 Task: Find connections with filter location Veranópolis with filter topic #bespokewith filter profile language Potuguese with filter current company DDB Mudra Group with filter school North Maharashtra University, Jalgaon with filter industry Trusts and Estates with filter service category Management Consulting with filter keywords title Coordinator
Action: Mouse moved to (578, 109)
Screenshot: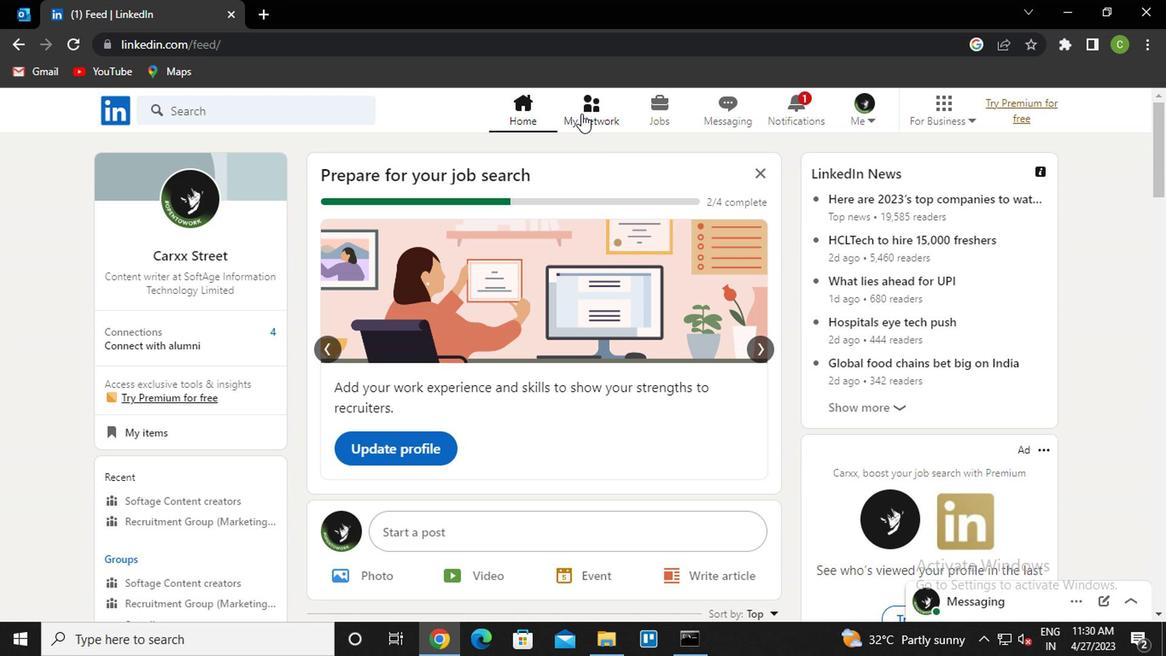 
Action: Mouse pressed left at (578, 109)
Screenshot: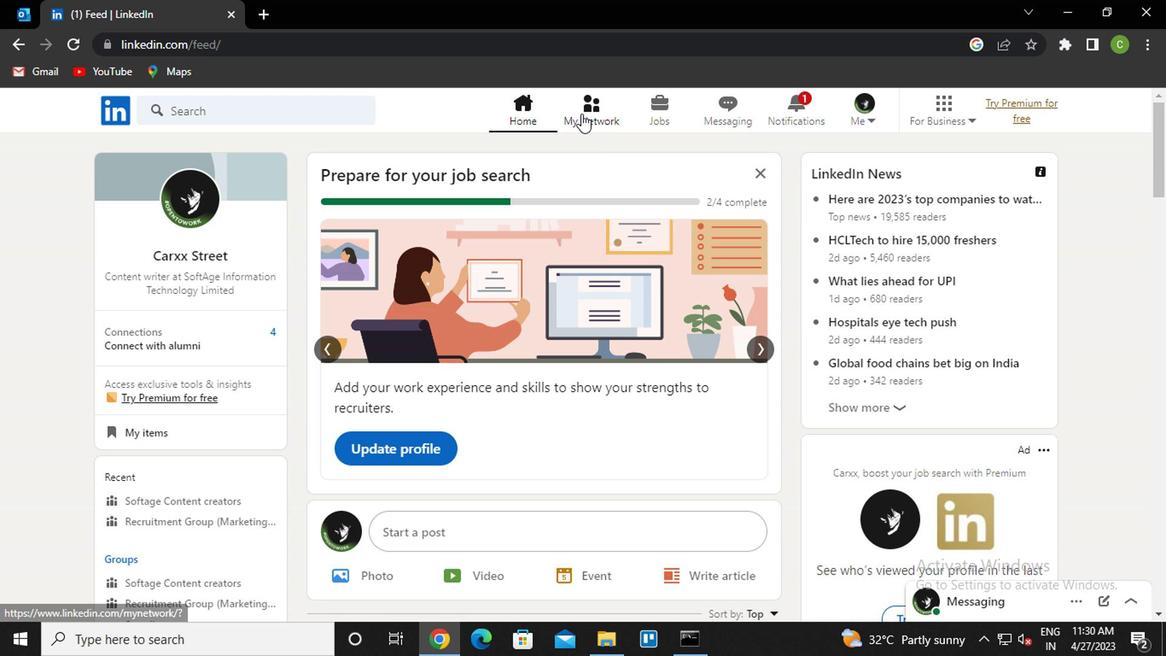 
Action: Mouse moved to (246, 201)
Screenshot: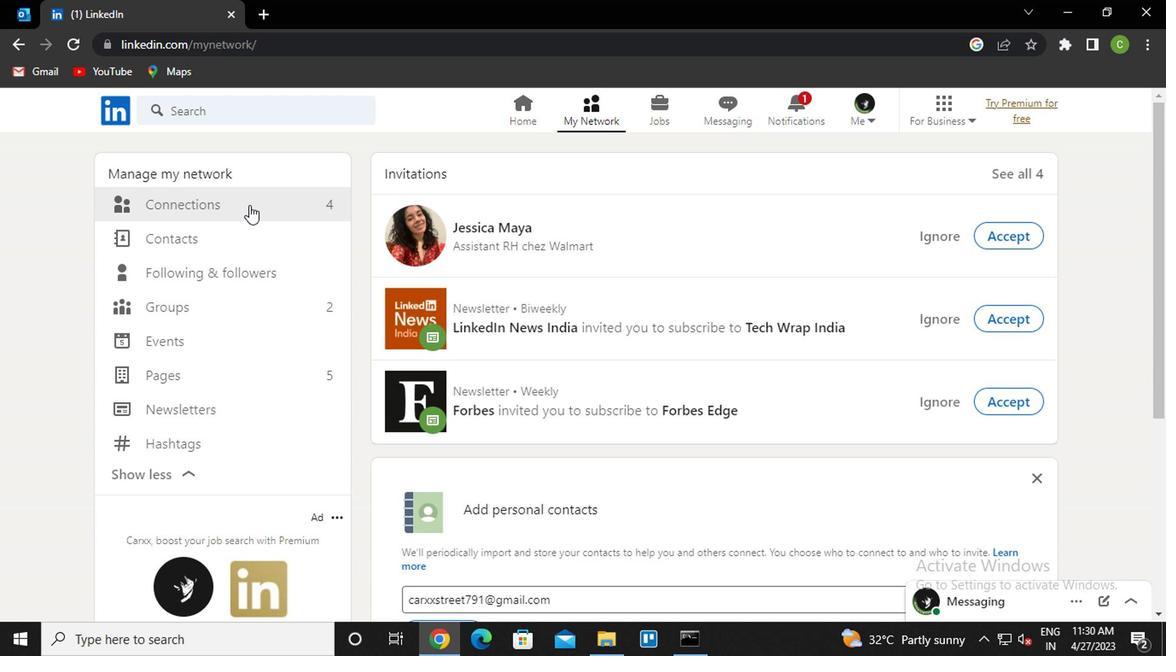 
Action: Mouse pressed left at (246, 201)
Screenshot: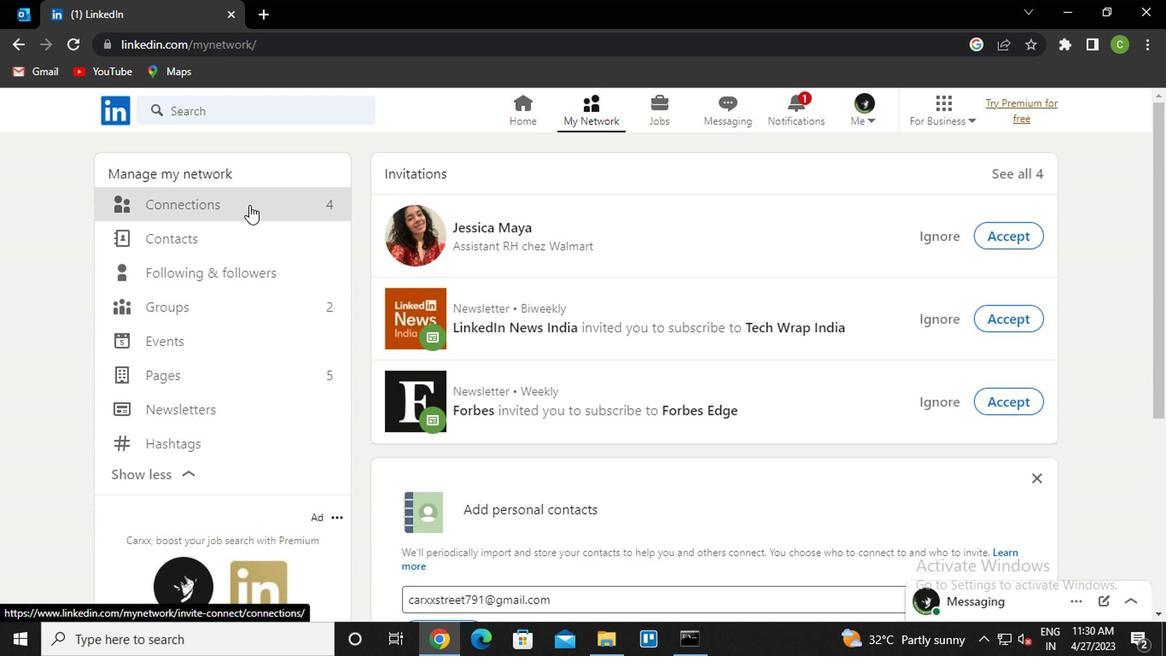 
Action: Mouse moved to (702, 202)
Screenshot: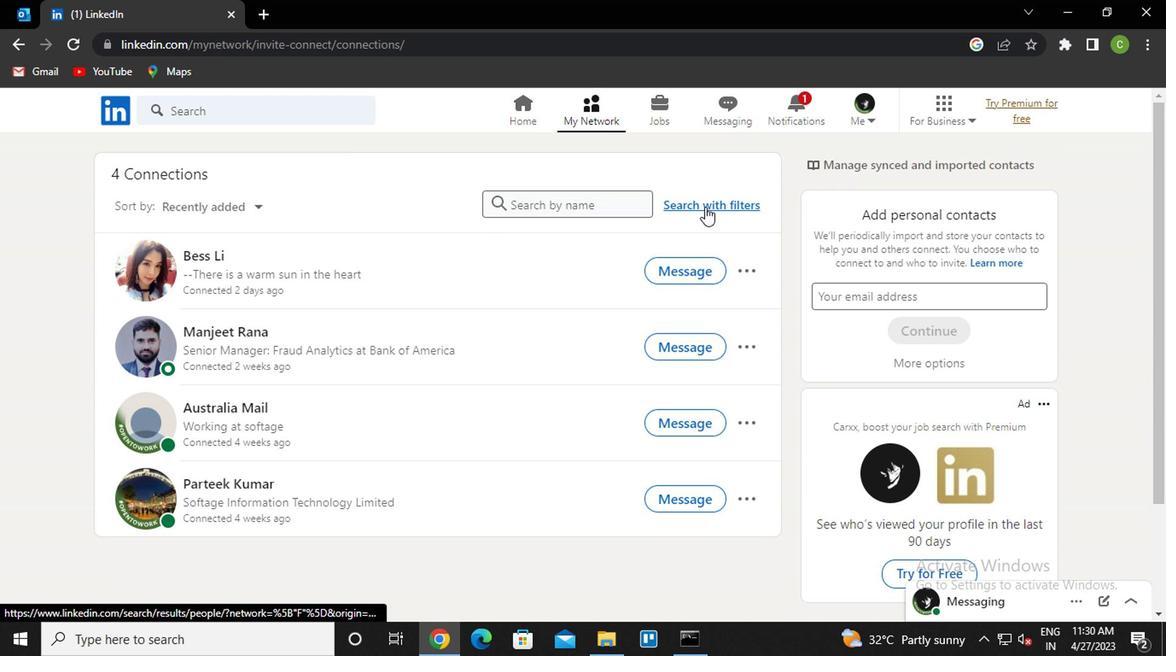 
Action: Mouse pressed left at (702, 202)
Screenshot: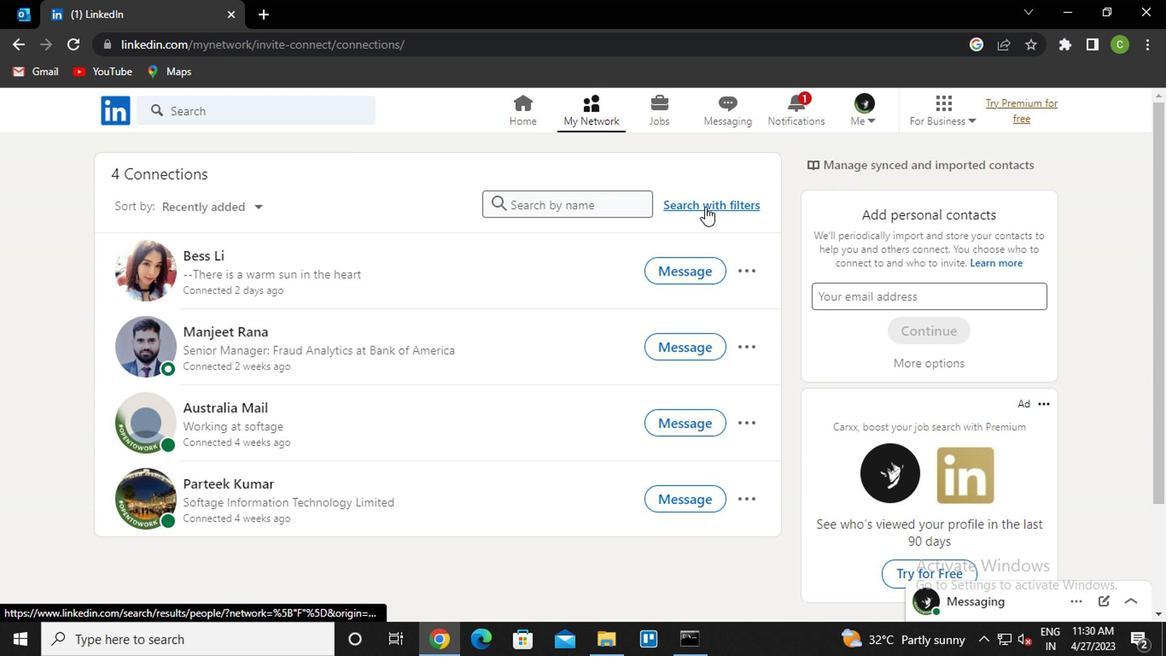 
Action: Mouse moved to (636, 150)
Screenshot: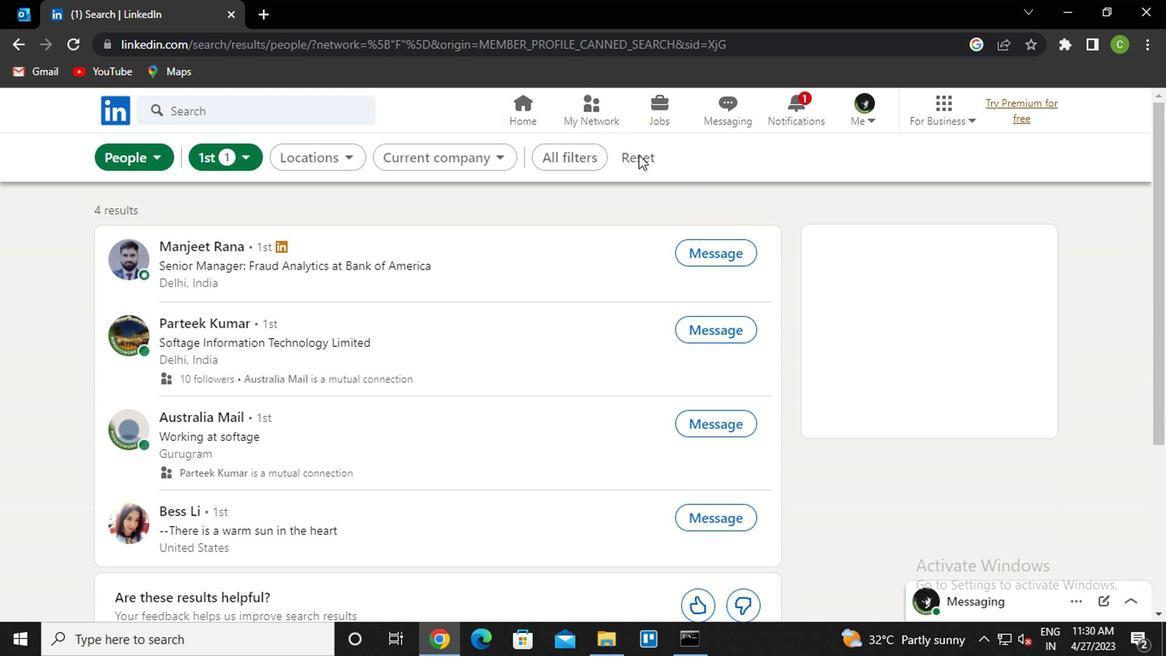 
Action: Mouse pressed left at (636, 150)
Screenshot: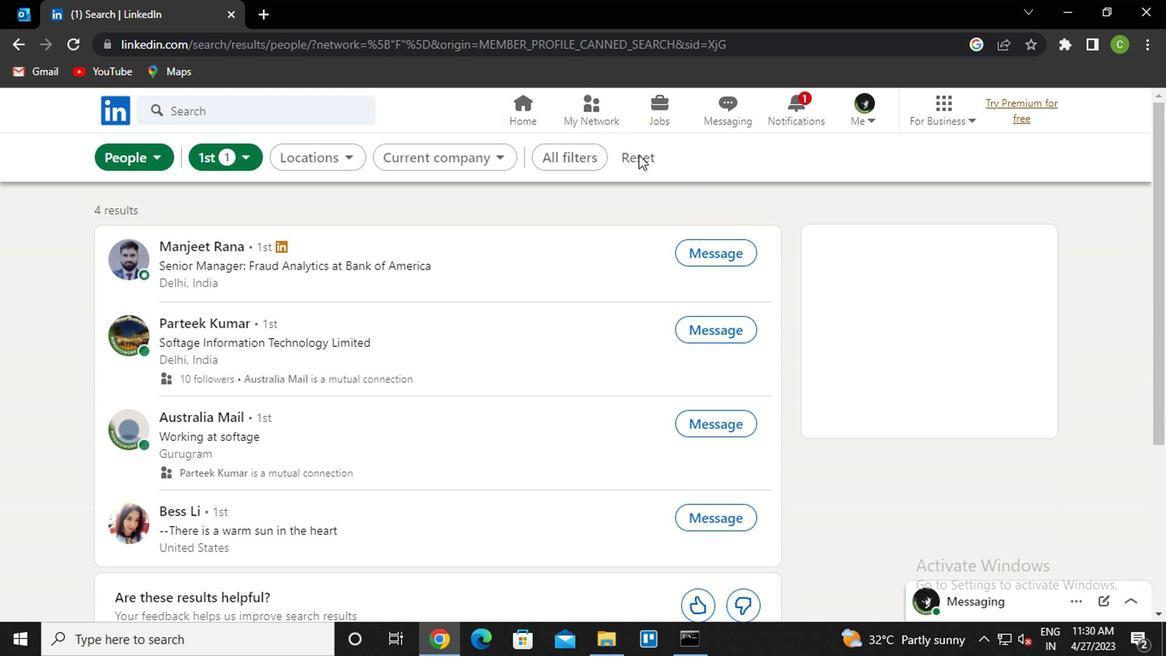 
Action: Mouse moved to (608, 155)
Screenshot: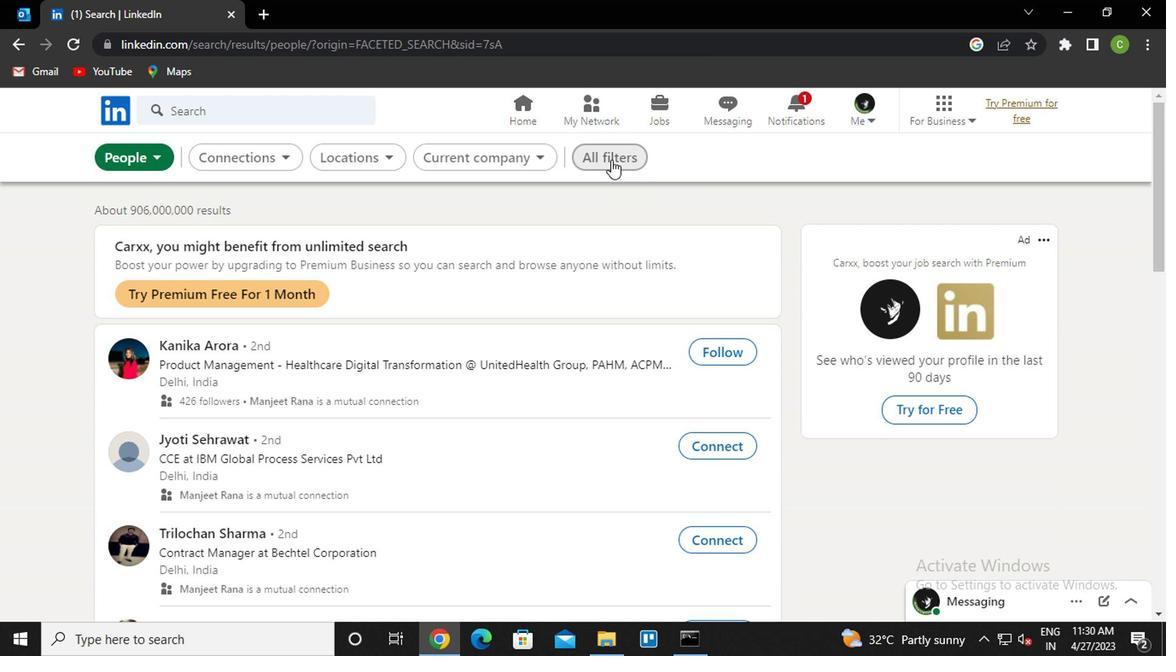 
Action: Mouse pressed left at (608, 155)
Screenshot: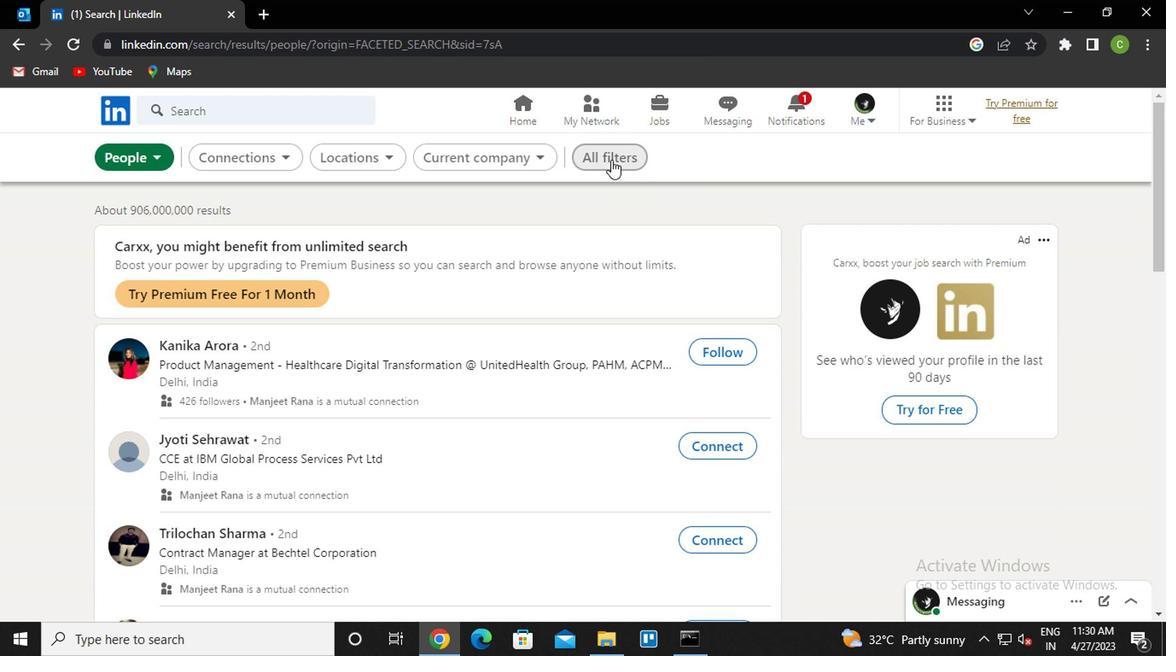 
Action: Mouse moved to (941, 360)
Screenshot: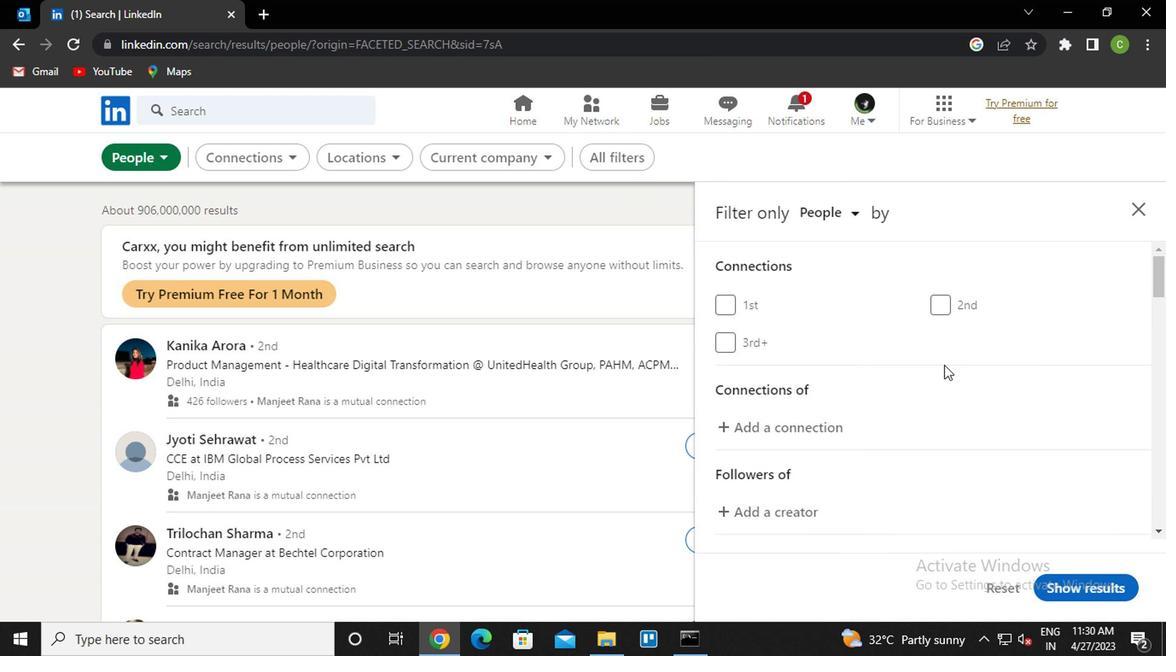 
Action: Mouse scrolled (941, 360) with delta (0, 0)
Screenshot: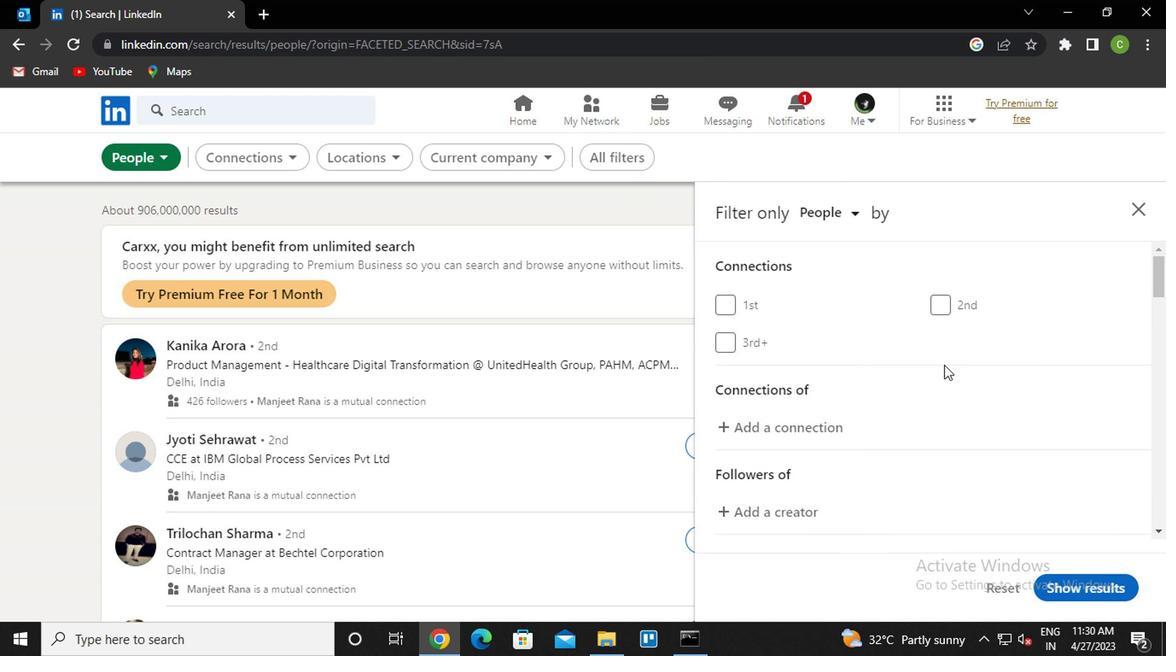 
Action: Mouse scrolled (941, 360) with delta (0, 0)
Screenshot: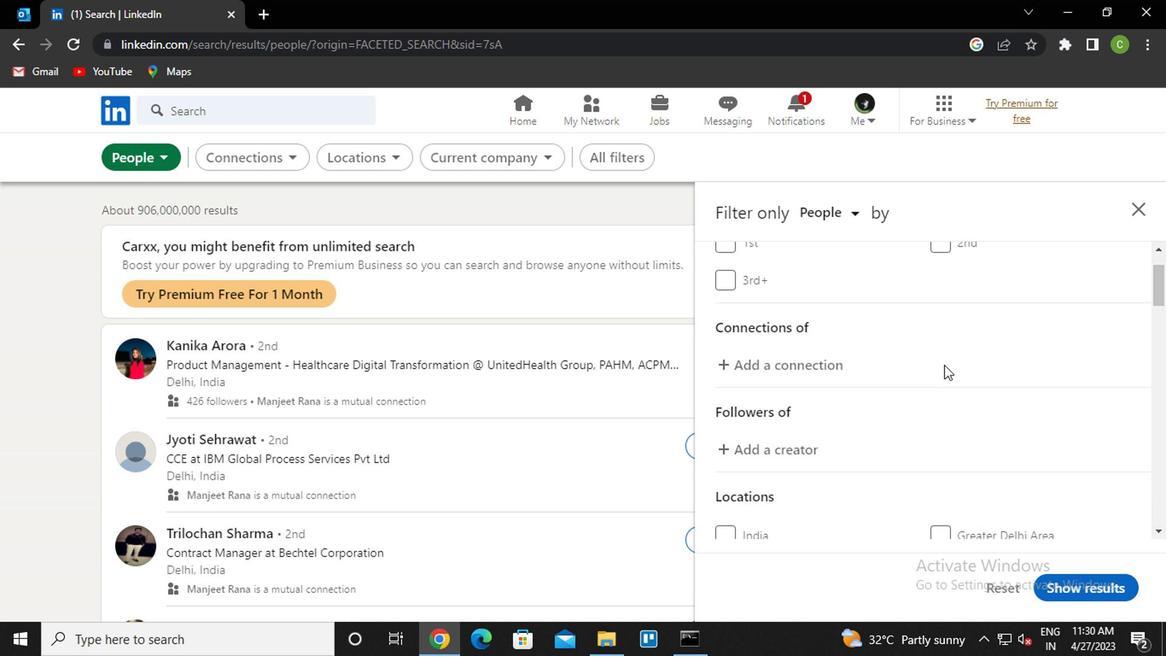 
Action: Mouse scrolled (941, 360) with delta (0, 0)
Screenshot: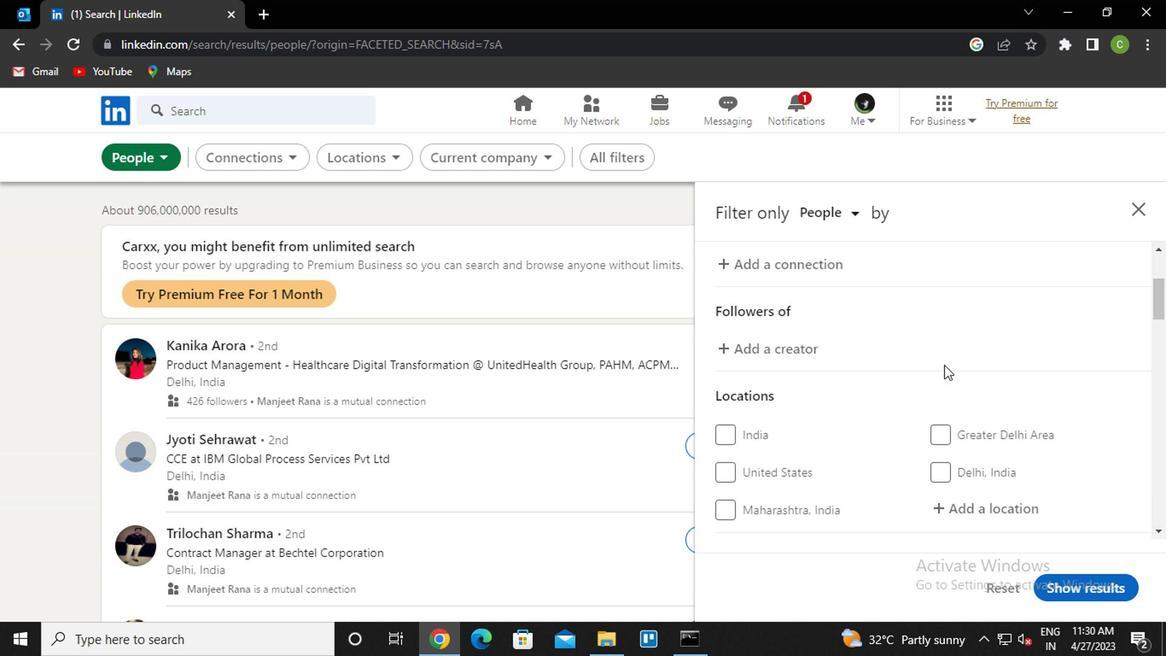 
Action: Mouse moved to (991, 409)
Screenshot: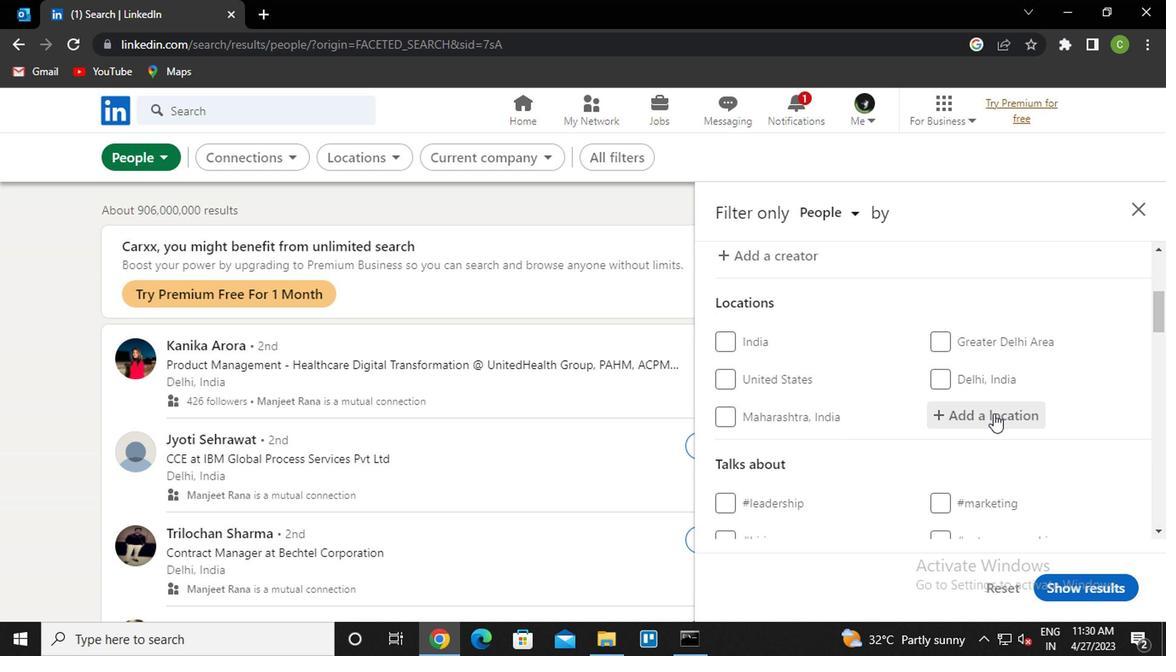 
Action: Mouse pressed left at (991, 409)
Screenshot: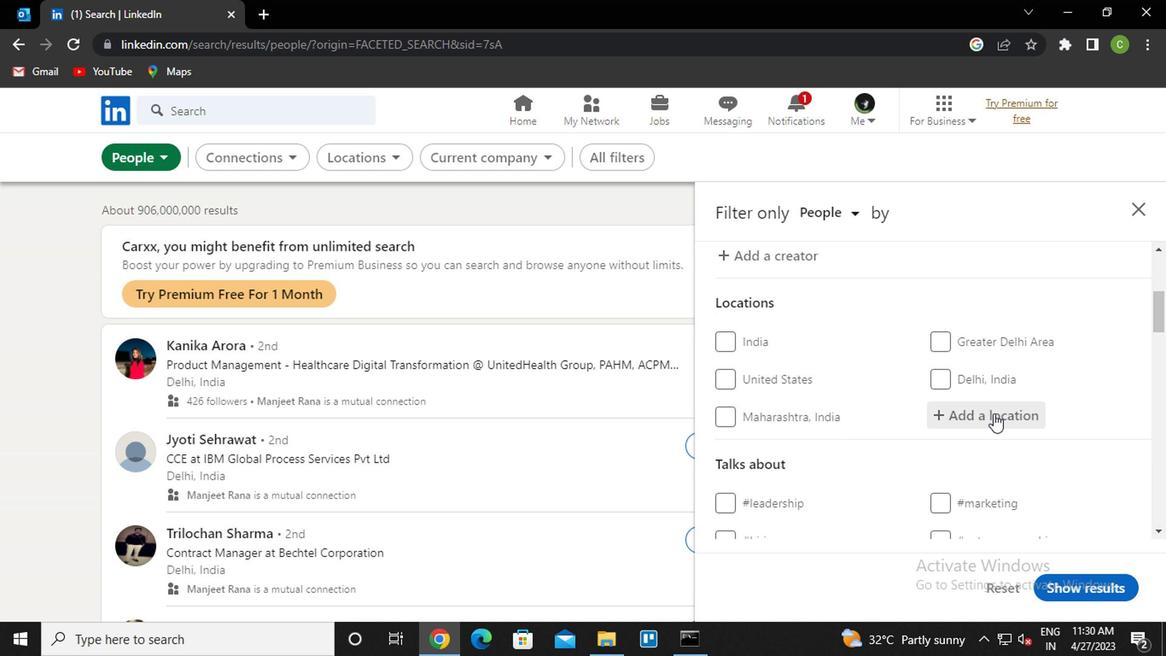 
Action: Key pressed <Key.caps_lock>v<Key.caps_lock>erano<Key.down><Key.down><Key.enter>
Screenshot: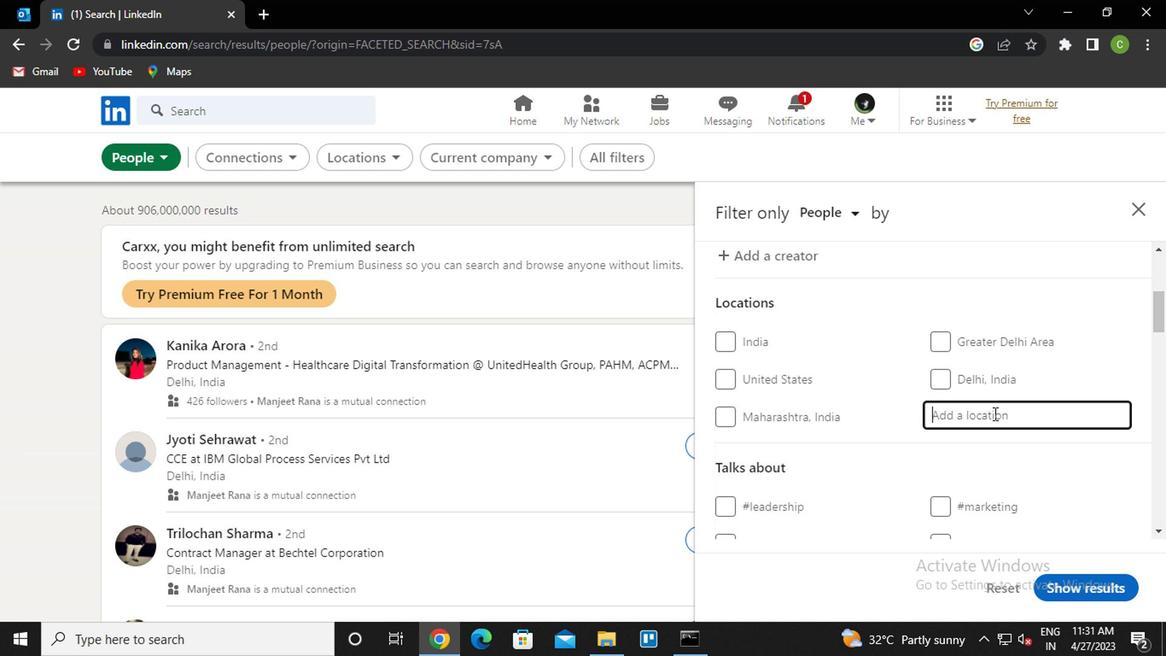 
Action: Mouse moved to (1010, 413)
Screenshot: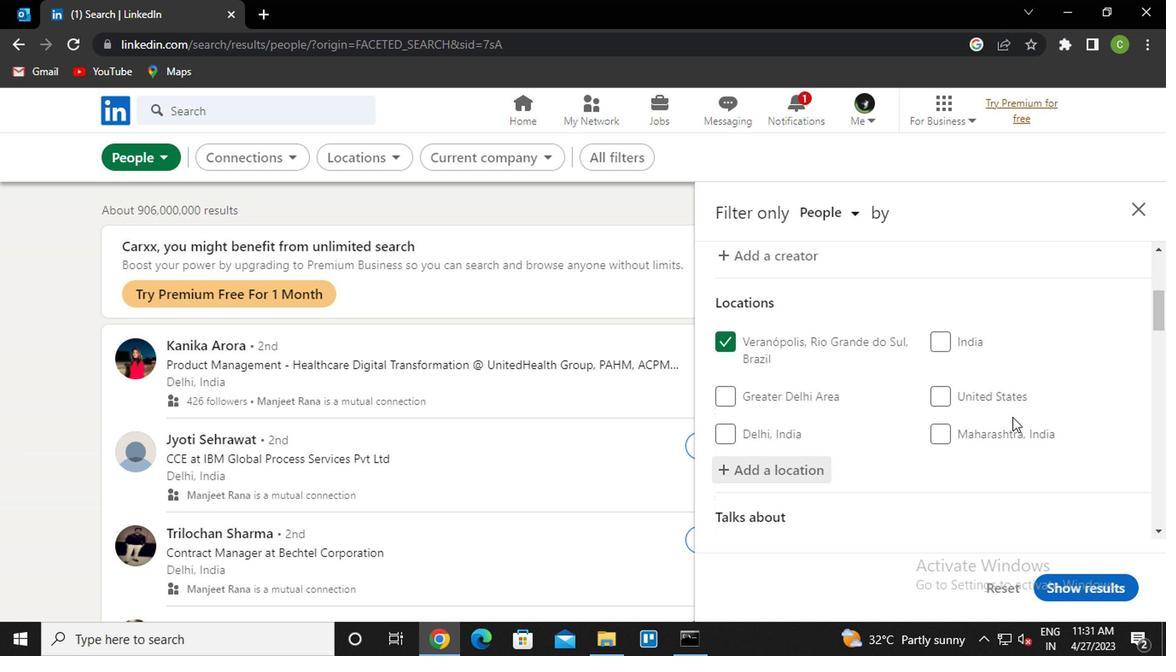 
Action: Mouse scrolled (1010, 412) with delta (0, -1)
Screenshot: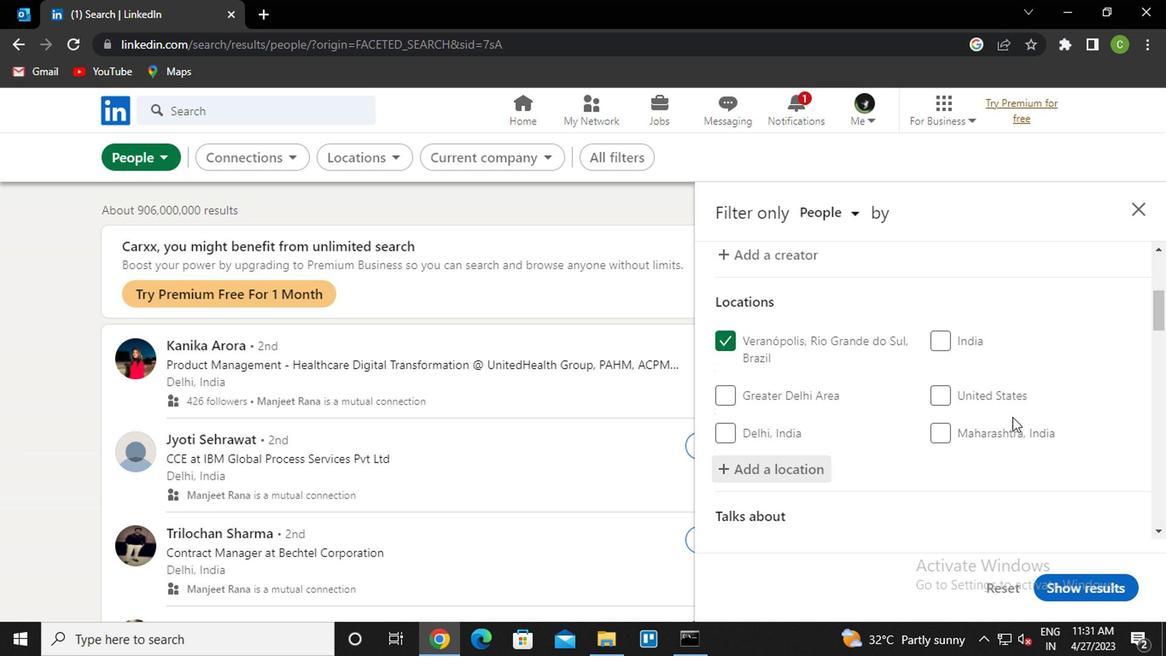 
Action: Mouse scrolled (1010, 412) with delta (0, -1)
Screenshot: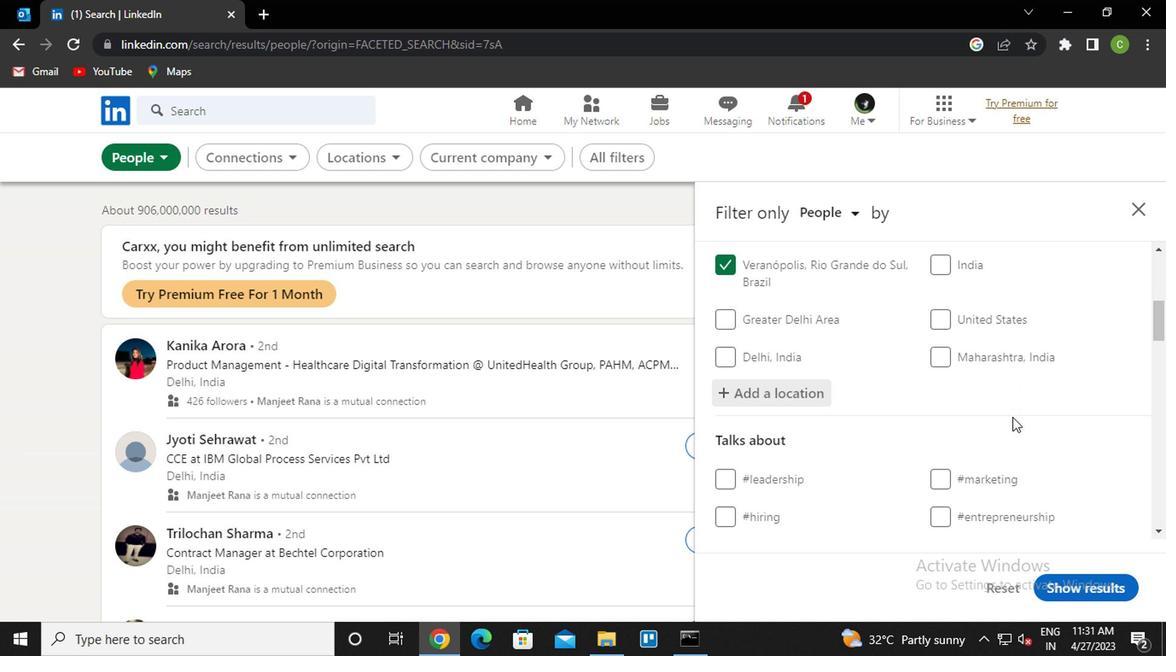
Action: Mouse scrolled (1010, 412) with delta (0, -1)
Screenshot: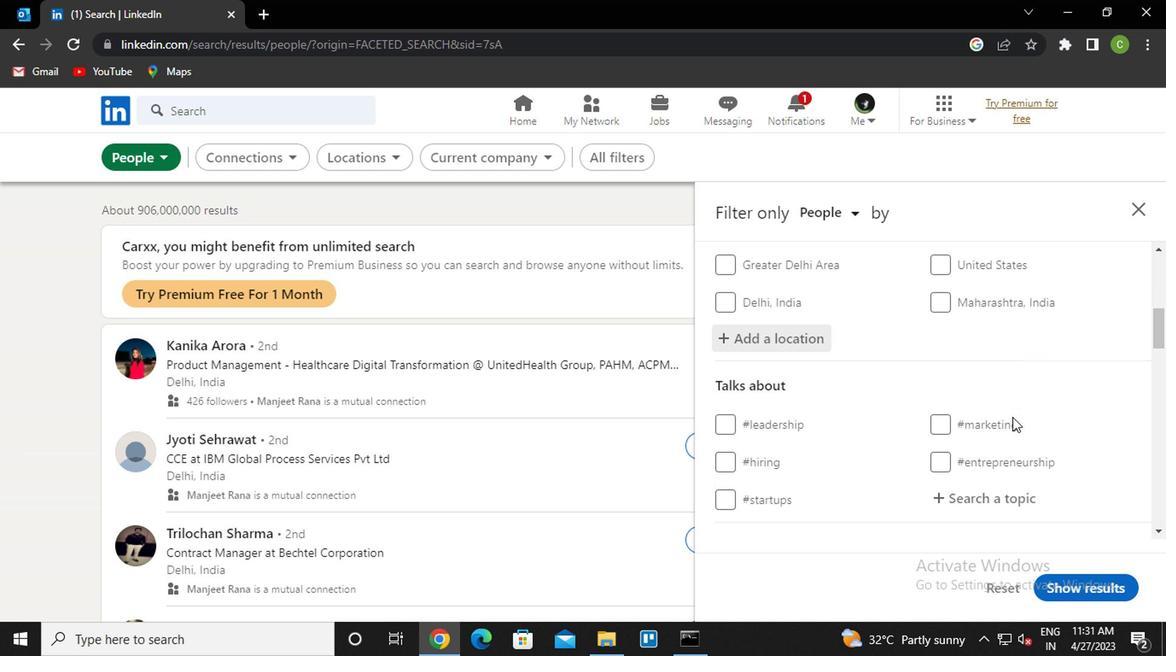 
Action: Mouse moved to (963, 373)
Screenshot: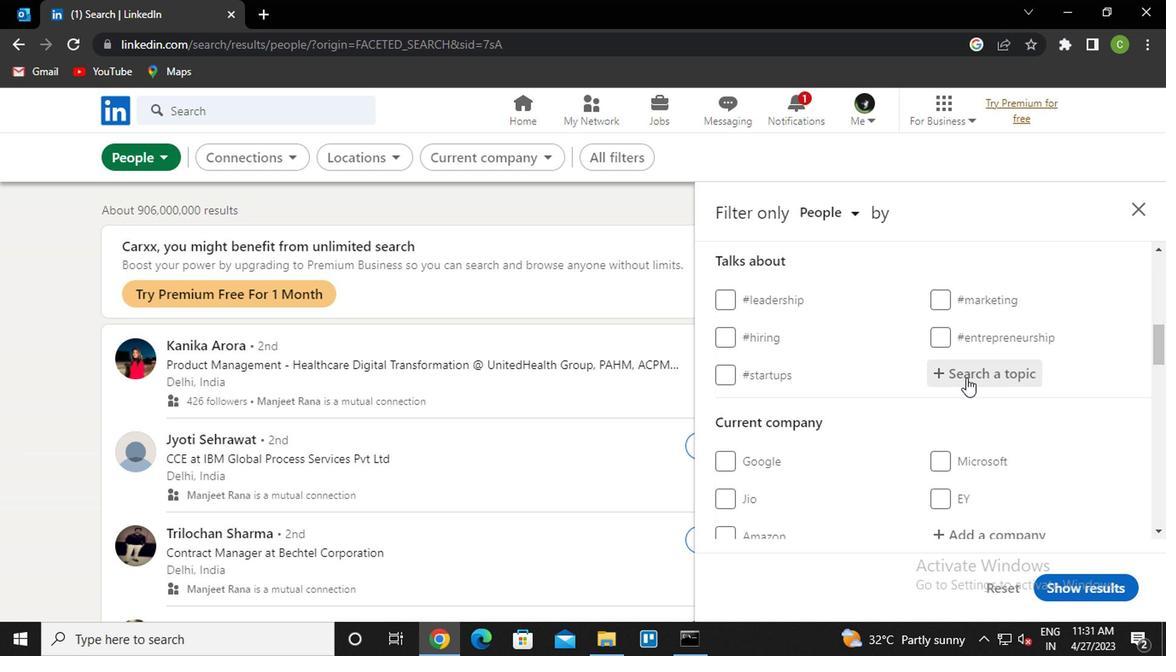 
Action: Mouse pressed left at (963, 373)
Screenshot: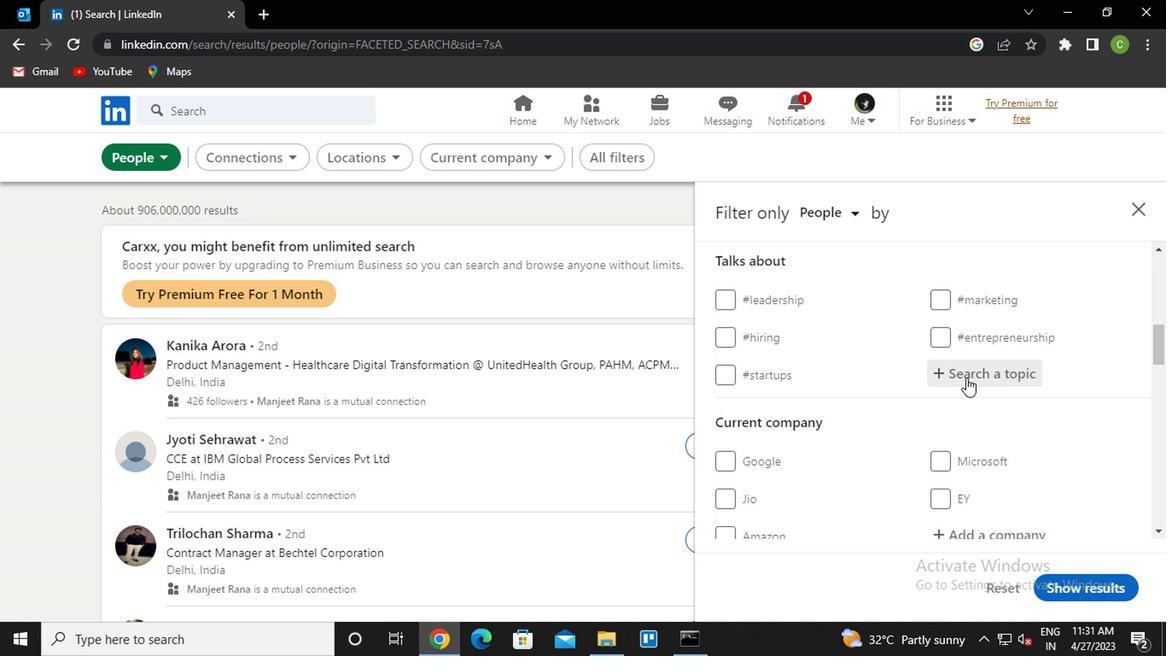
Action: Key pressed <Key.caps_lock><Key.caps_lock>bespoke<Key.down><Key.enter>
Screenshot: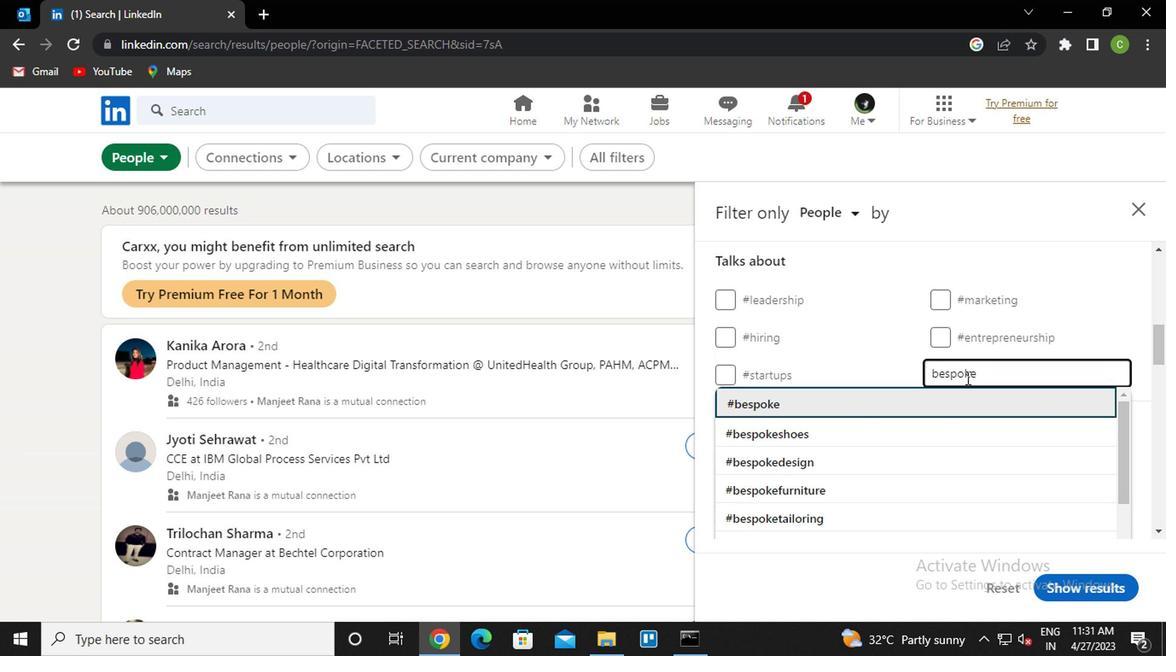 
Action: Mouse scrolled (963, 373) with delta (0, 0)
Screenshot: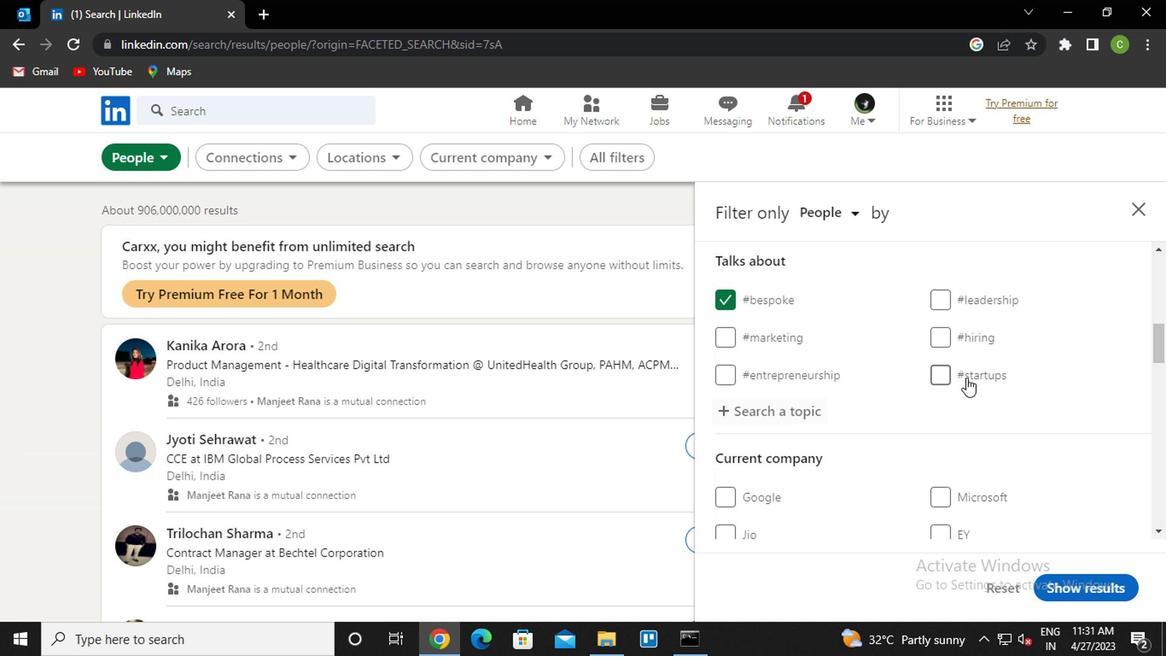 
Action: Mouse scrolled (963, 373) with delta (0, 0)
Screenshot: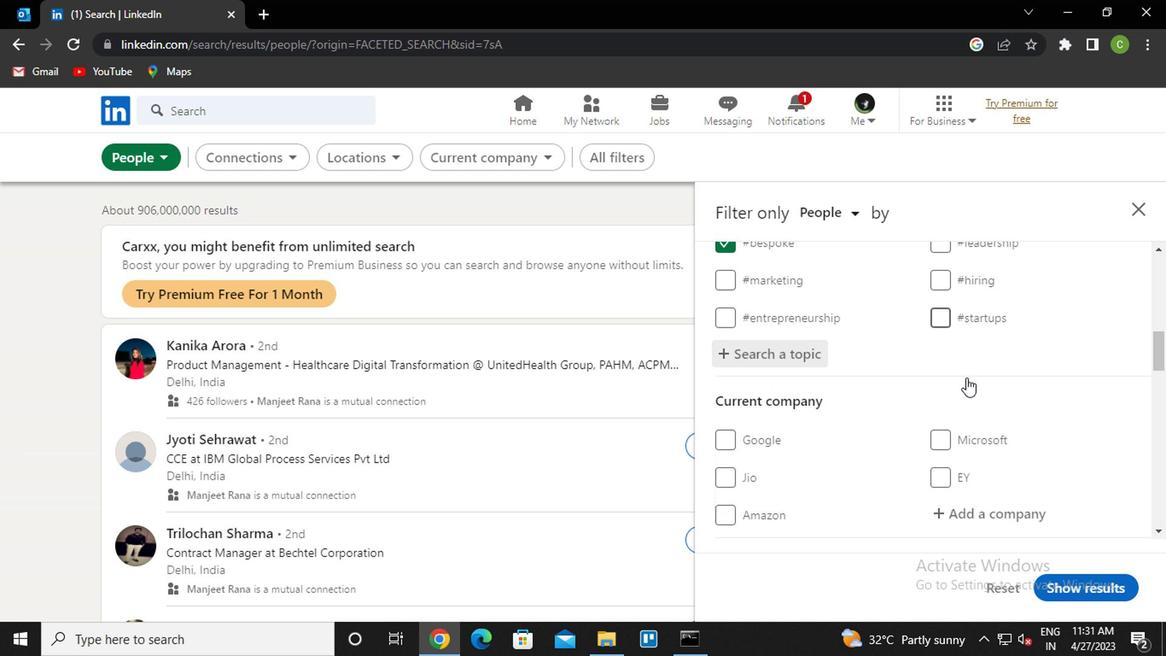 
Action: Mouse moved to (976, 395)
Screenshot: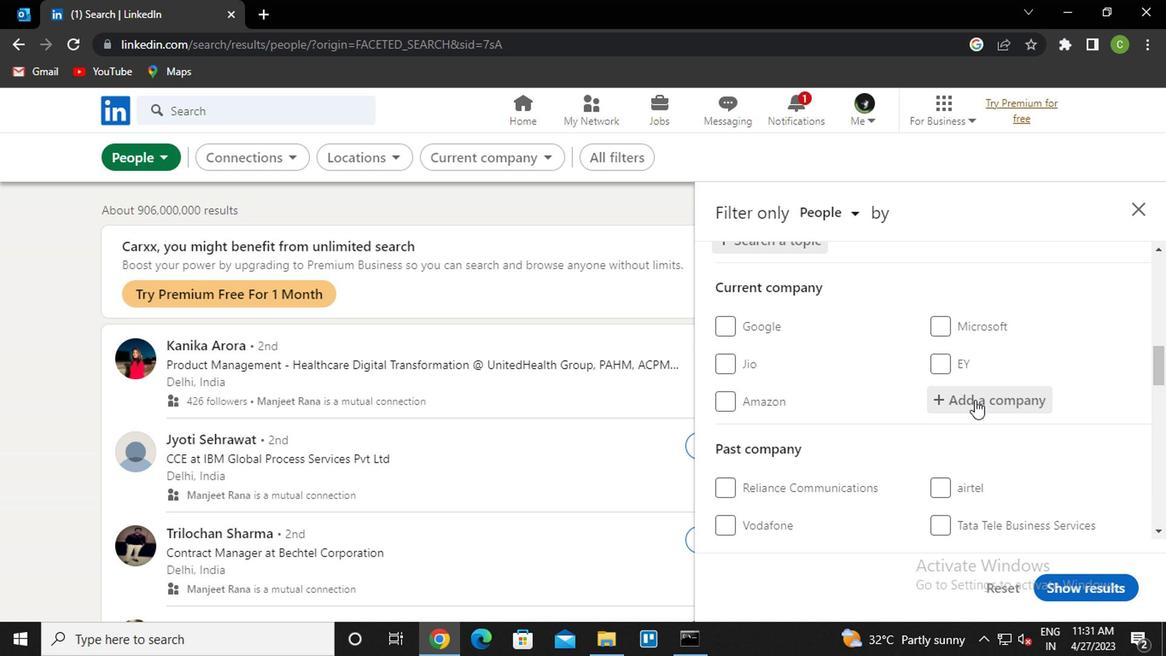 
Action: Mouse scrolled (976, 394) with delta (0, 0)
Screenshot: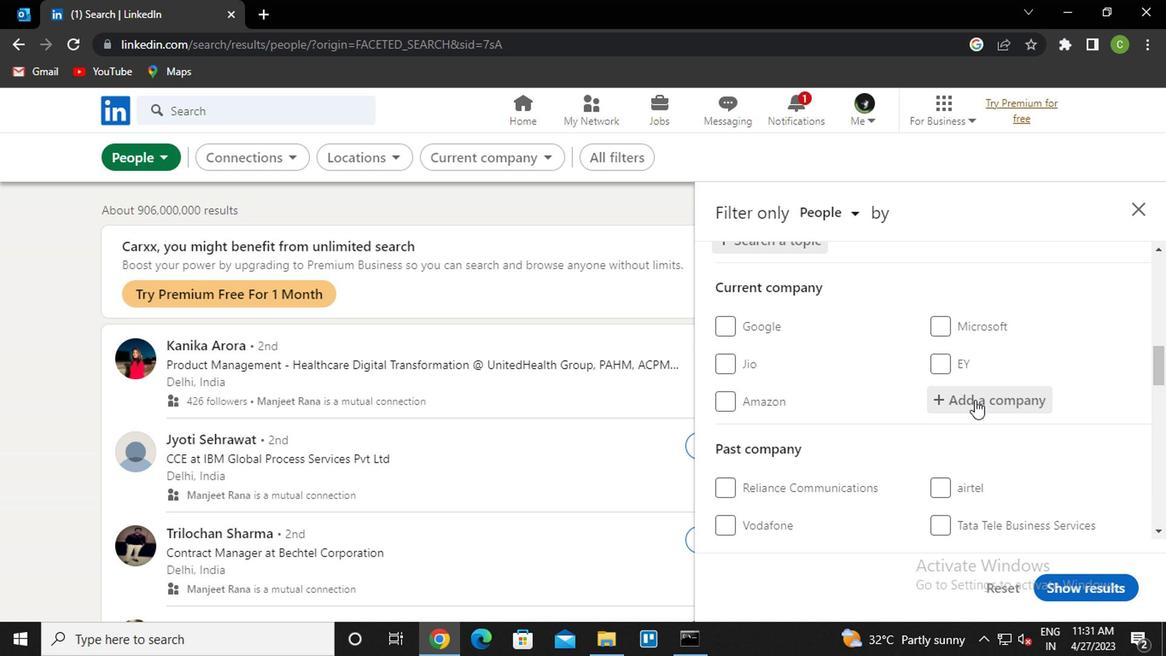 
Action: Mouse moved to (971, 396)
Screenshot: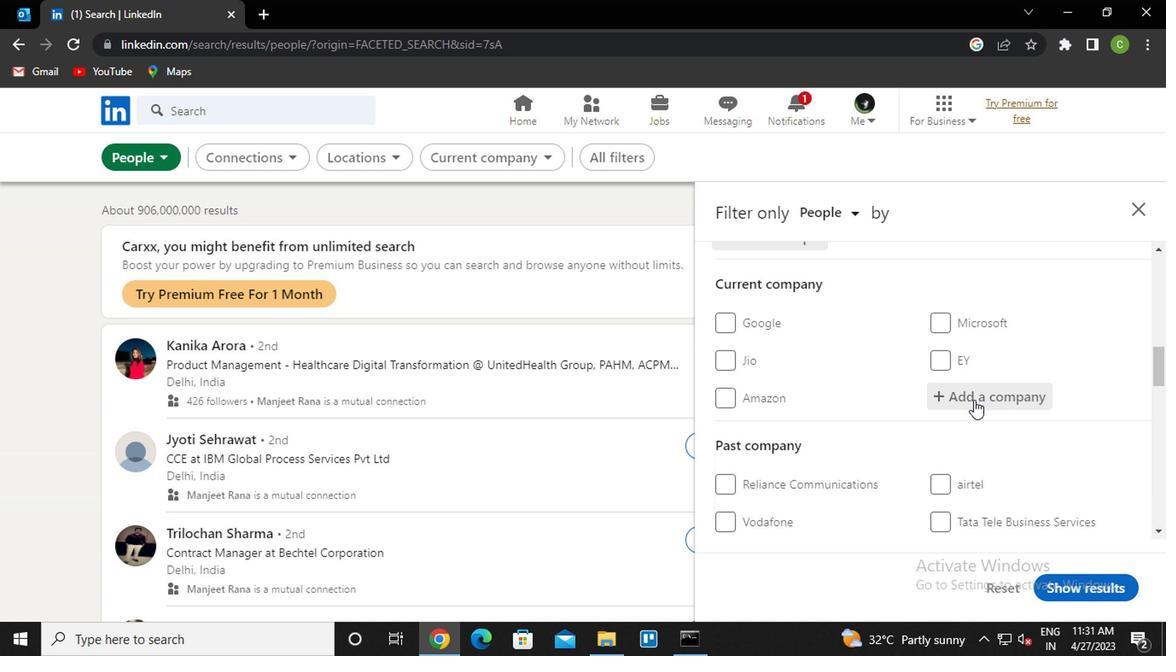 
Action: Mouse scrolled (971, 395) with delta (0, -1)
Screenshot: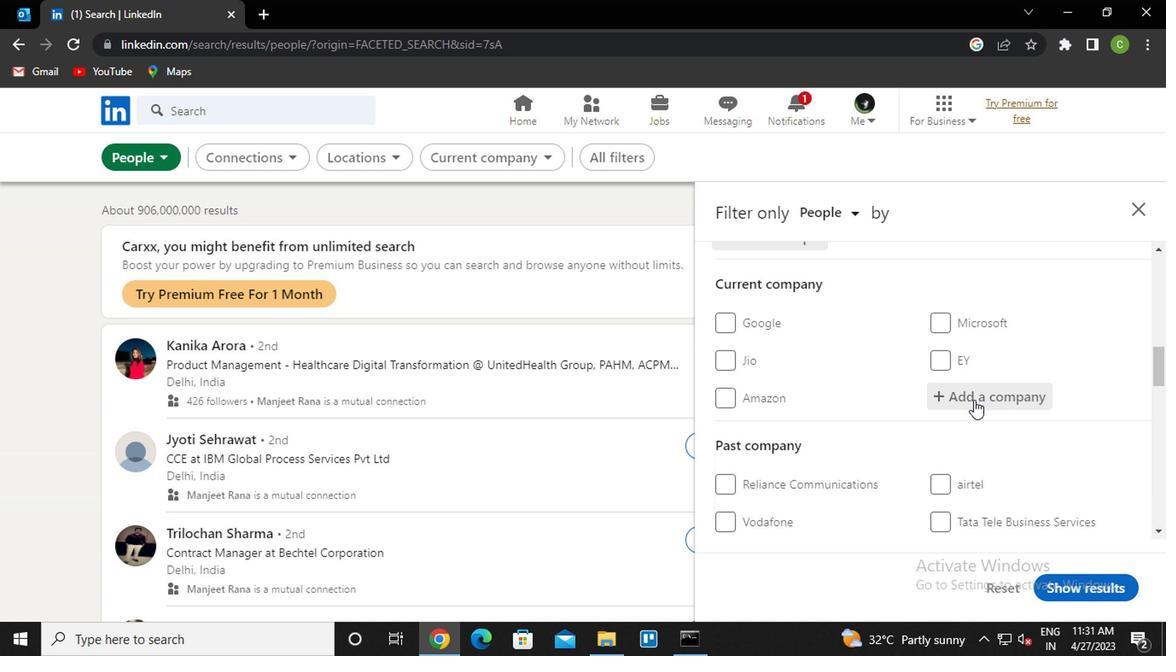 
Action: Mouse moved to (971, 396)
Screenshot: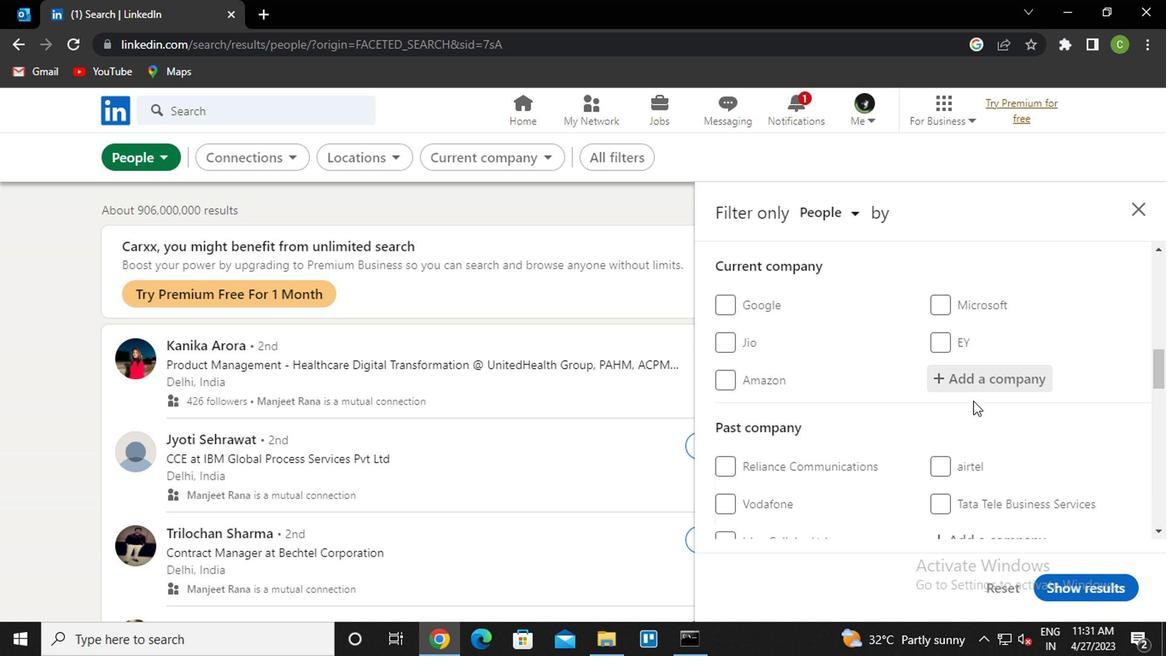 
Action: Mouse scrolled (971, 396) with delta (0, 0)
Screenshot: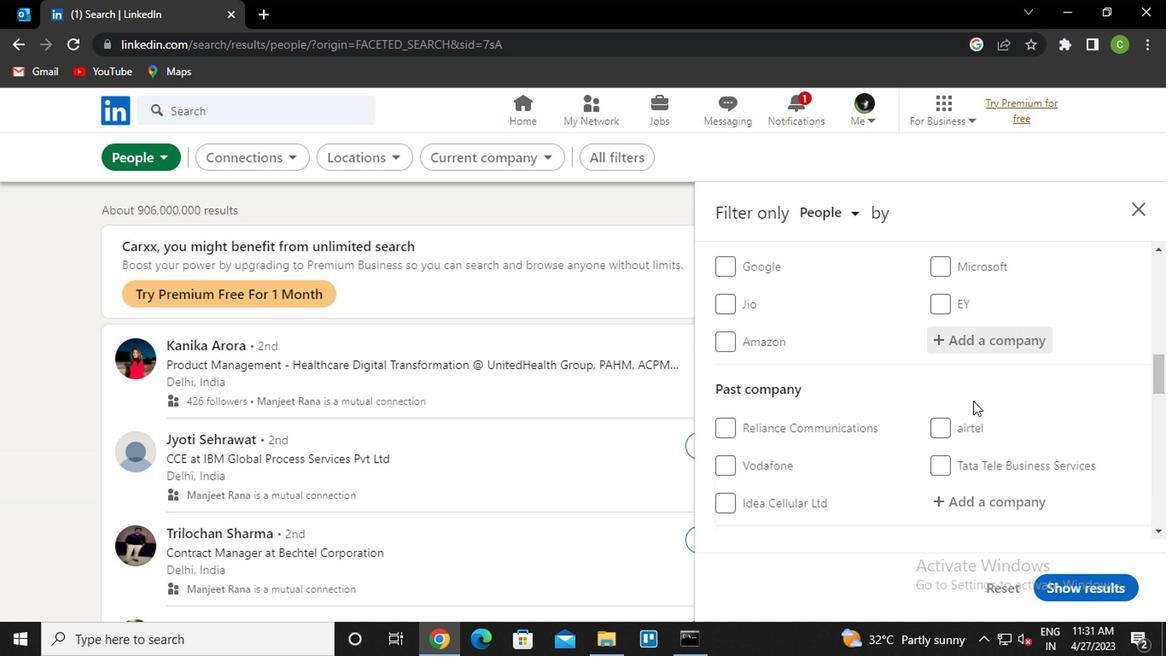 
Action: Mouse scrolled (971, 396) with delta (0, 0)
Screenshot: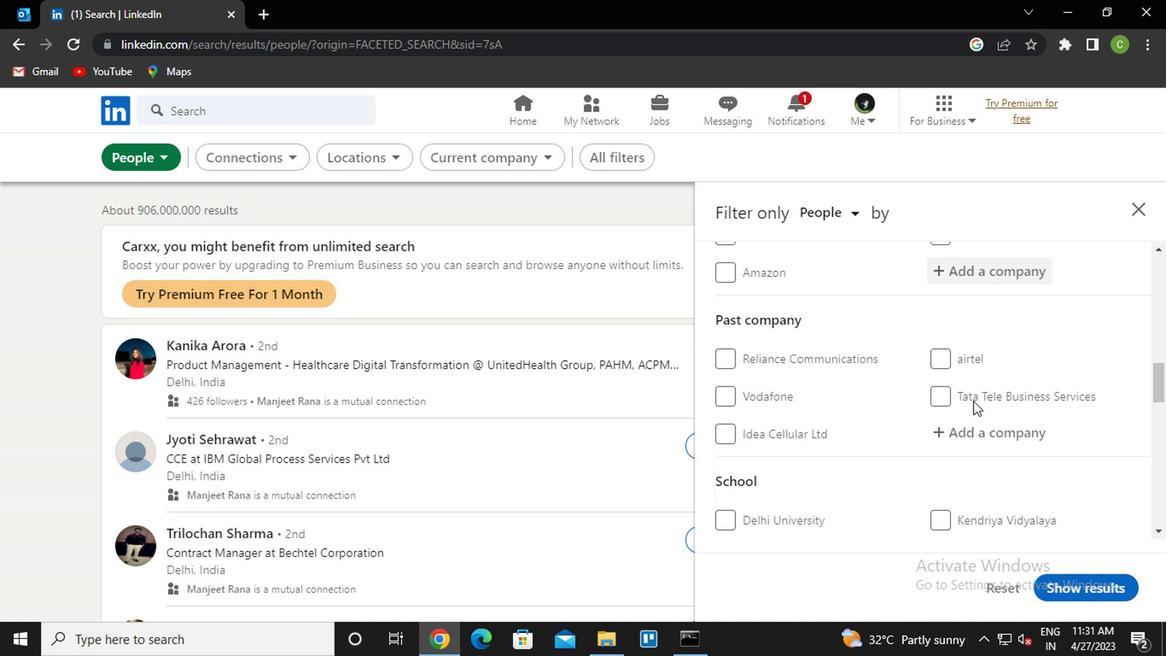 
Action: Mouse scrolled (971, 396) with delta (0, 0)
Screenshot: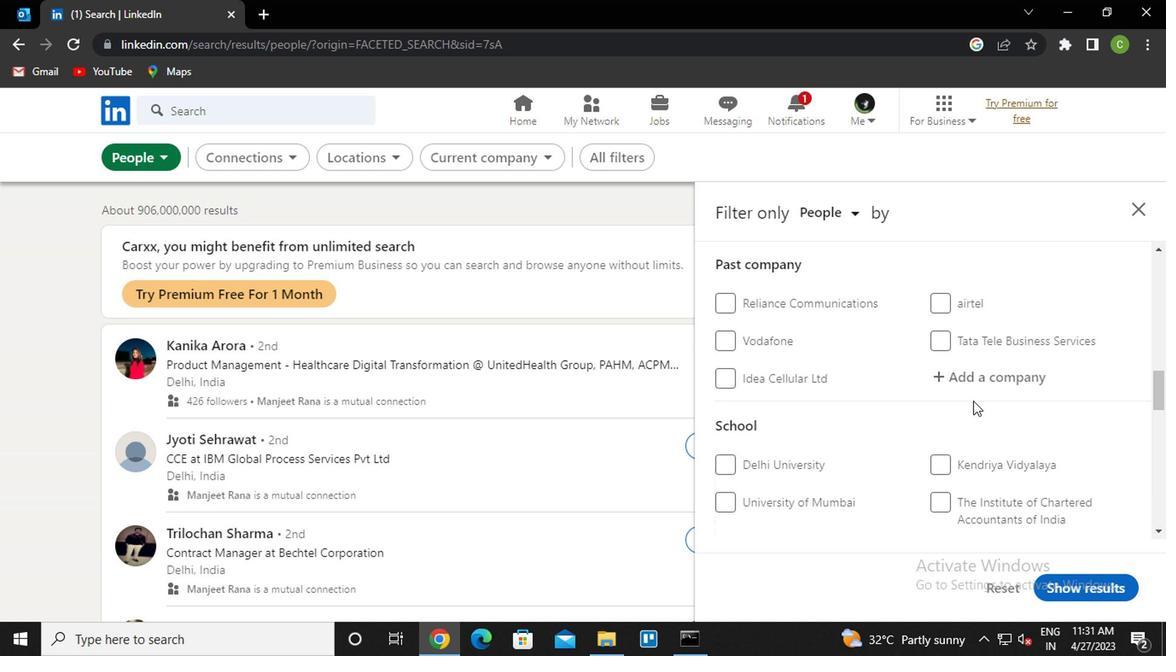 
Action: Mouse scrolled (971, 396) with delta (0, 0)
Screenshot: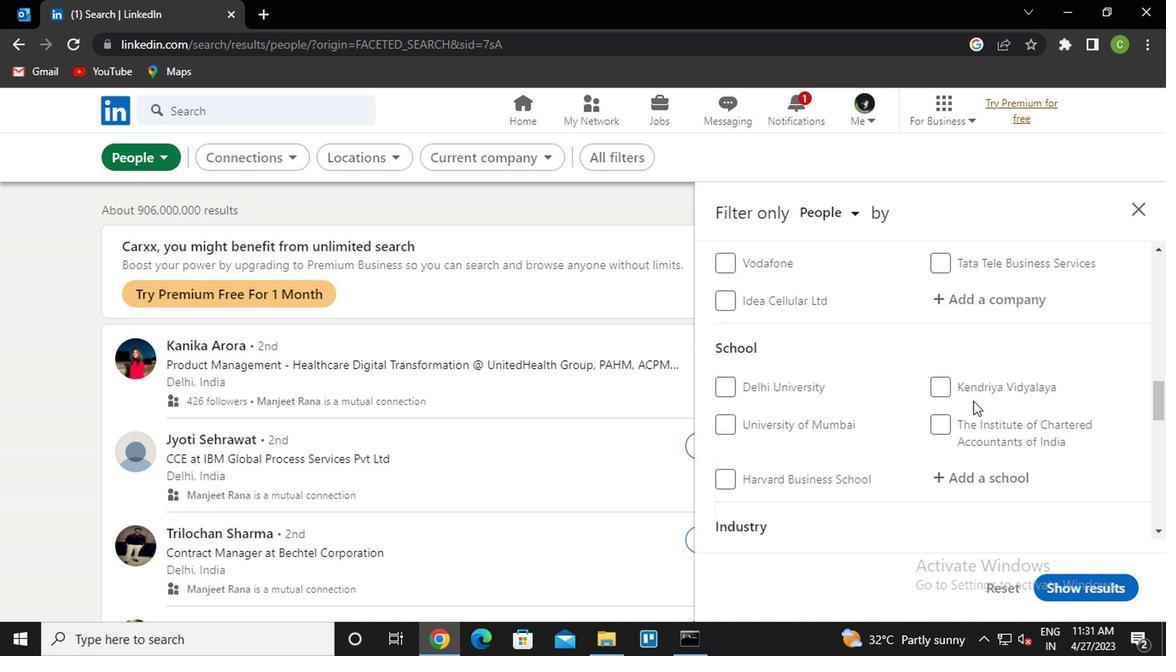 
Action: Mouse scrolled (971, 396) with delta (0, 0)
Screenshot: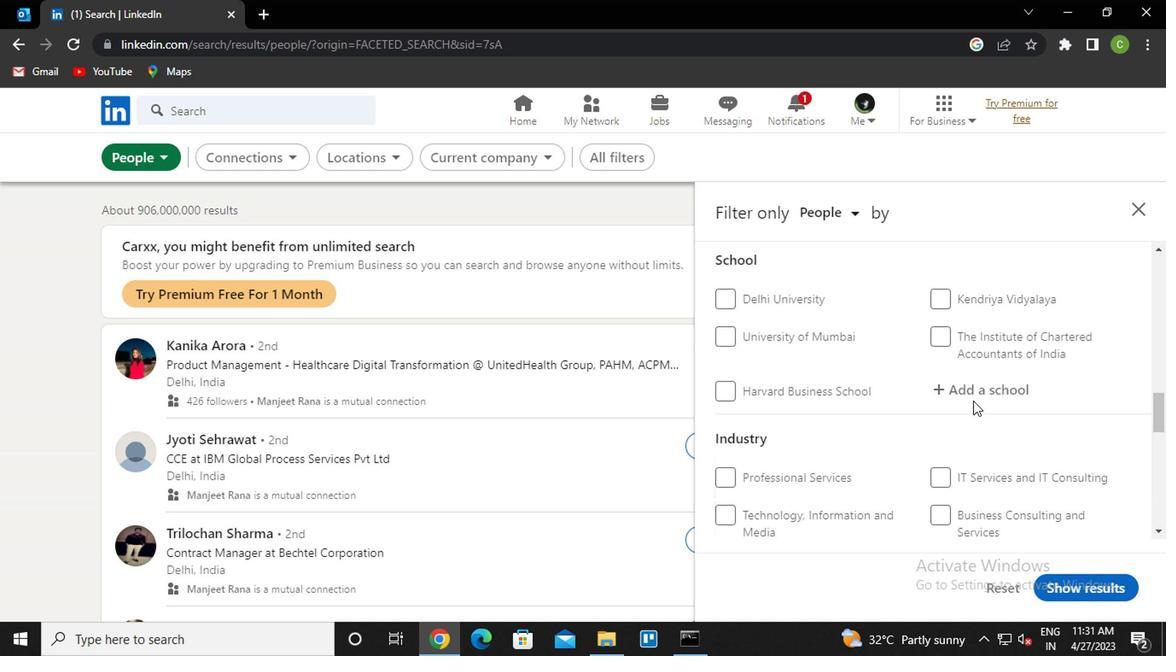 
Action: Mouse moved to (929, 440)
Screenshot: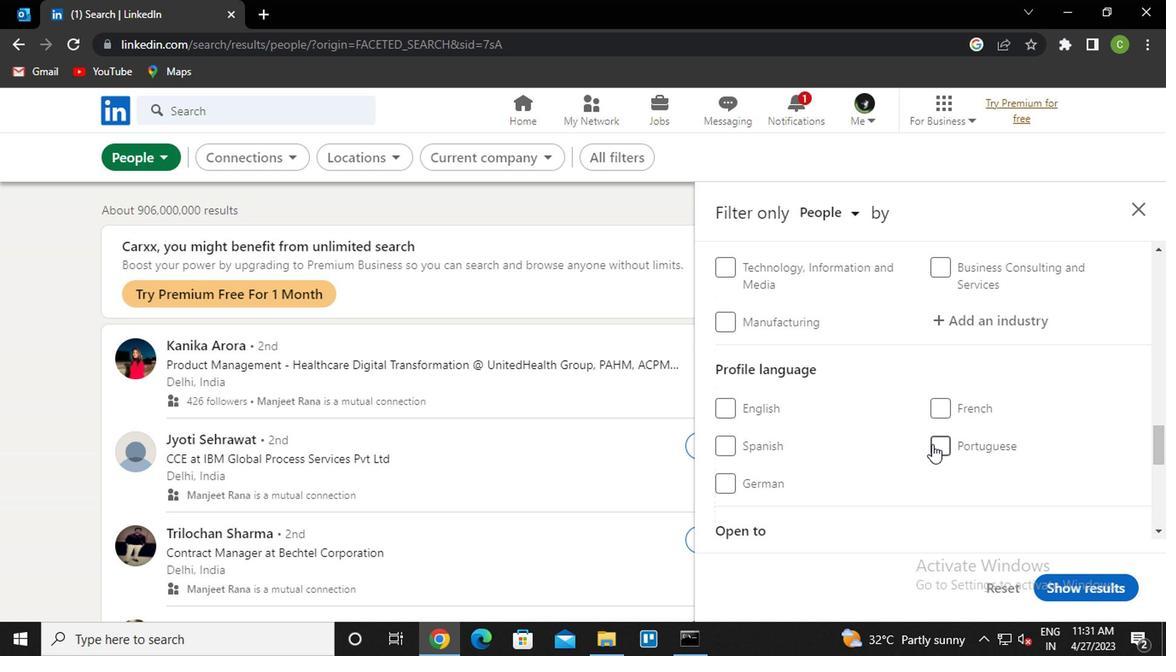 
Action: Mouse pressed left at (929, 440)
Screenshot: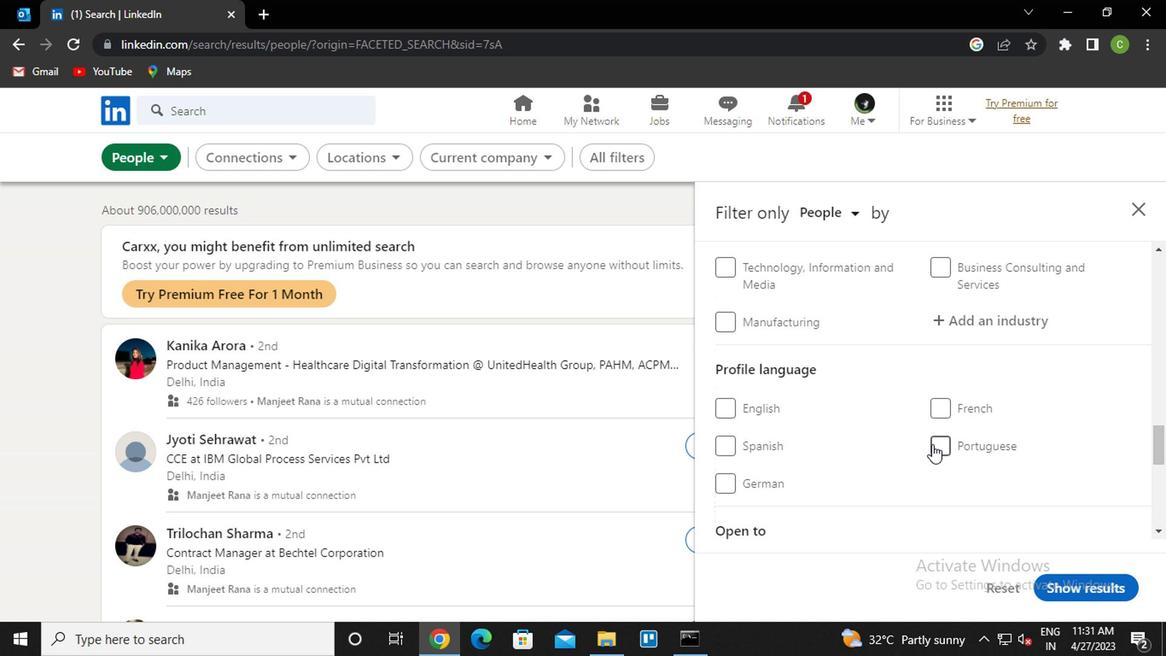 
Action: Mouse moved to (933, 402)
Screenshot: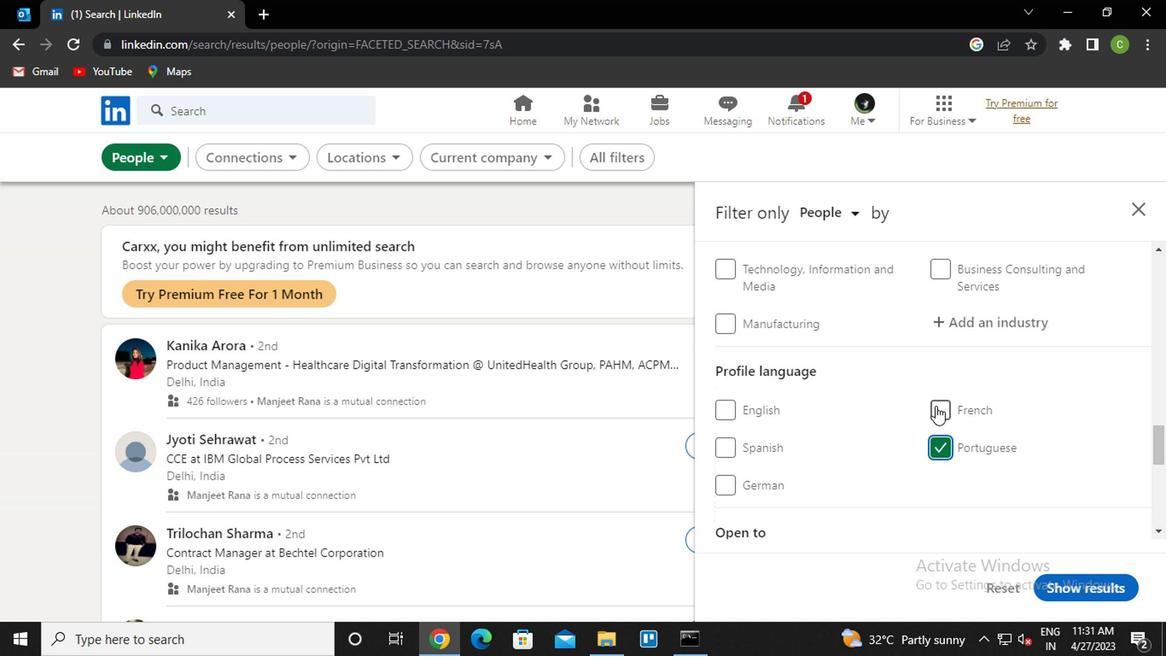 
Action: Mouse scrolled (933, 402) with delta (0, 0)
Screenshot: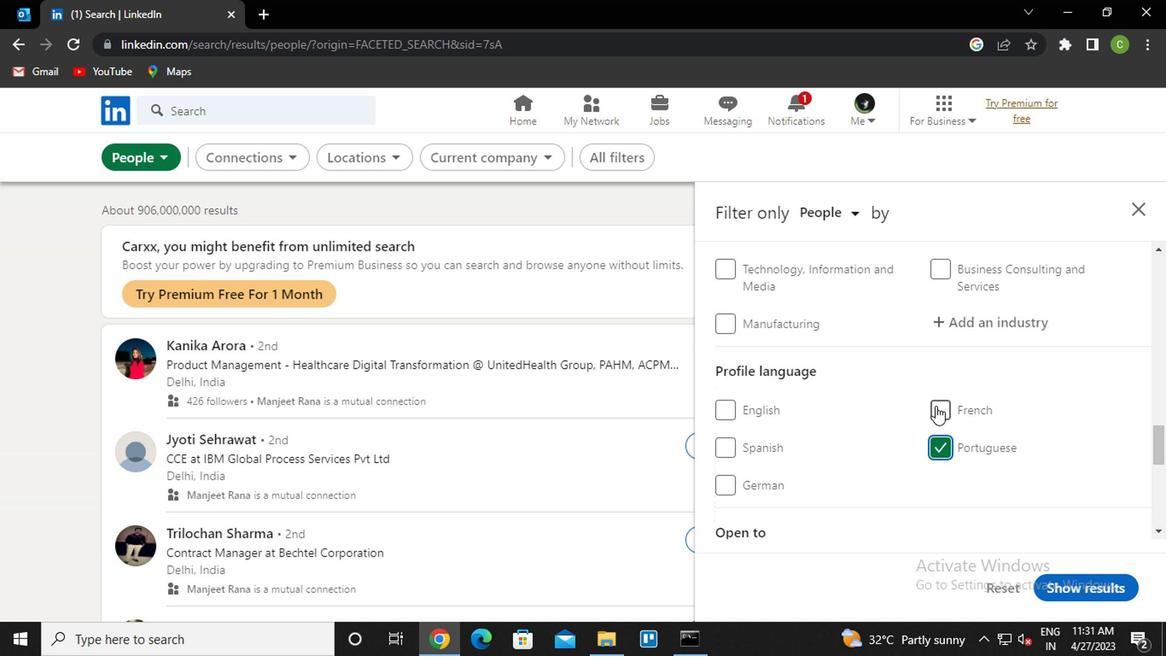 
Action: Mouse scrolled (933, 402) with delta (0, 0)
Screenshot: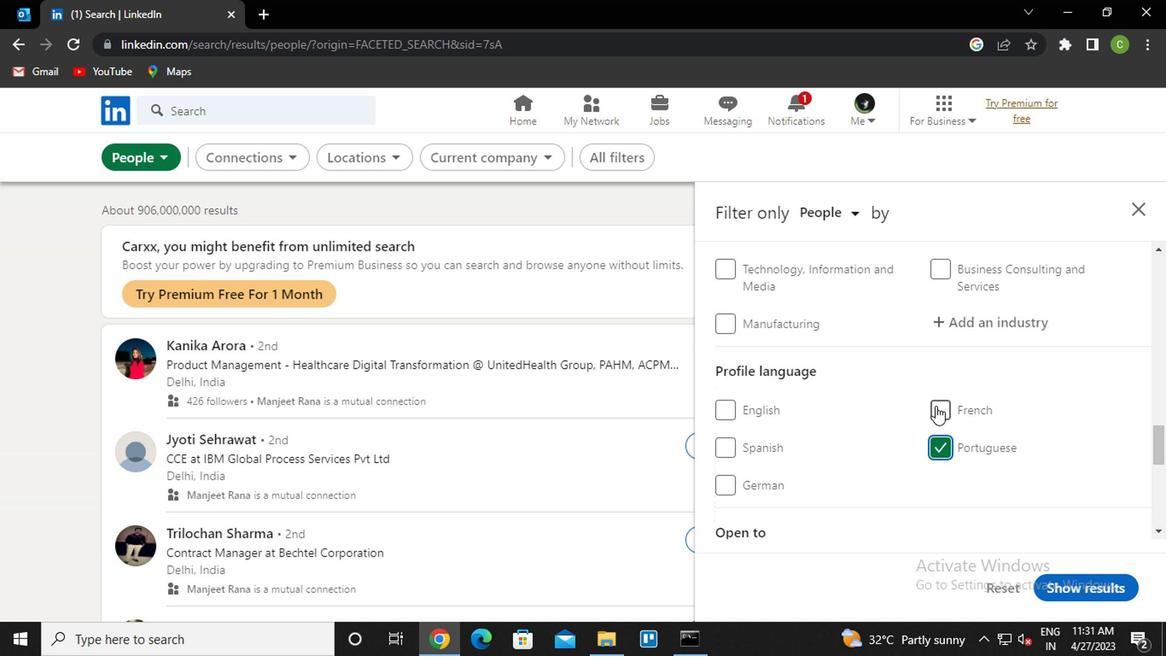 
Action: Mouse scrolled (933, 402) with delta (0, 0)
Screenshot: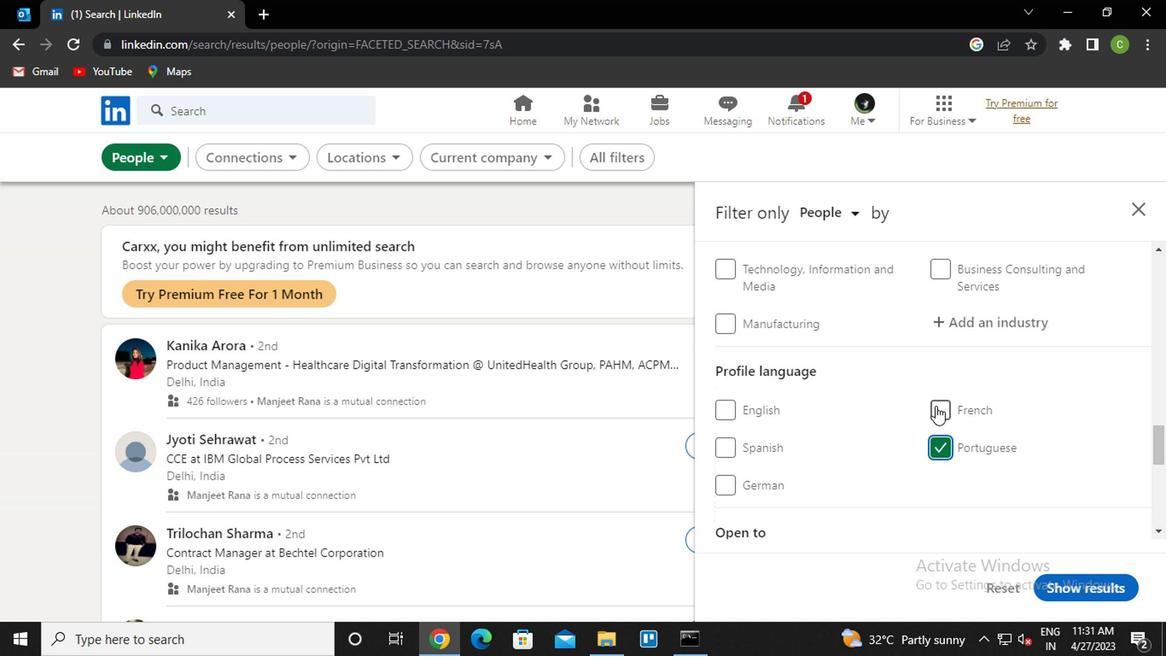 
Action: Mouse scrolled (933, 402) with delta (0, 0)
Screenshot: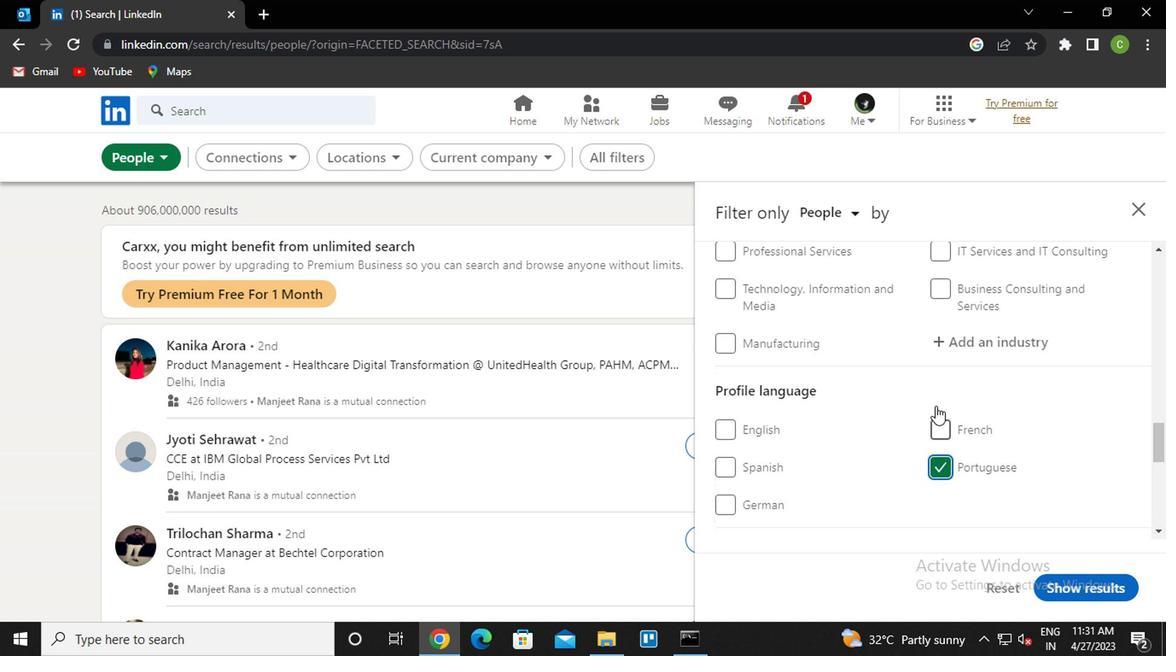 
Action: Mouse scrolled (933, 402) with delta (0, 0)
Screenshot: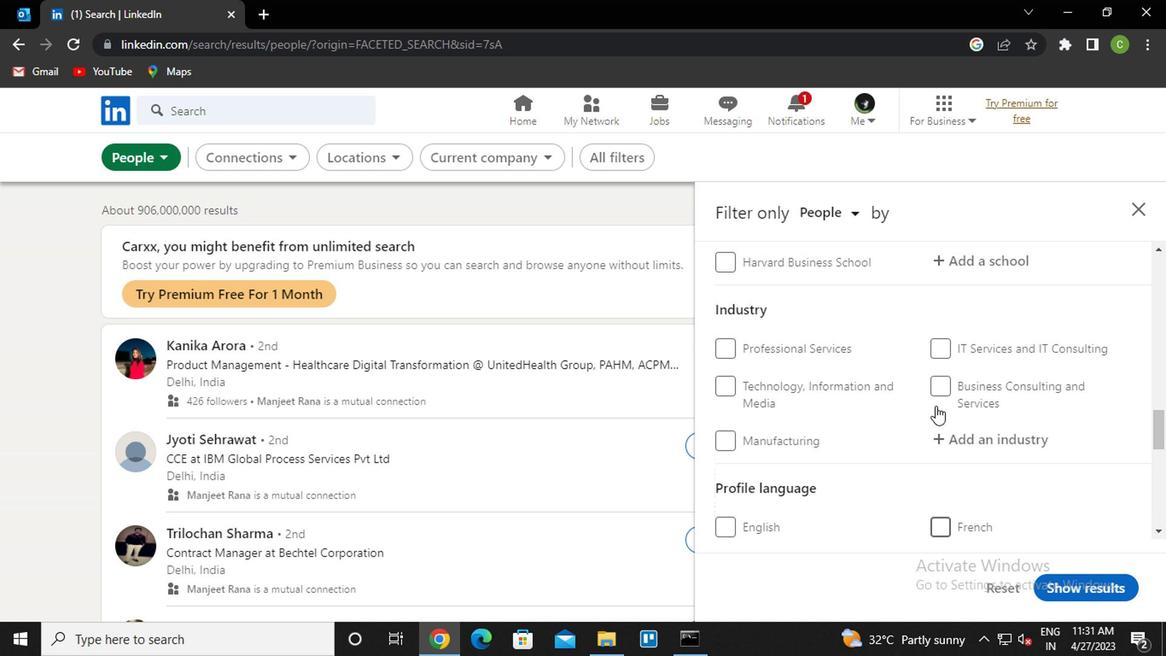 
Action: Mouse scrolled (933, 402) with delta (0, 0)
Screenshot: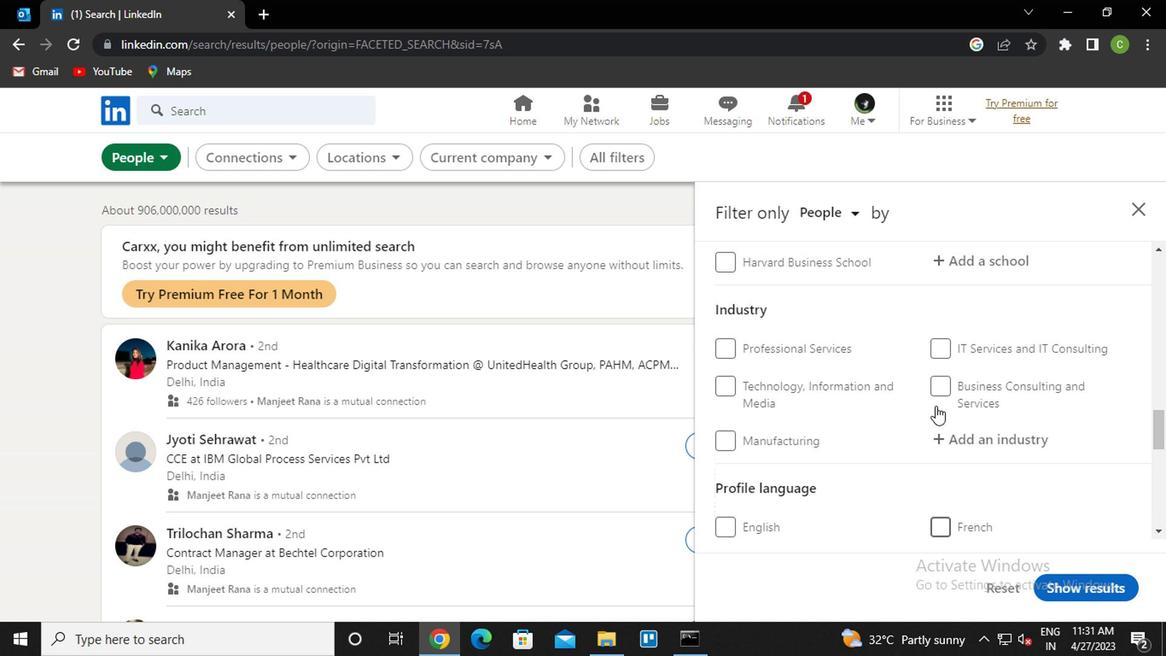 
Action: Mouse scrolled (933, 402) with delta (0, 0)
Screenshot: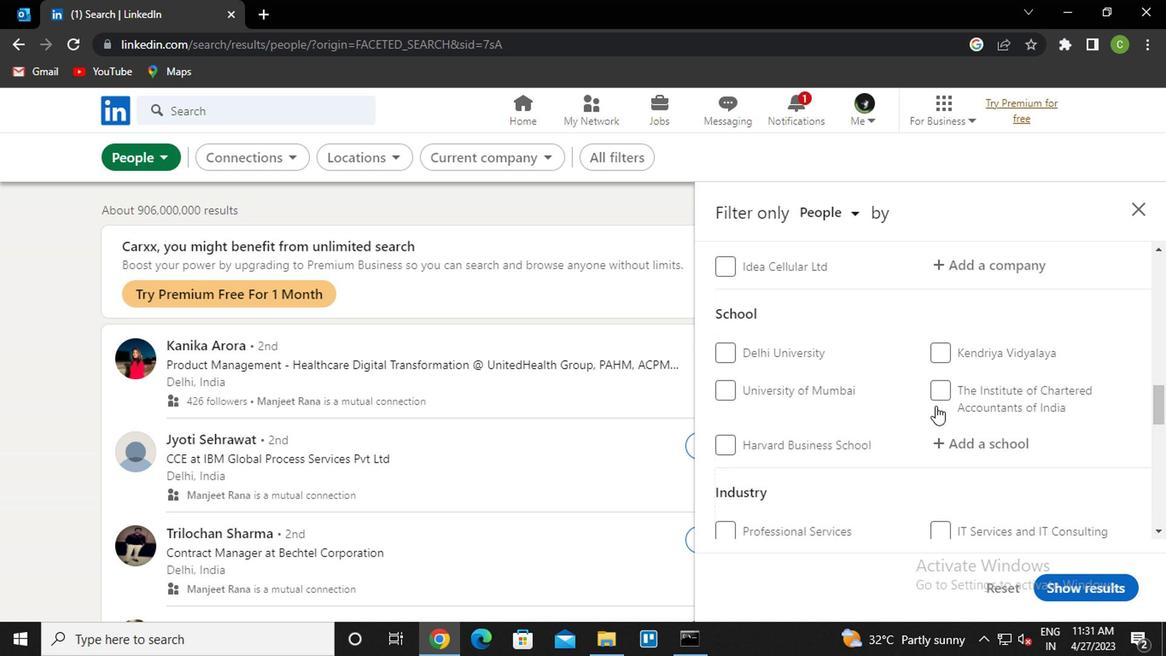 
Action: Mouse scrolled (933, 402) with delta (0, 0)
Screenshot: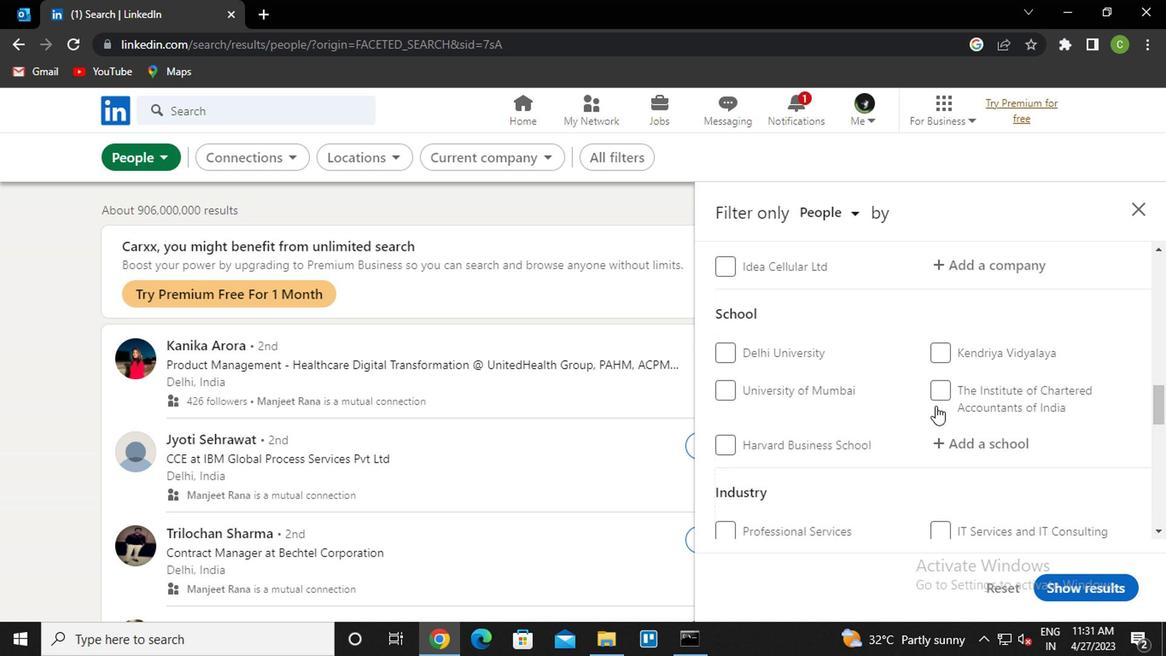 
Action: Mouse moved to (933, 400)
Screenshot: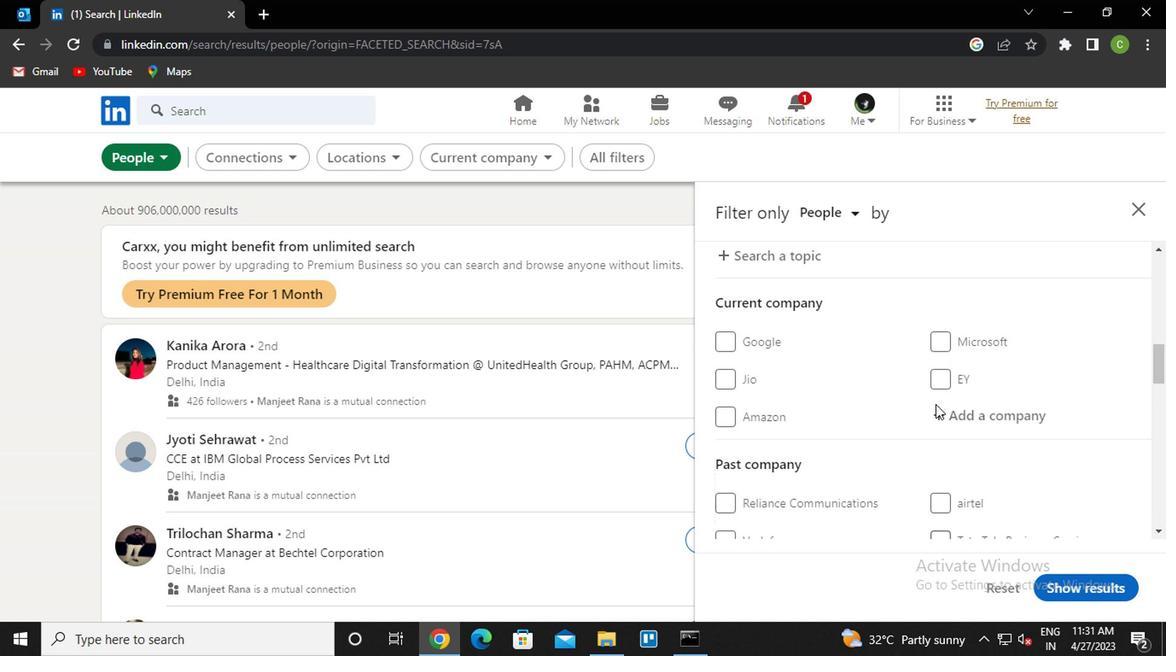 
Action: Mouse scrolled (933, 401) with delta (0, 0)
Screenshot: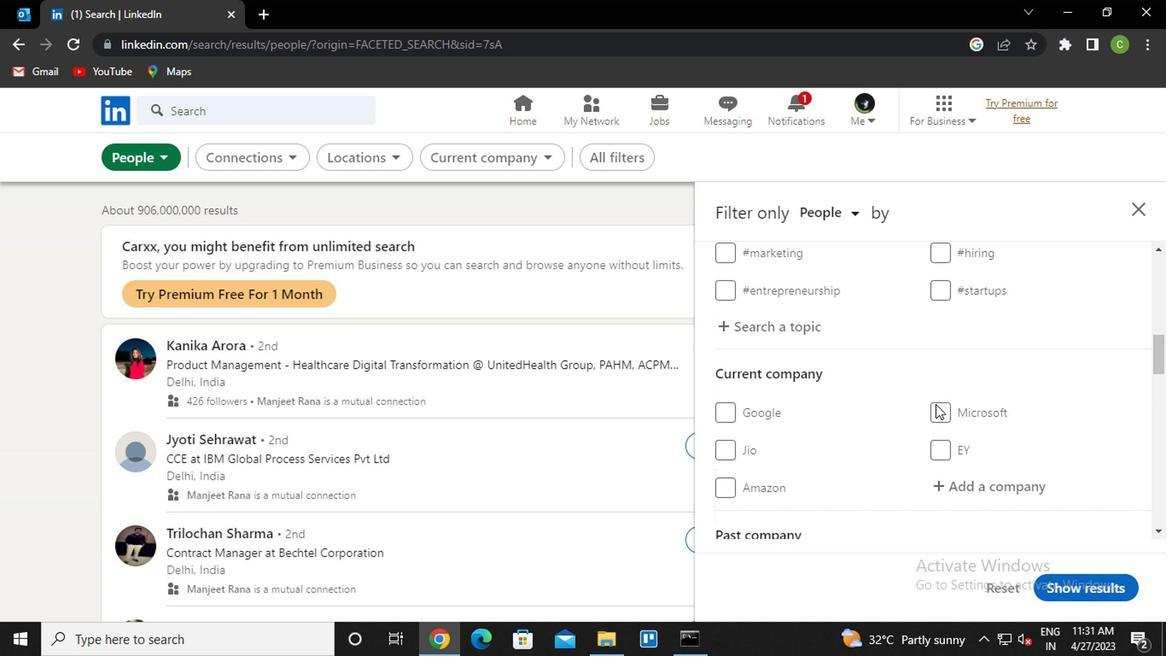 
Action: Mouse scrolled (933, 401) with delta (0, 0)
Screenshot: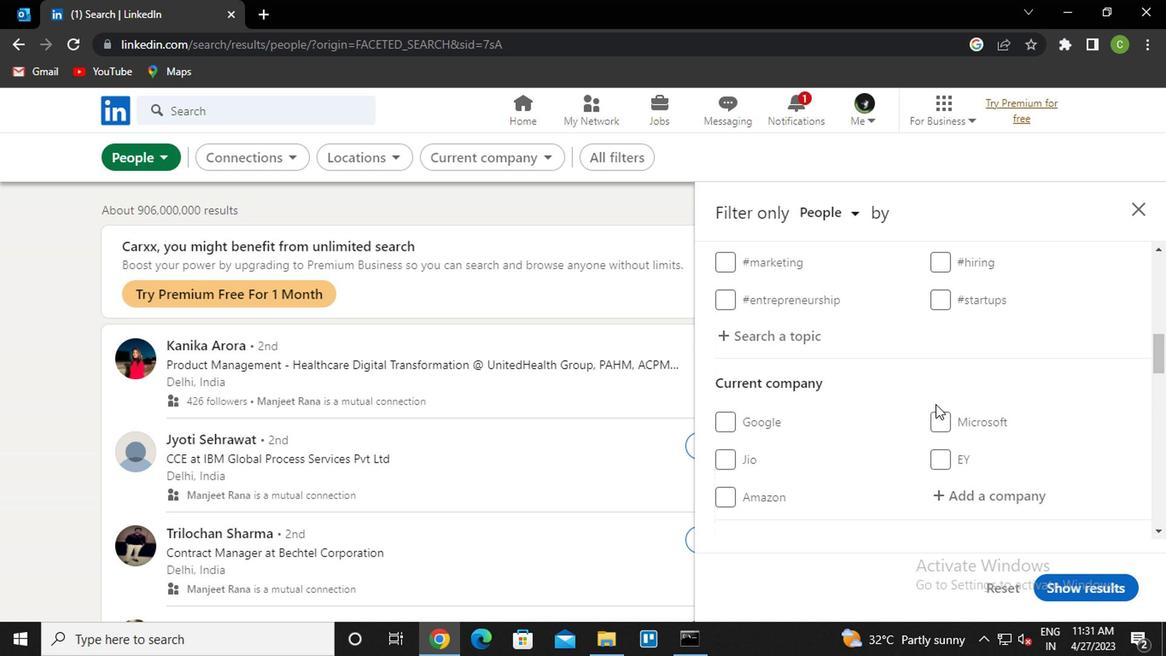 
Action: Mouse scrolled (933, 401) with delta (0, 0)
Screenshot: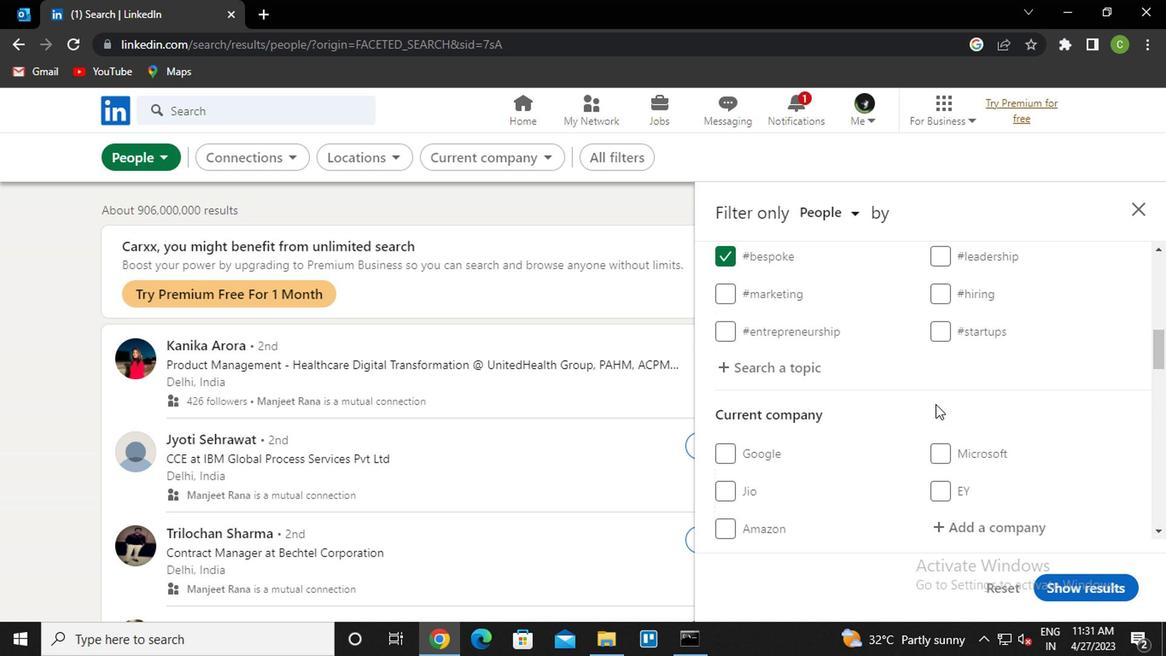 
Action: Mouse scrolled (933, 401) with delta (0, 0)
Screenshot: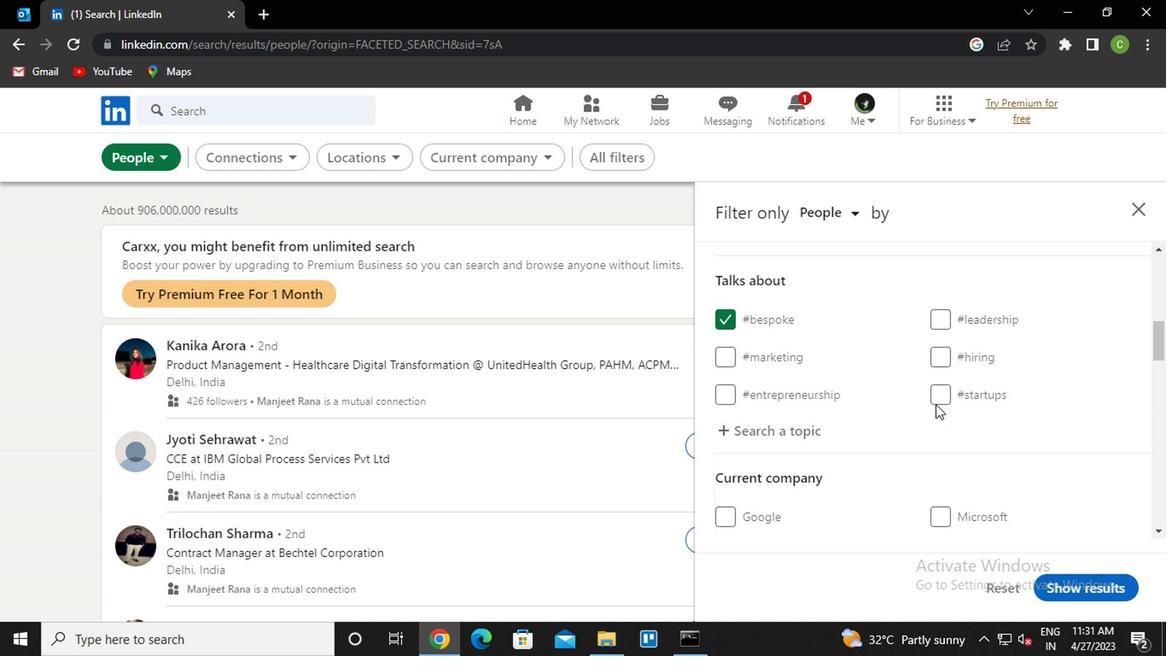 
Action: Mouse scrolled (933, 399) with delta (0, -1)
Screenshot: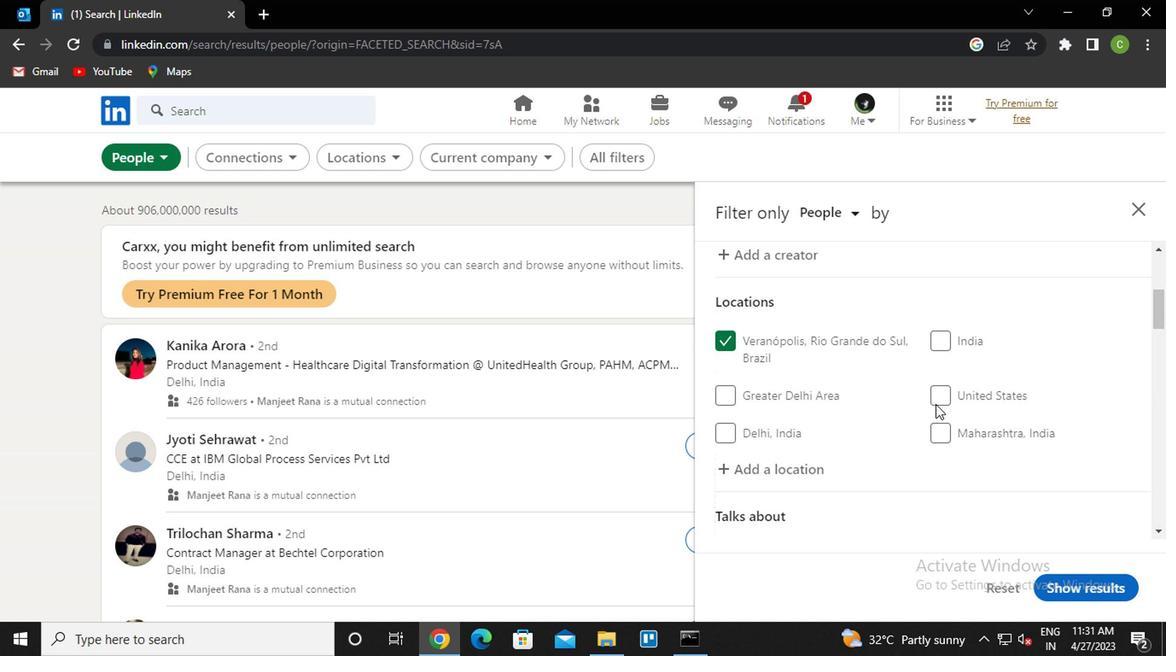
Action: Mouse scrolled (933, 399) with delta (0, -1)
Screenshot: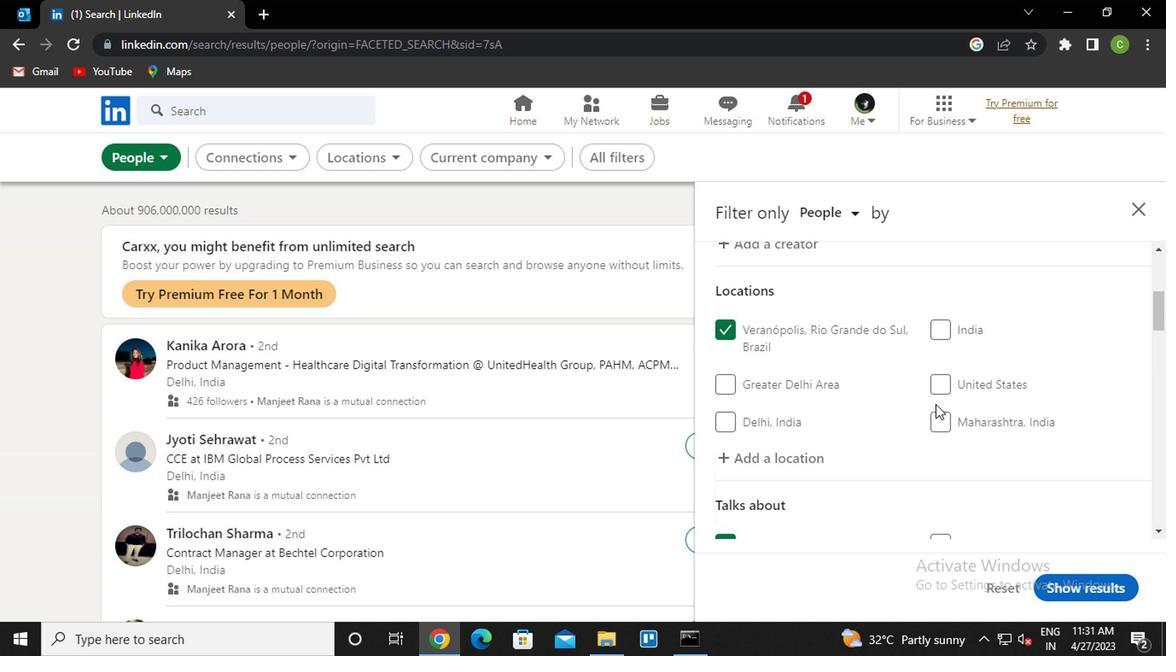 
Action: Mouse scrolled (933, 399) with delta (0, -1)
Screenshot: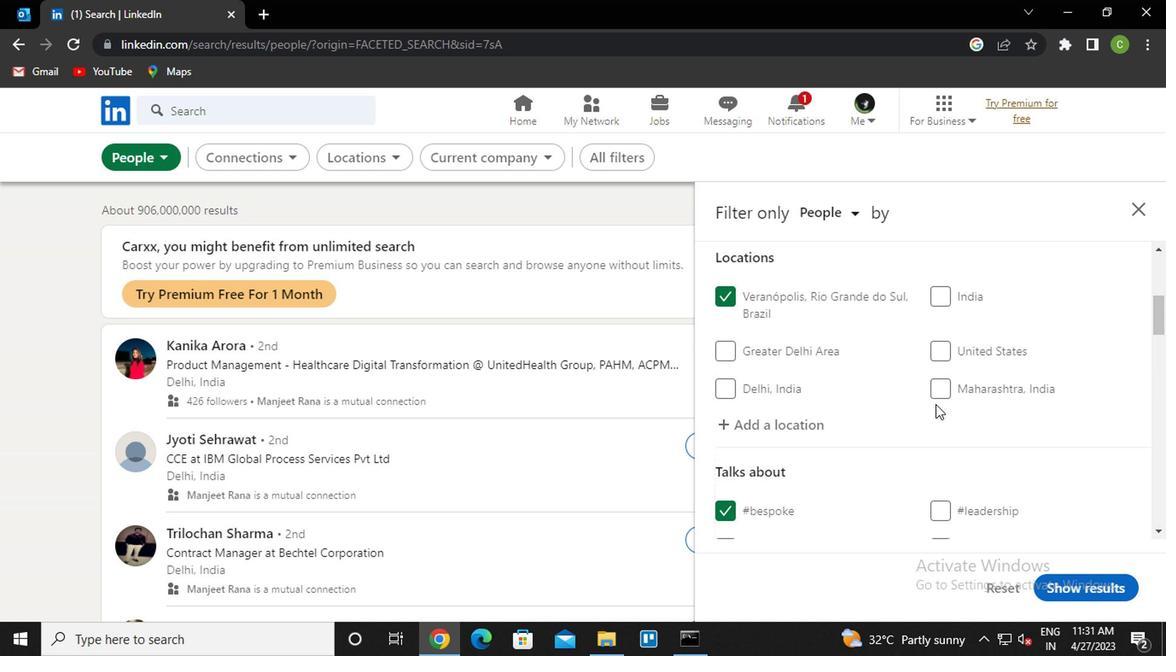 
Action: Mouse scrolled (933, 399) with delta (0, -1)
Screenshot: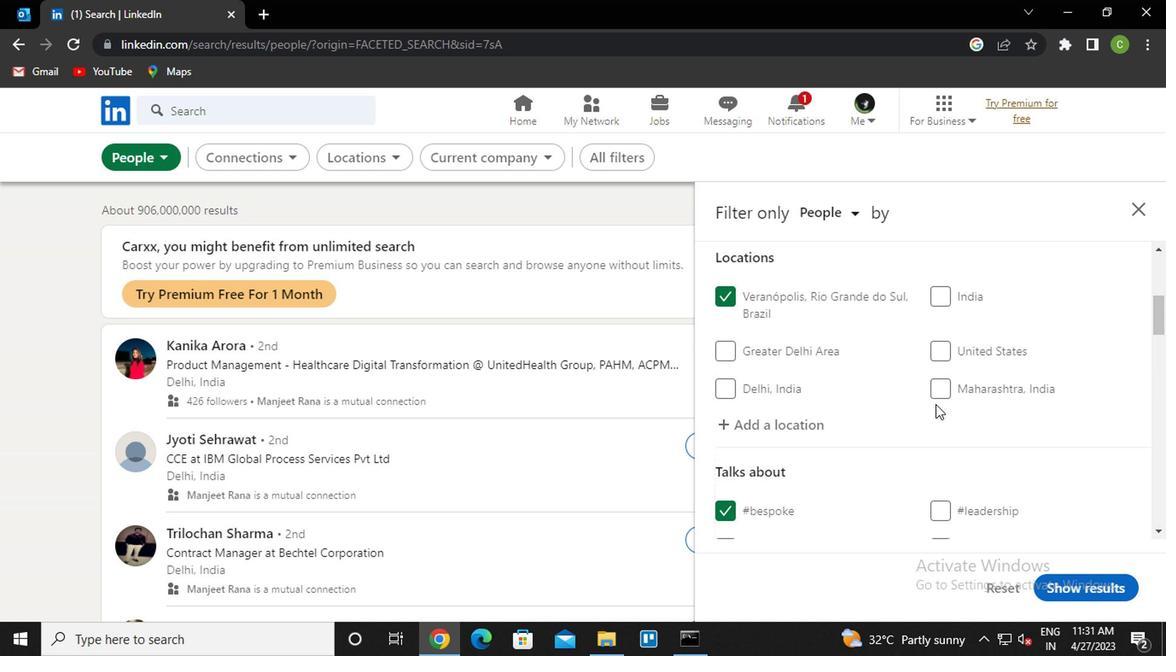 
Action: Mouse scrolled (933, 399) with delta (0, -1)
Screenshot: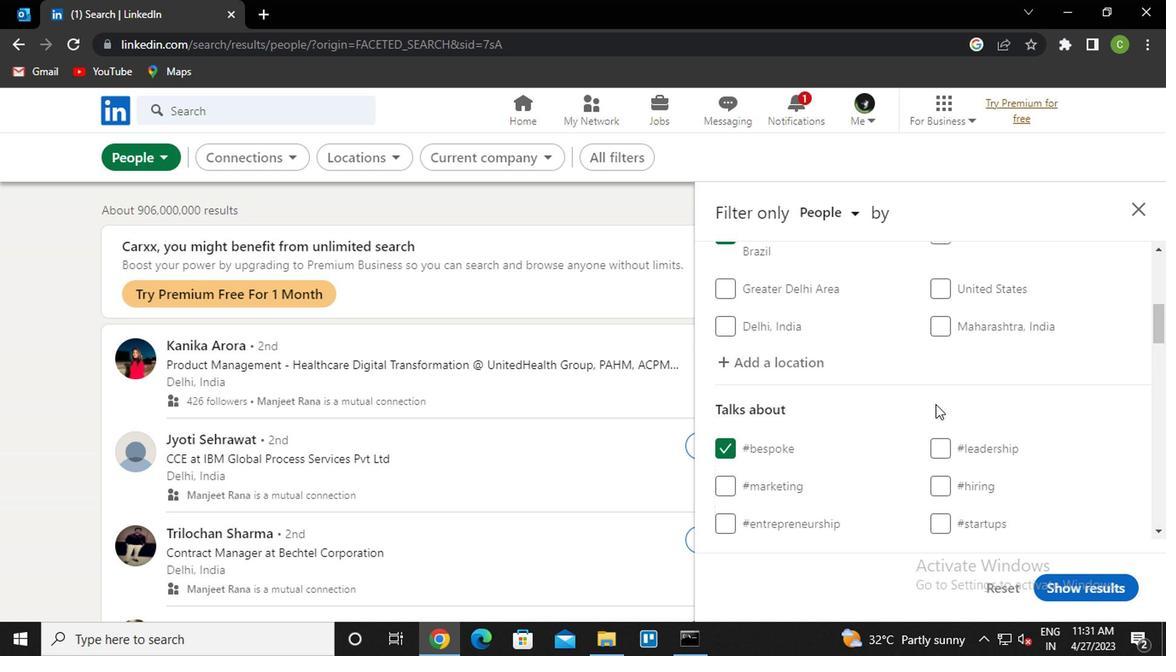 
Action: Mouse moved to (969, 400)
Screenshot: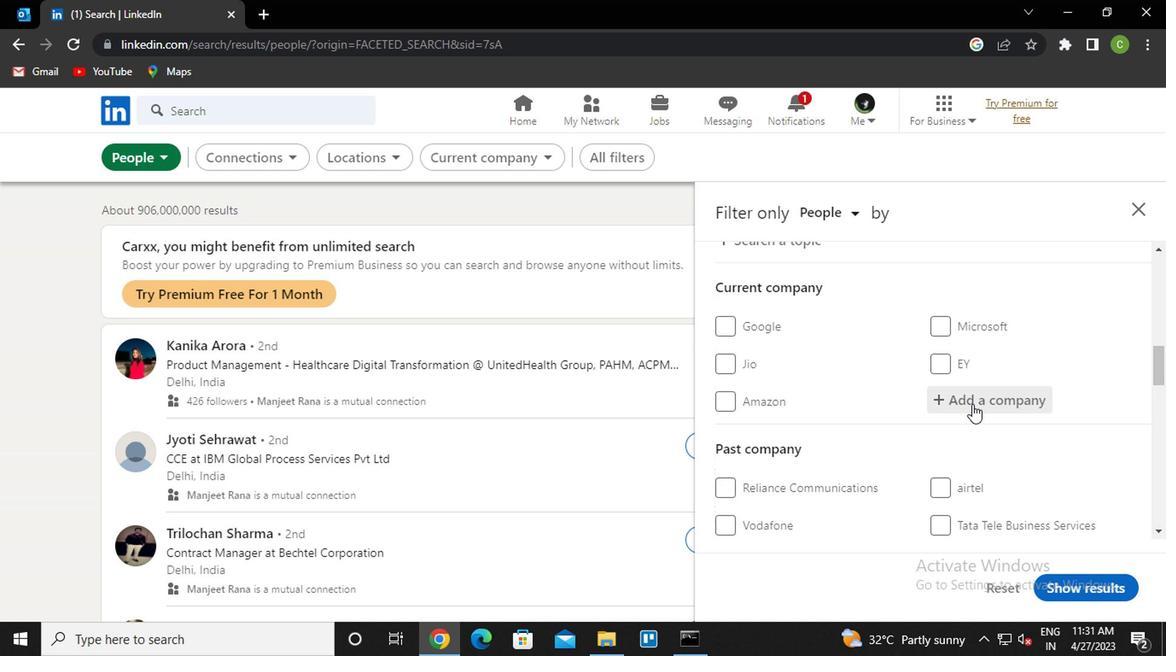 
Action: Mouse pressed left at (969, 400)
Screenshot: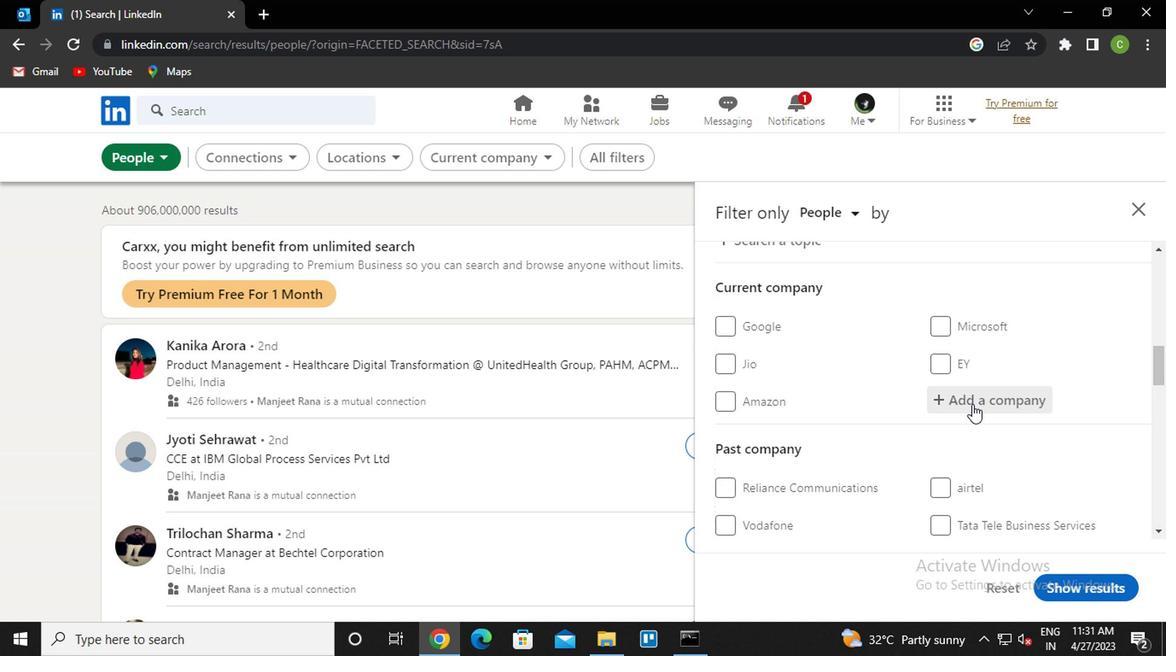 
Action: Key pressed <Key.caps_lock>ddb<Key.space><Key.down><Key.down><Key.enter>
Screenshot: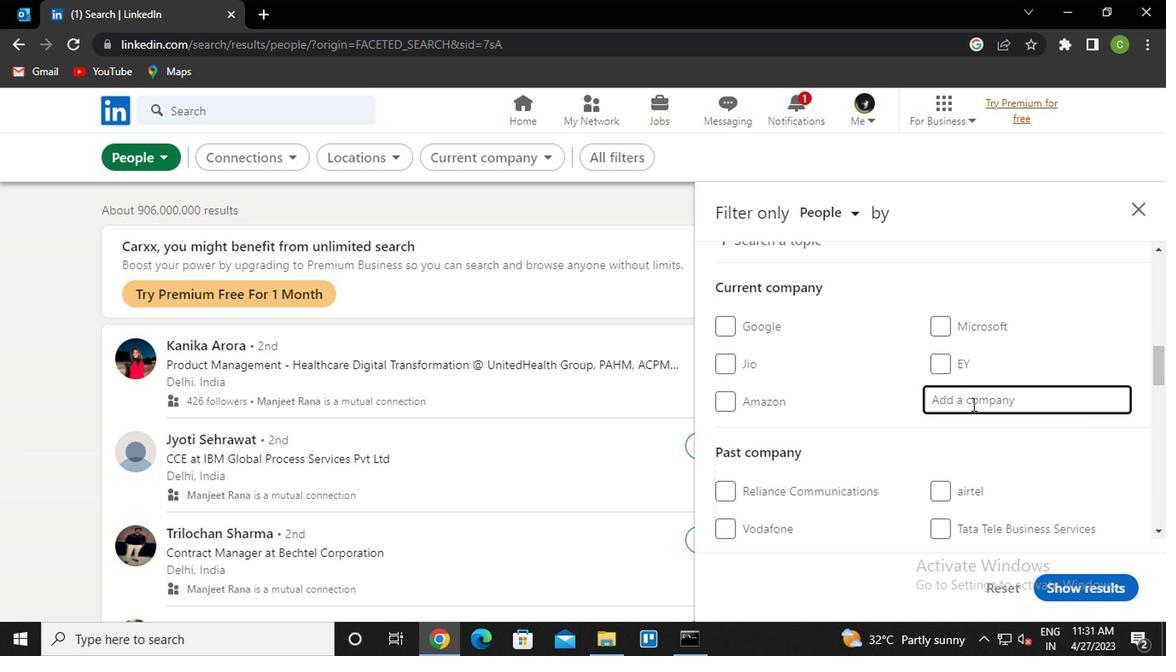 
Action: Mouse scrolled (969, 399) with delta (0, -1)
Screenshot: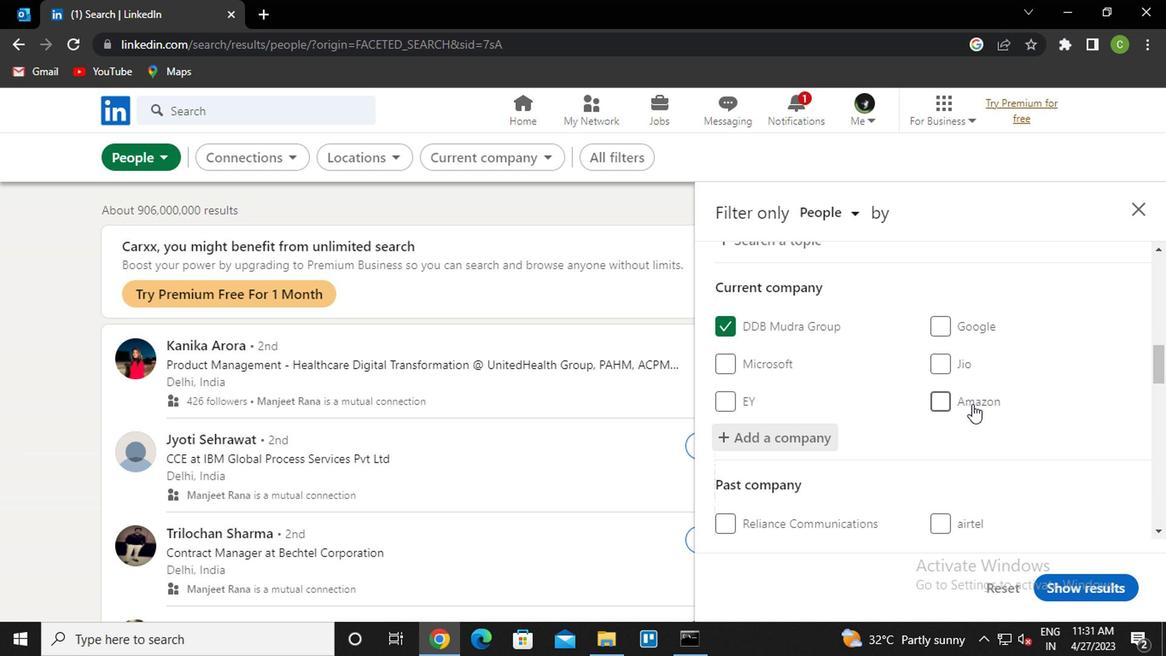 
Action: Mouse scrolled (969, 399) with delta (0, -1)
Screenshot: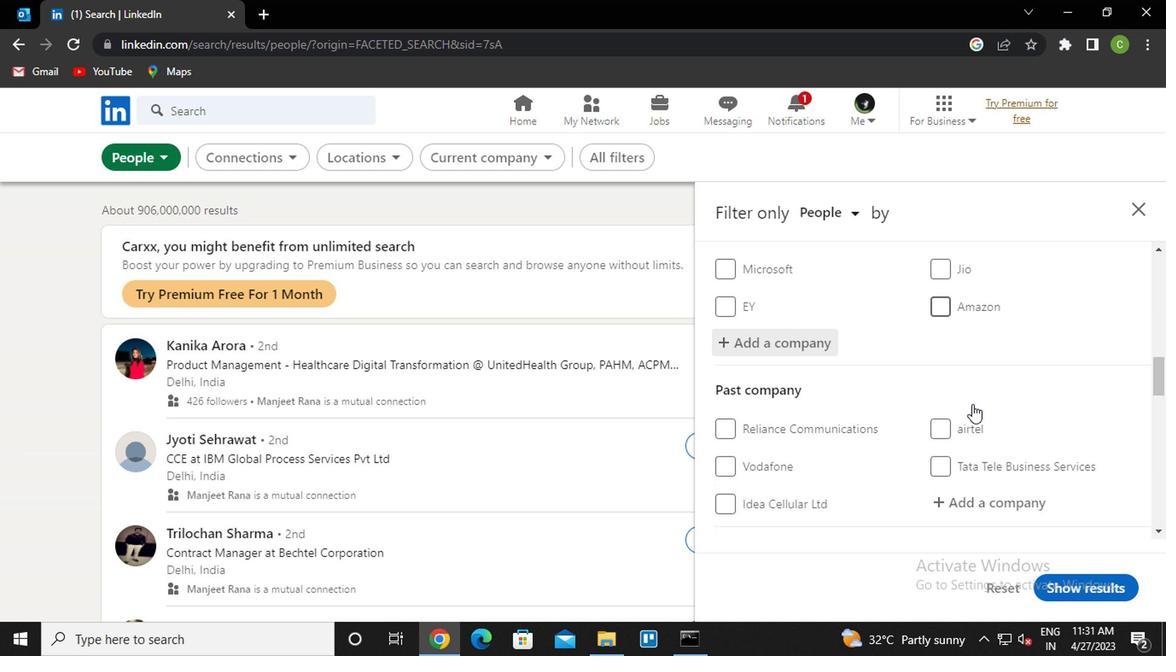 
Action: Mouse moved to (969, 402)
Screenshot: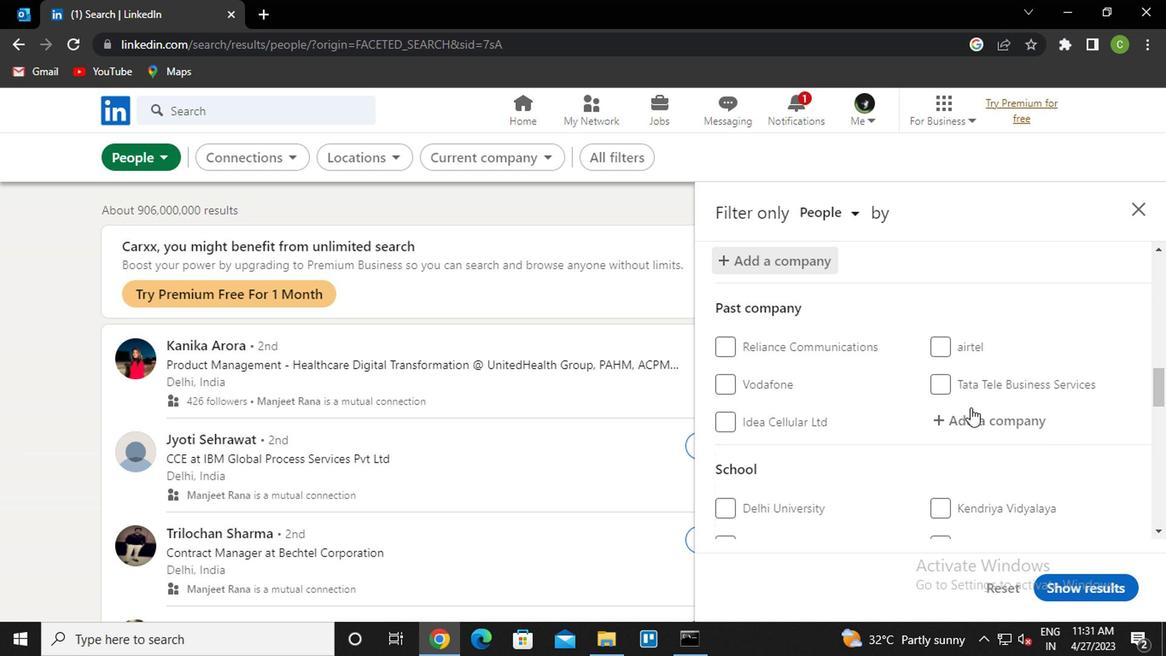 
Action: Mouse scrolled (969, 402) with delta (0, 0)
Screenshot: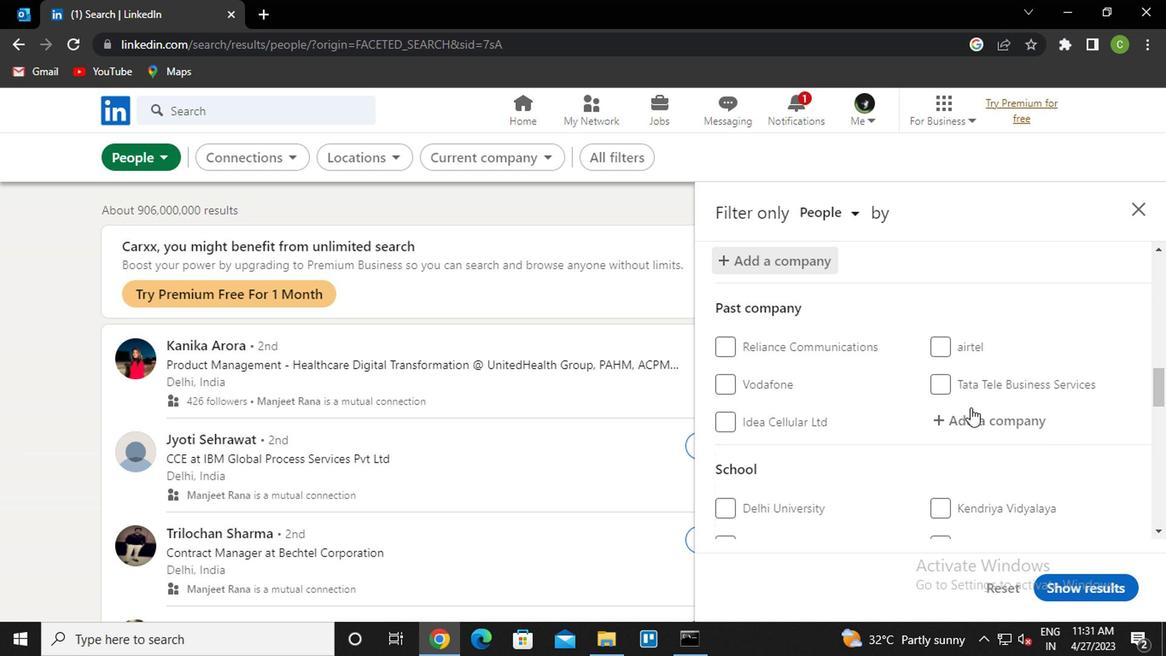 
Action: Mouse moved to (963, 406)
Screenshot: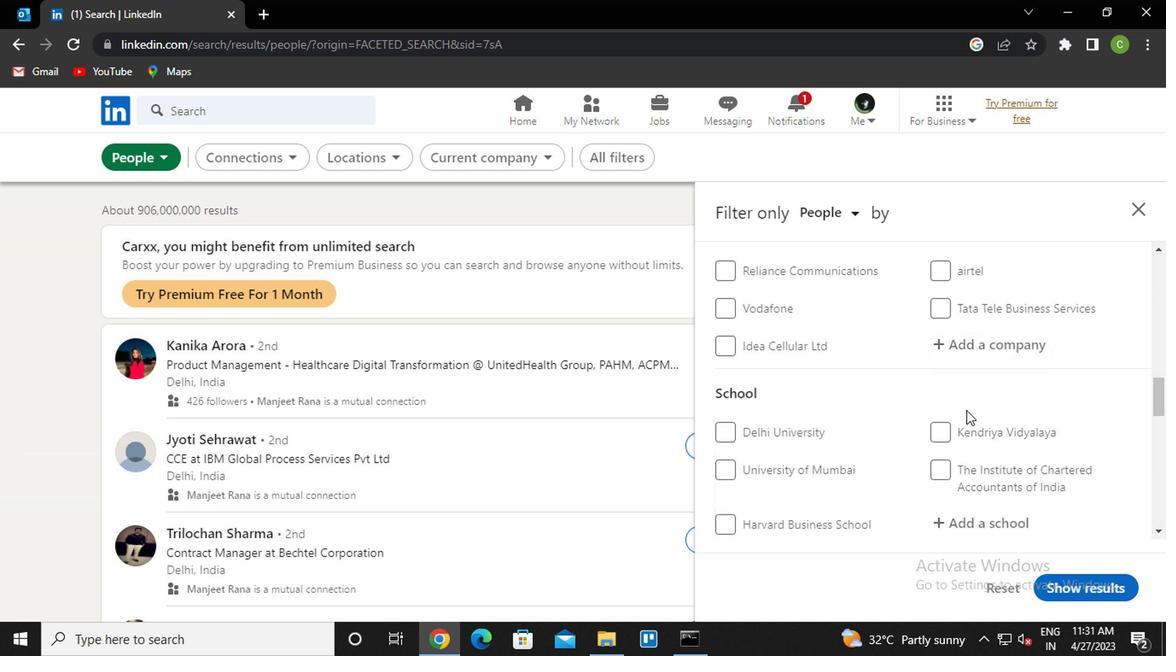 
Action: Mouse scrolled (963, 405) with delta (0, -1)
Screenshot: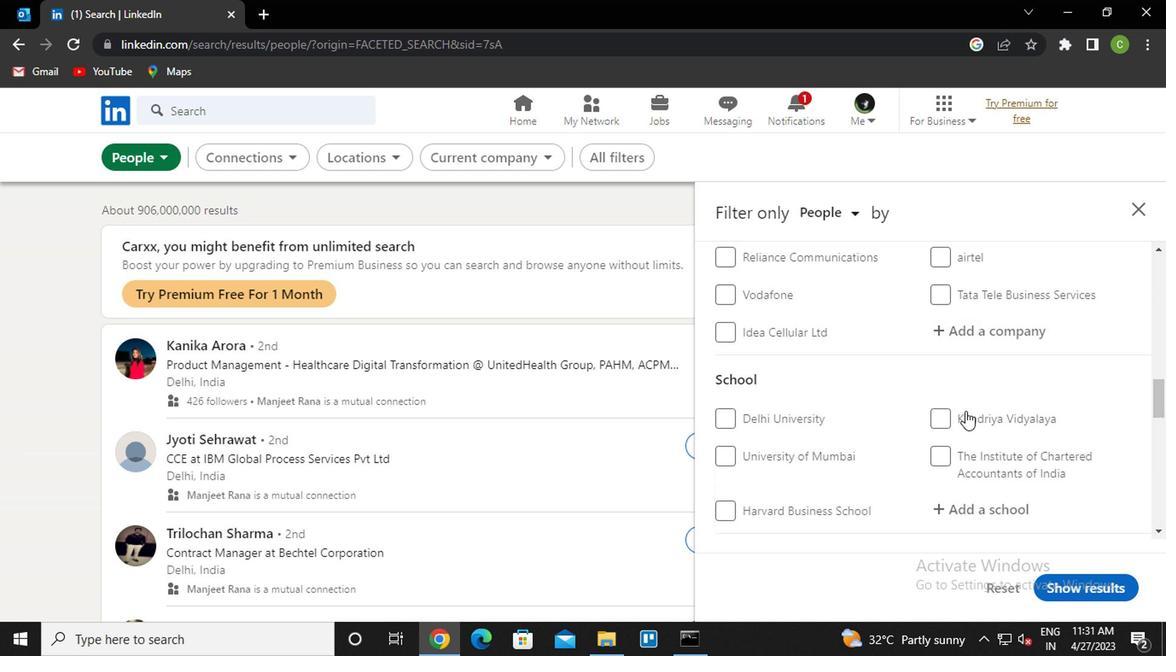 
Action: Mouse moved to (955, 408)
Screenshot: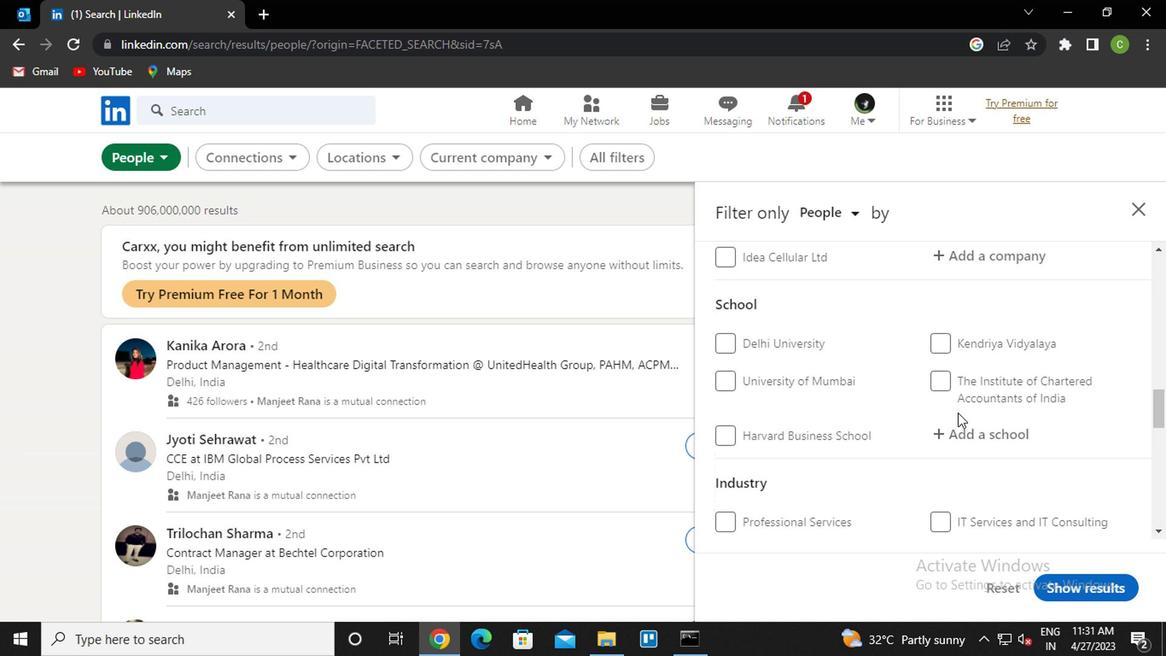 
Action: Mouse scrolled (955, 407) with delta (0, -1)
Screenshot: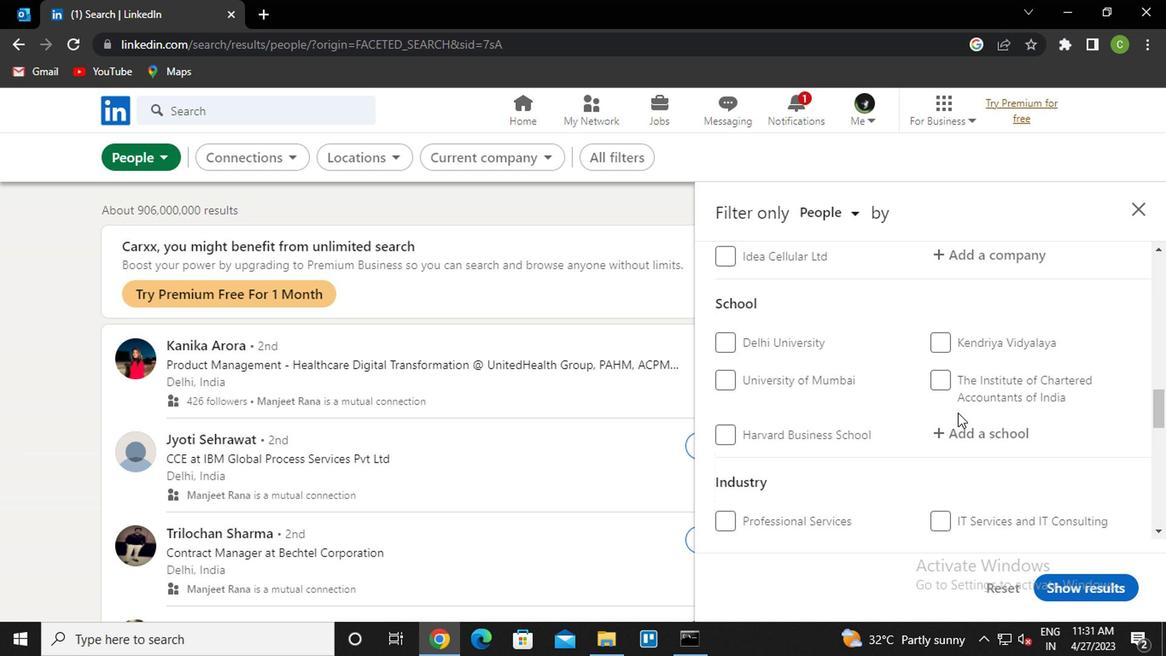 
Action: Mouse moved to (989, 346)
Screenshot: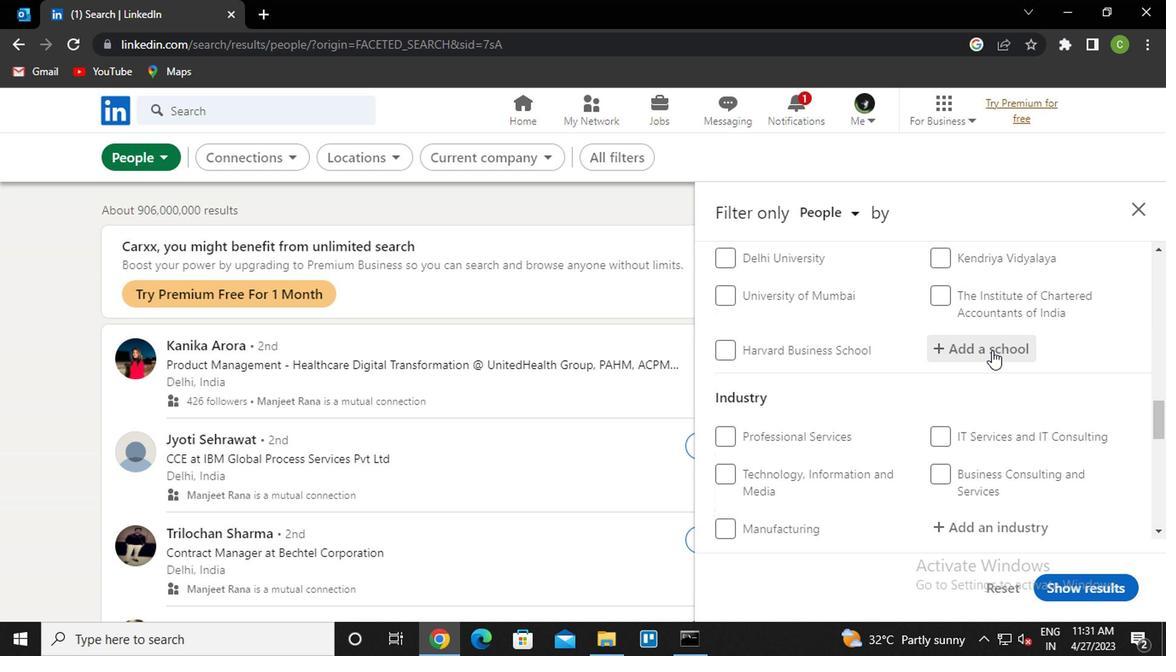 
Action: Mouse pressed left at (989, 346)
Screenshot: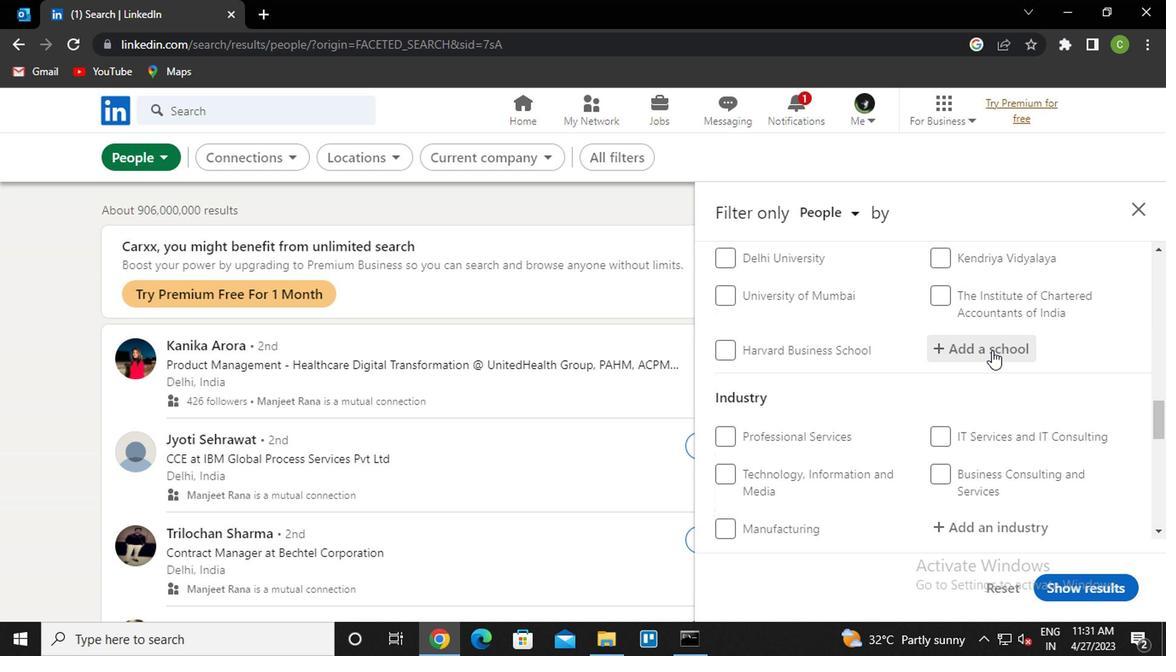 
Action: Key pressed n<Key.caps_lock>orth<Key.space><Key.caps_lock>m<Key.caps_lock>aha<Key.down><Key.enter>
Screenshot: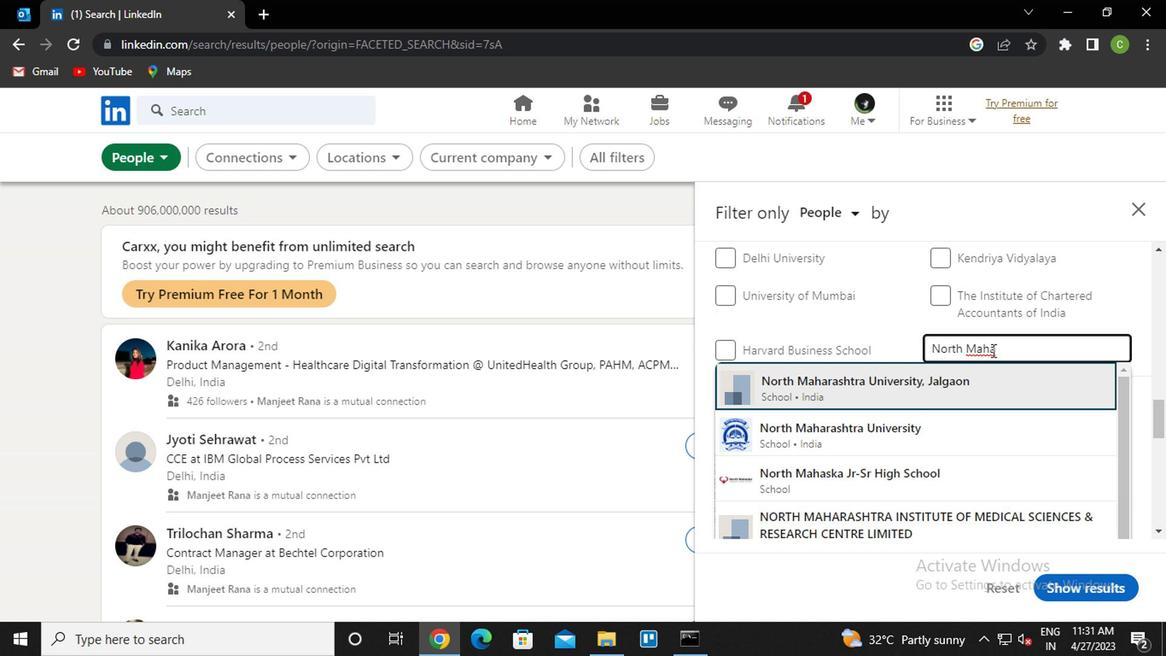 
Action: Mouse scrolled (989, 345) with delta (0, 0)
Screenshot: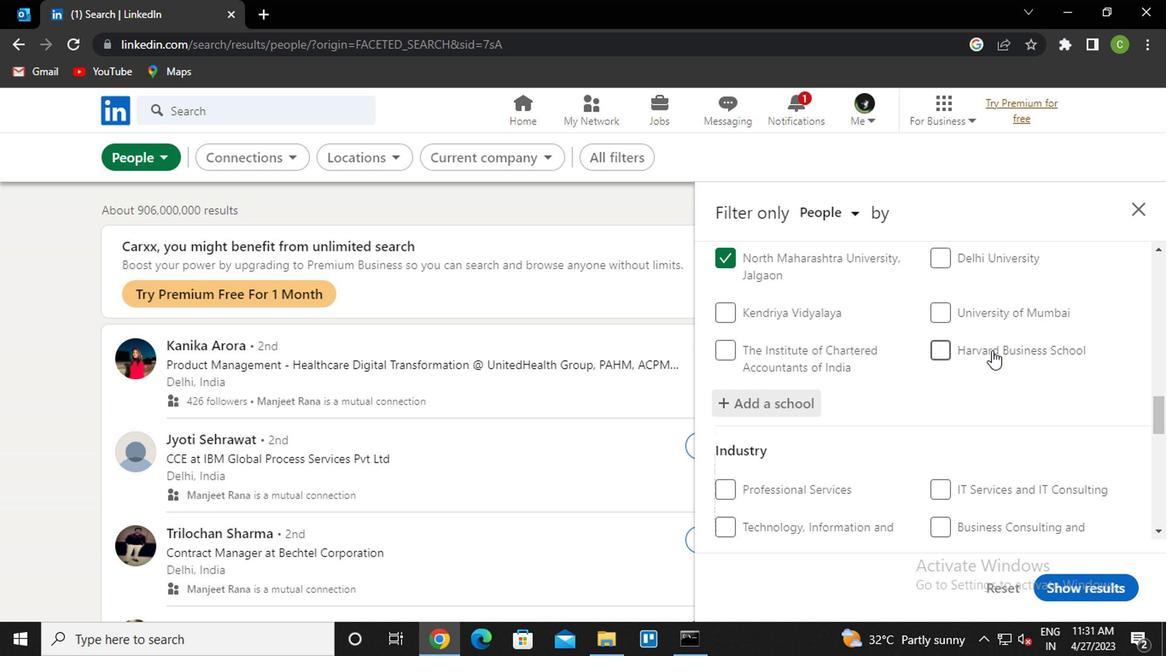 
Action: Mouse scrolled (989, 345) with delta (0, 0)
Screenshot: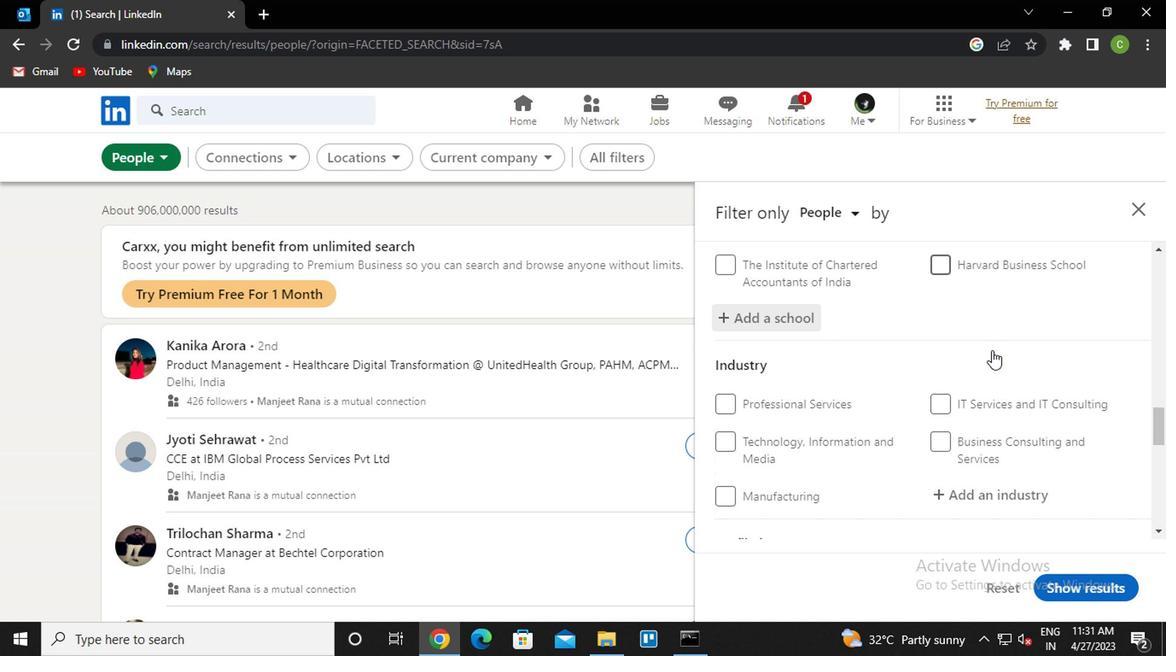 
Action: Mouse scrolled (989, 345) with delta (0, 0)
Screenshot: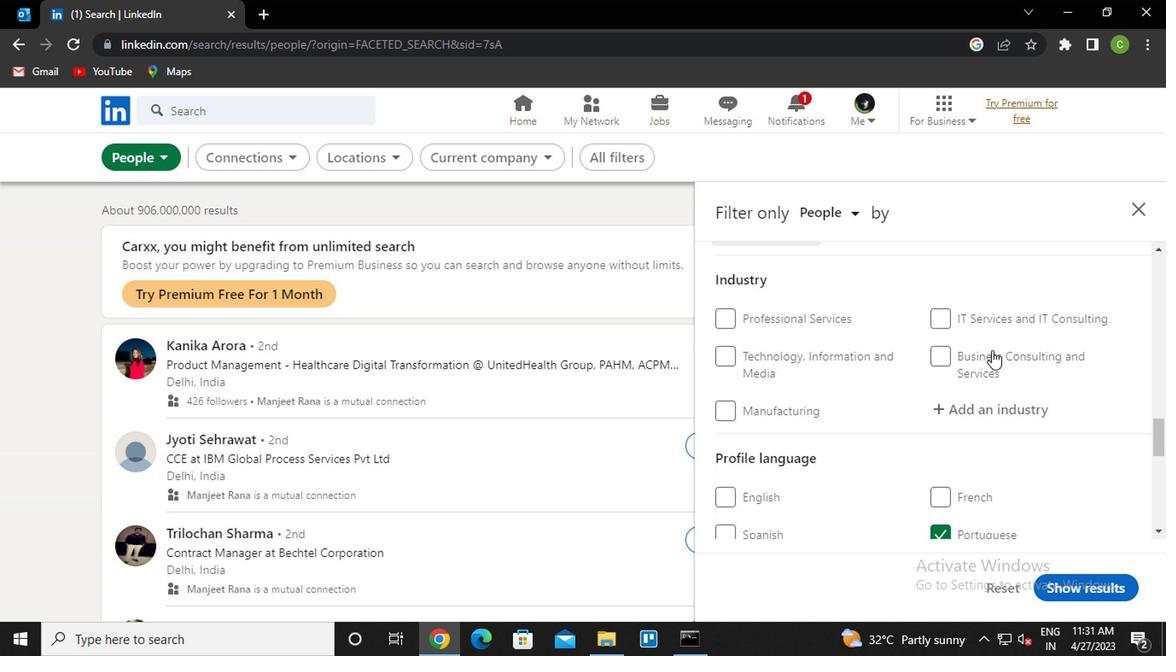 
Action: Mouse scrolled (989, 347) with delta (0, 0)
Screenshot: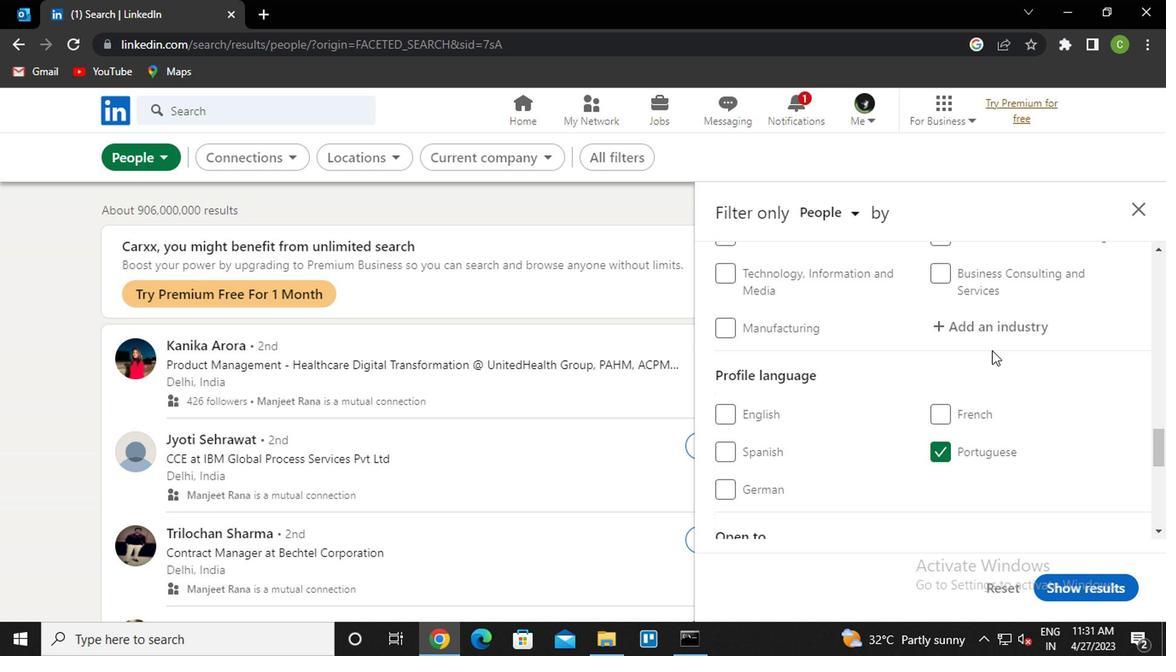 
Action: Mouse scrolled (989, 347) with delta (0, 0)
Screenshot: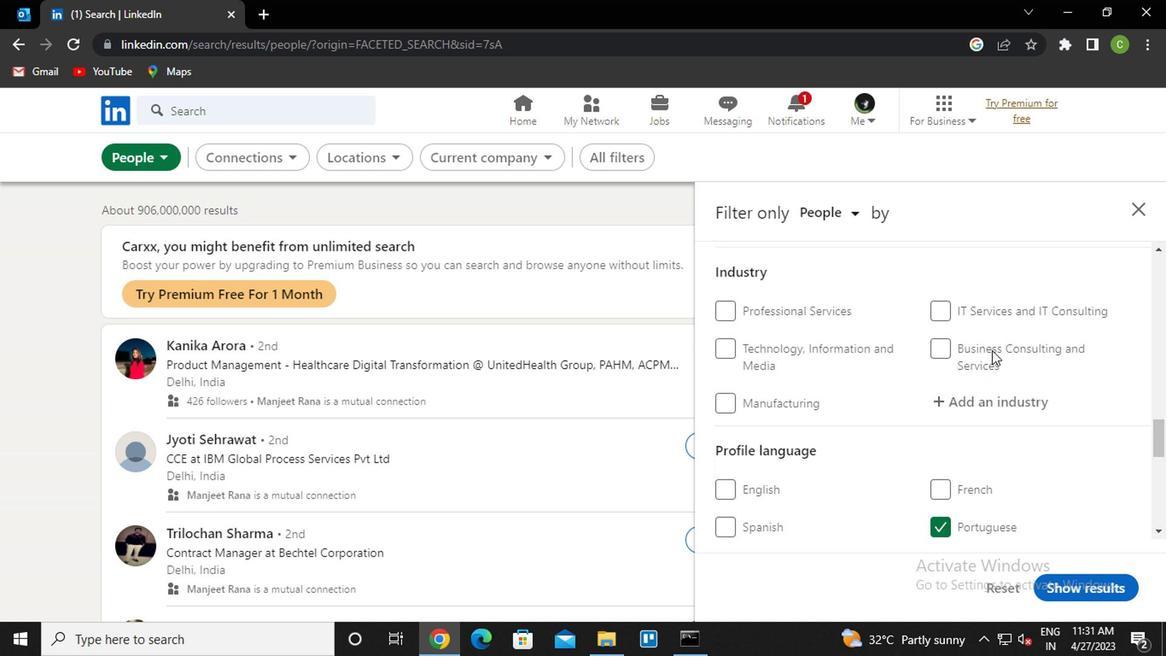
Action: Mouse scrolled (989, 345) with delta (0, 0)
Screenshot: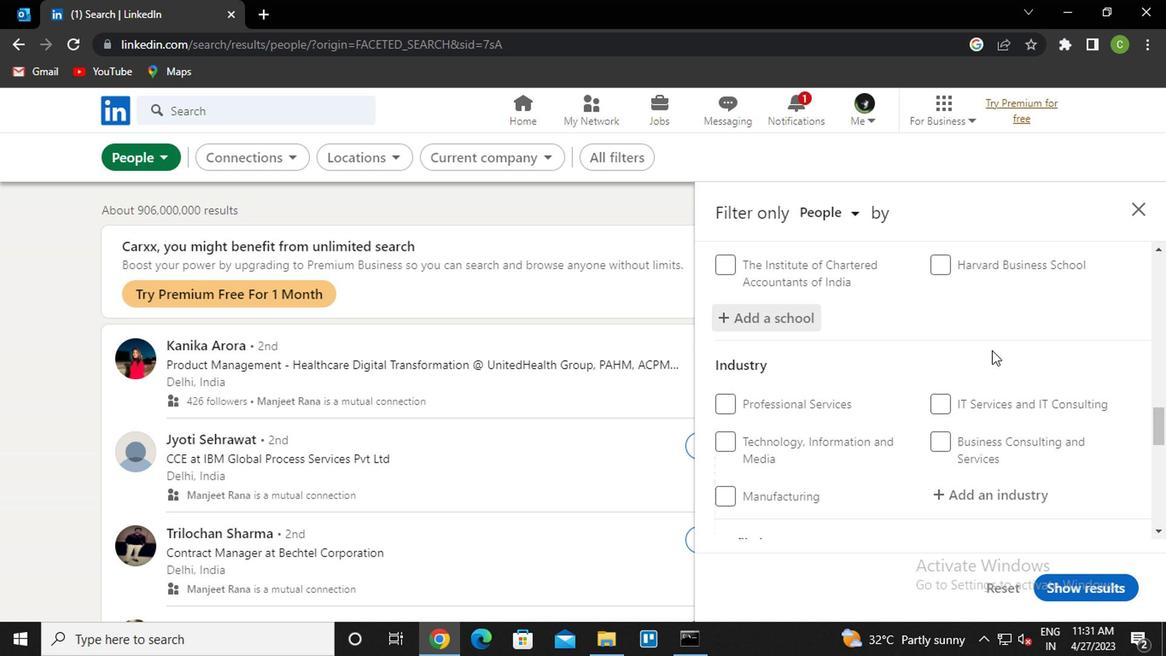 
Action: Mouse scrolled (989, 345) with delta (0, 0)
Screenshot: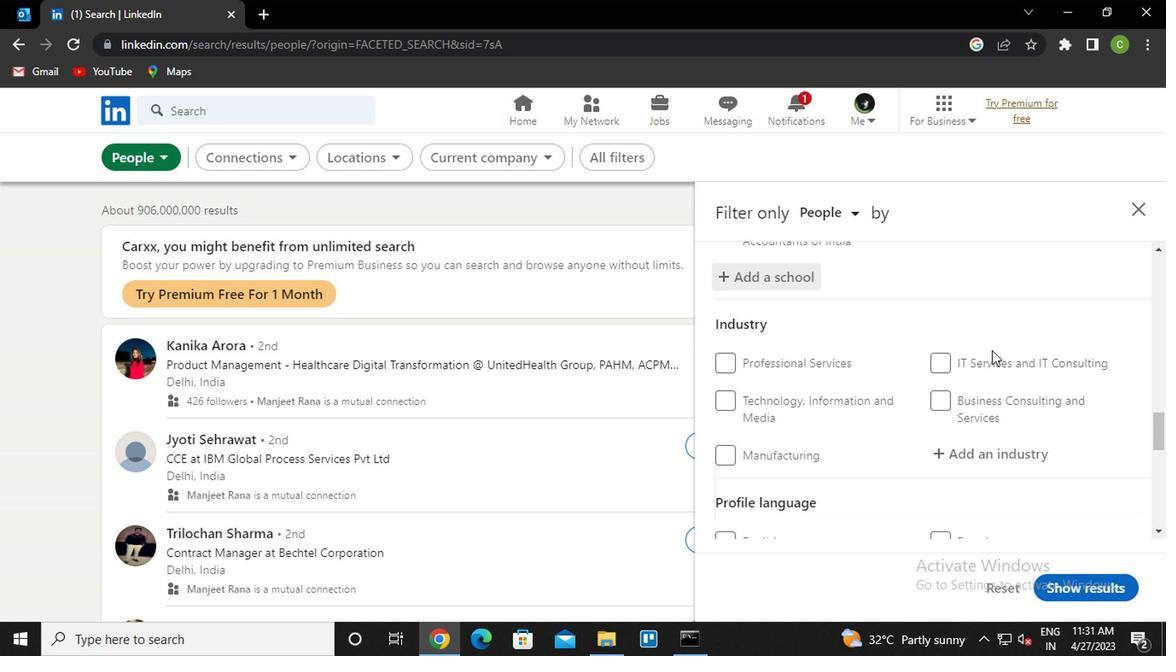 
Action: Mouse moved to (1003, 314)
Screenshot: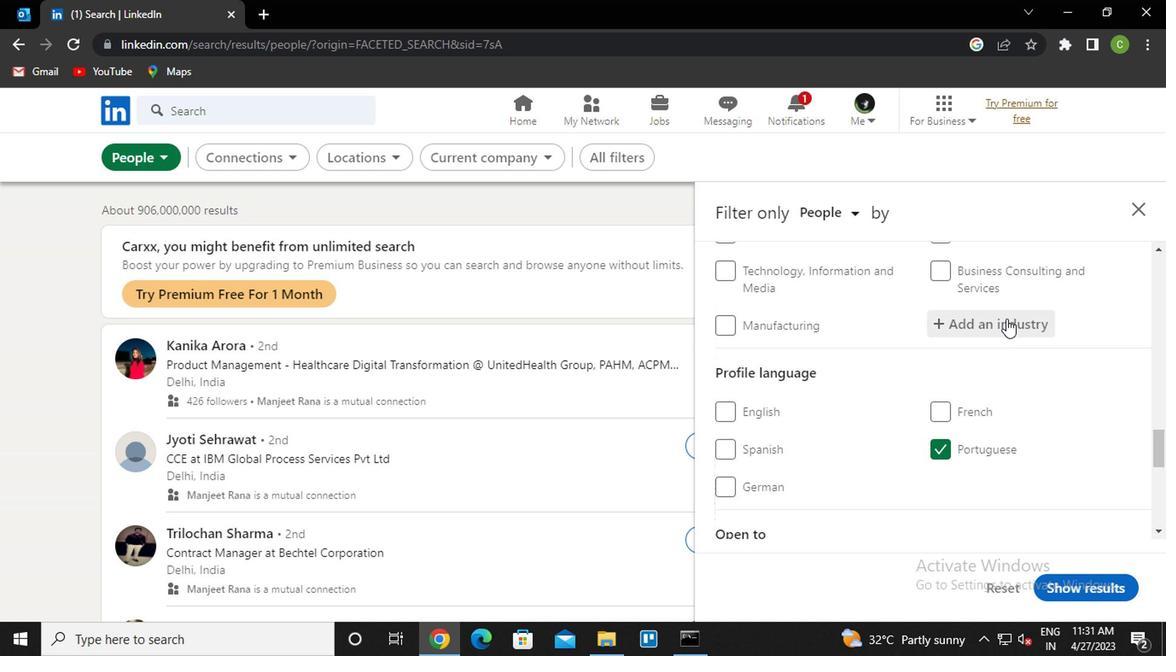 
Action: Mouse pressed left at (1003, 314)
Screenshot: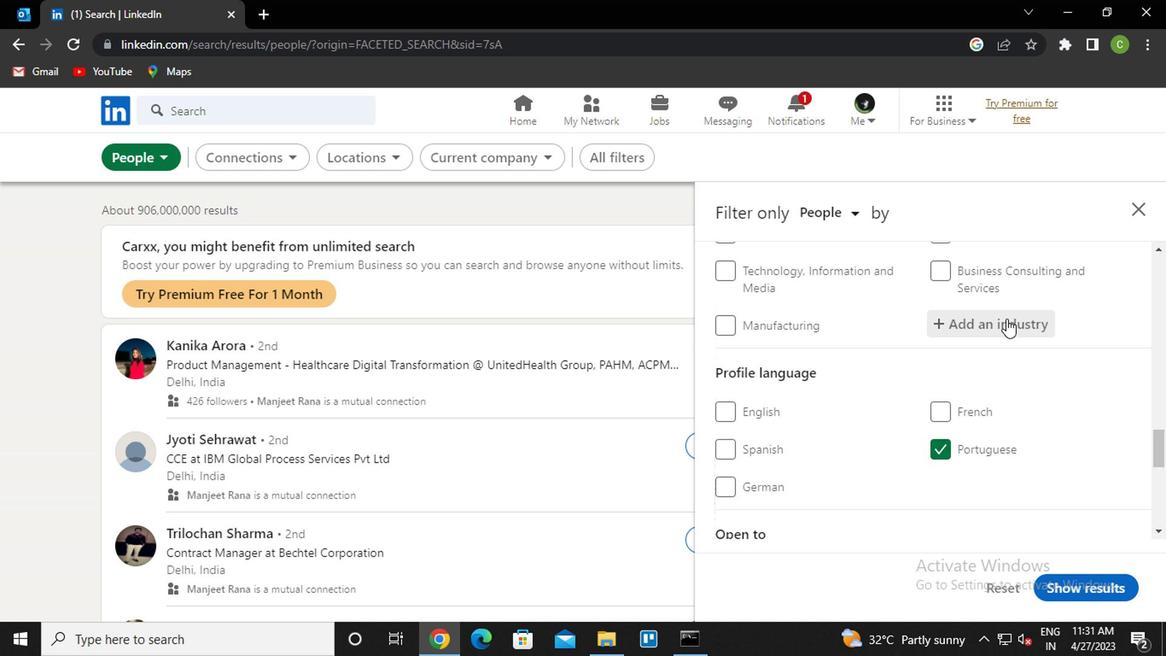 
Action: Key pressed <Key.caps_lock>t<Key.caps_lock>rust<Key.down><Key.enter>
Screenshot: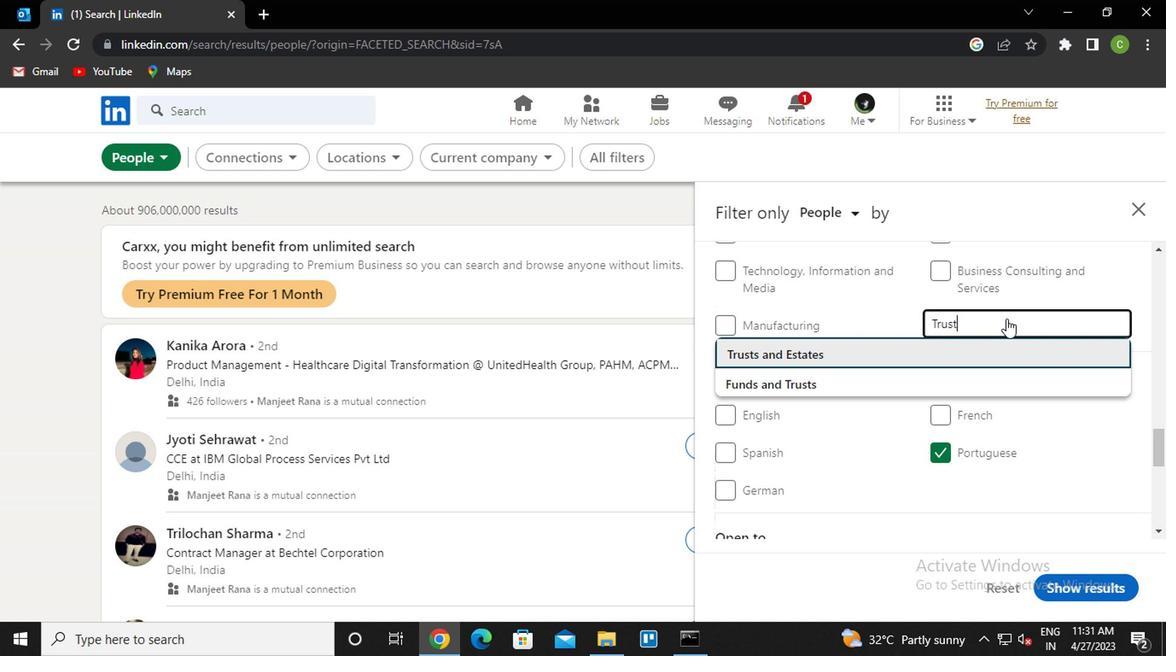 
Action: Mouse moved to (1017, 348)
Screenshot: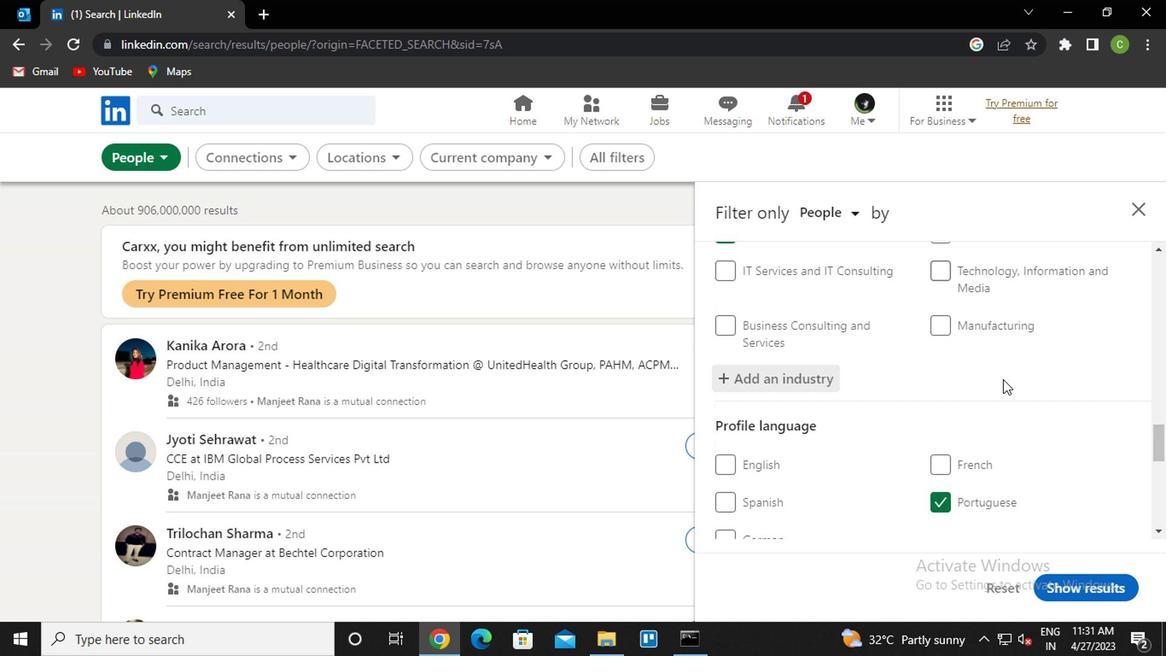 
Action: Mouse scrolled (1017, 348) with delta (0, 0)
Screenshot: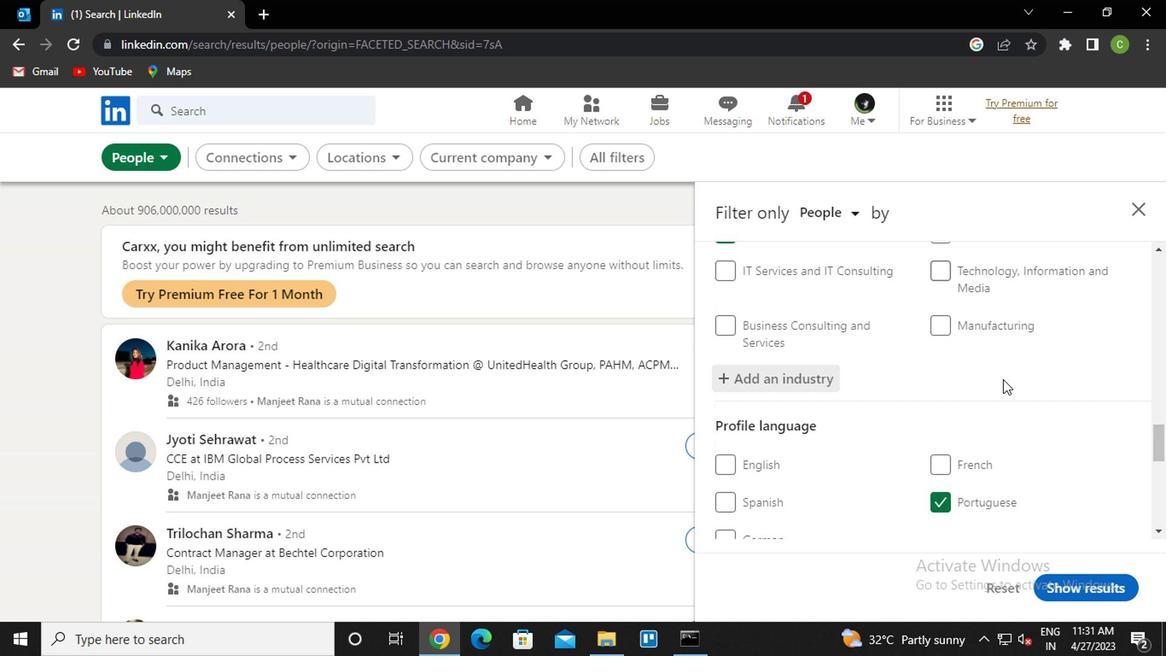 
Action: Mouse moved to (998, 380)
Screenshot: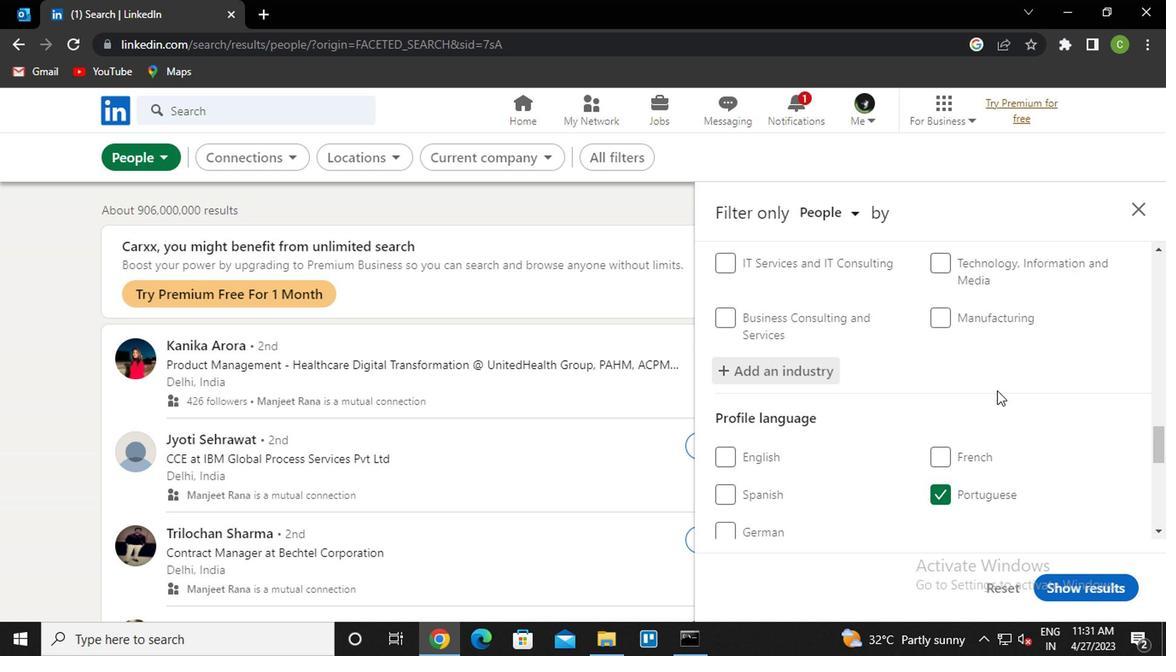 
Action: Mouse scrolled (998, 379) with delta (0, 0)
Screenshot: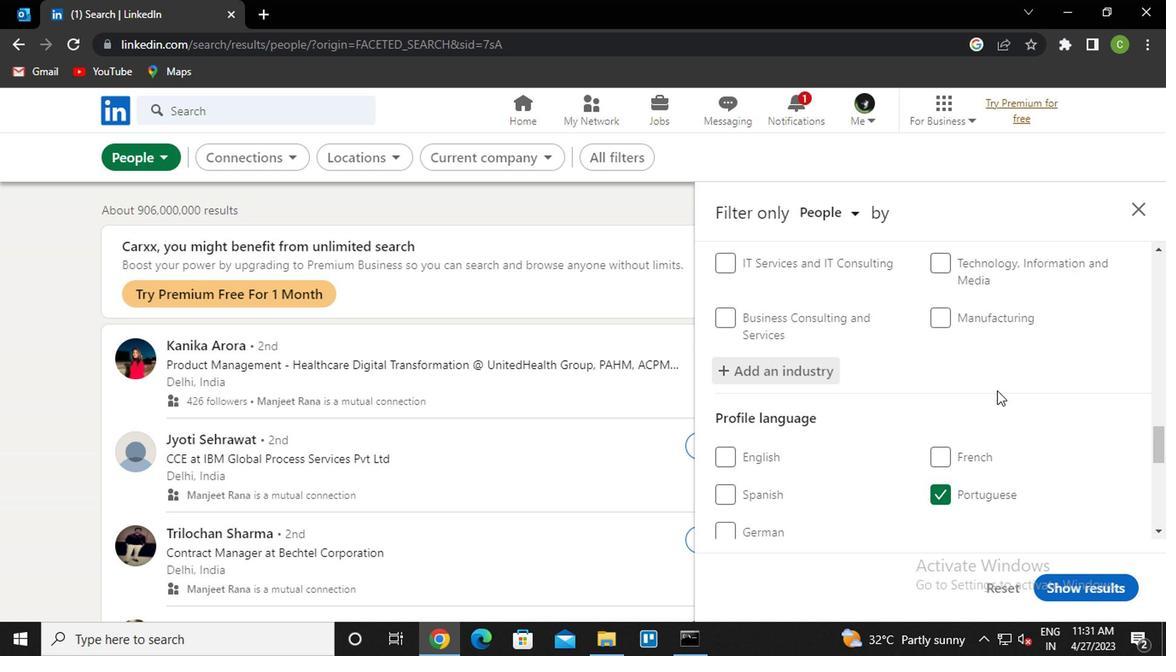 
Action: Mouse moved to (991, 391)
Screenshot: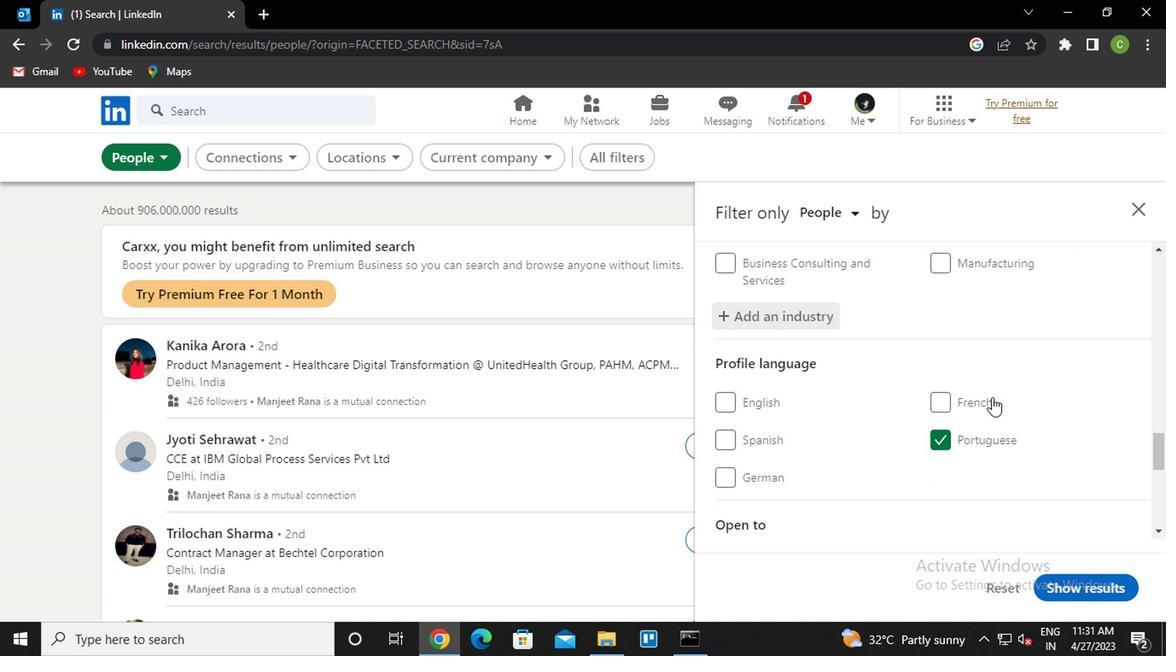 
Action: Mouse scrolled (991, 390) with delta (0, -1)
Screenshot: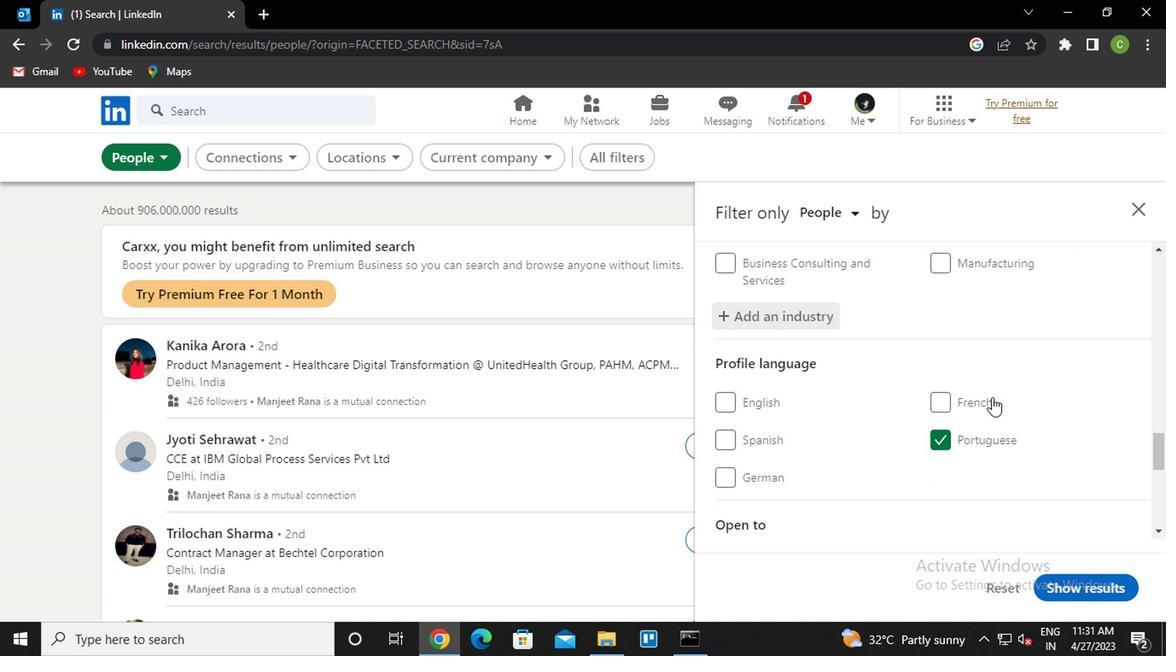 
Action: Mouse moved to (988, 393)
Screenshot: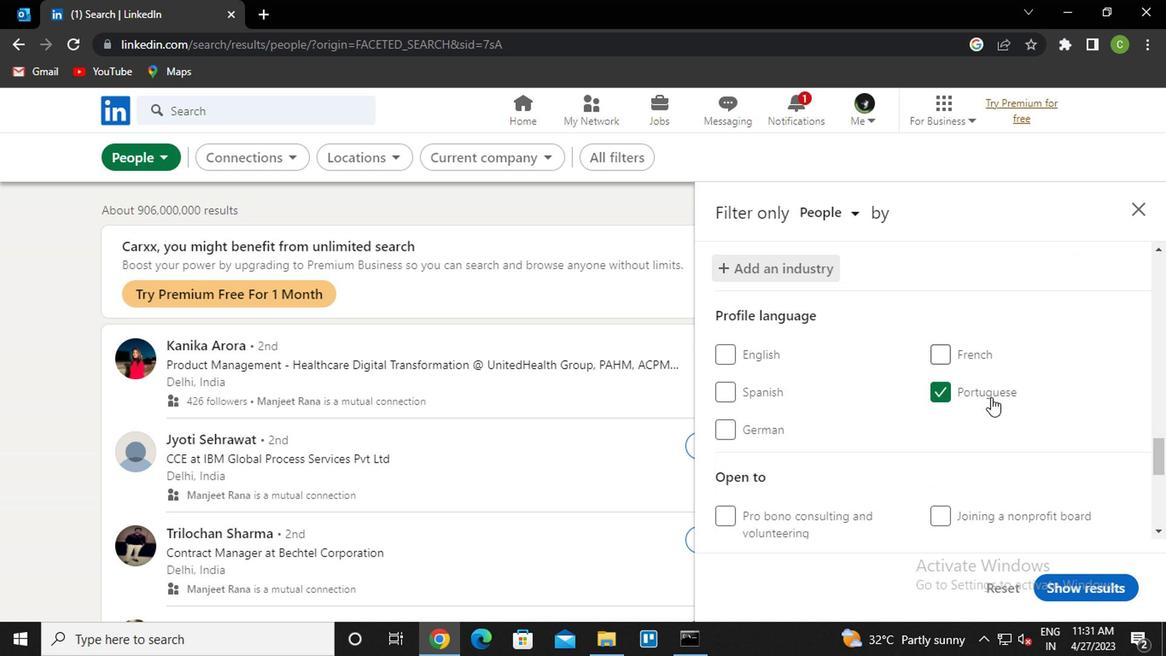 
Action: Mouse scrolled (988, 392) with delta (0, 0)
Screenshot: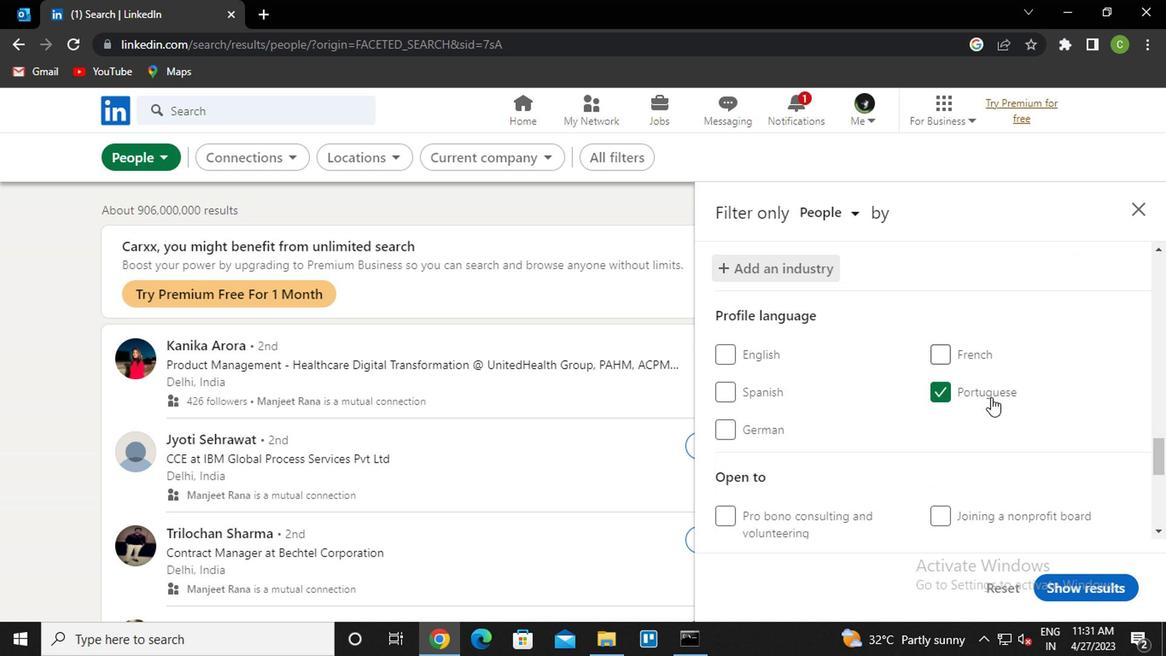 
Action: Mouse moved to (973, 398)
Screenshot: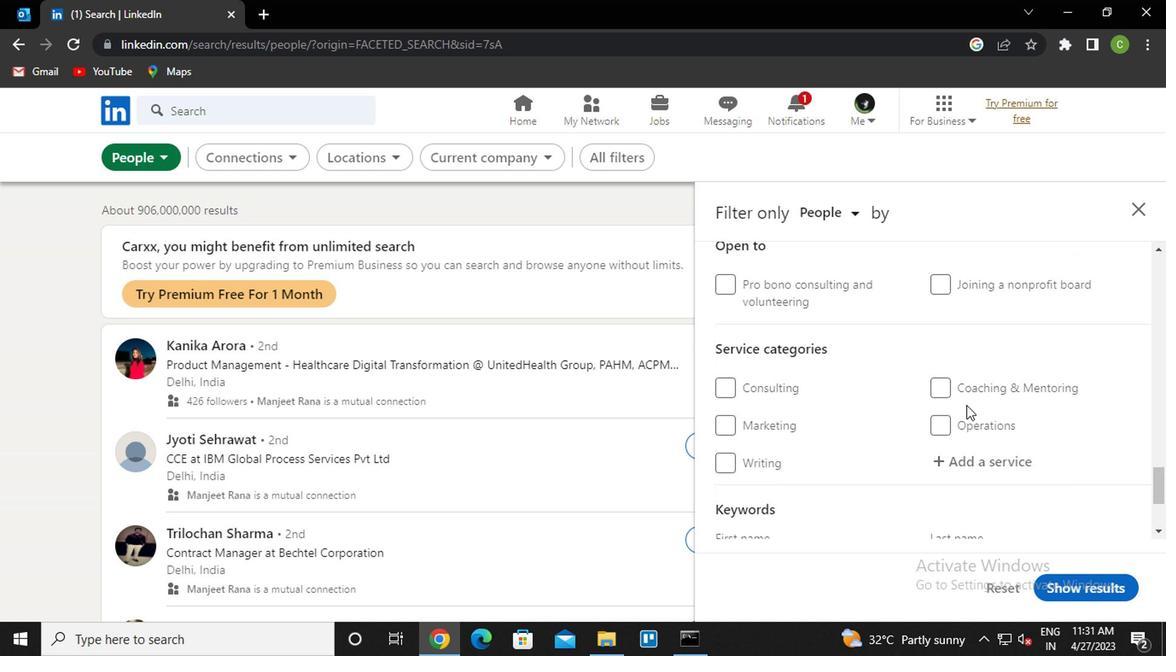 
Action: Mouse scrolled (973, 397) with delta (0, -1)
Screenshot: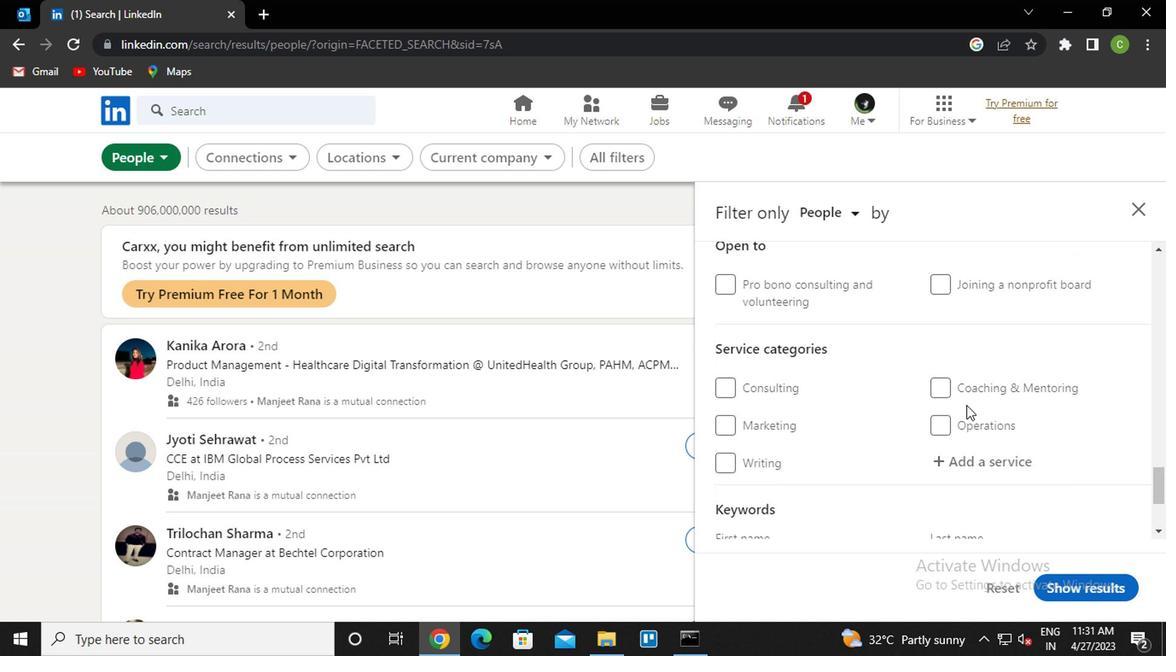 
Action: Mouse moved to (953, 403)
Screenshot: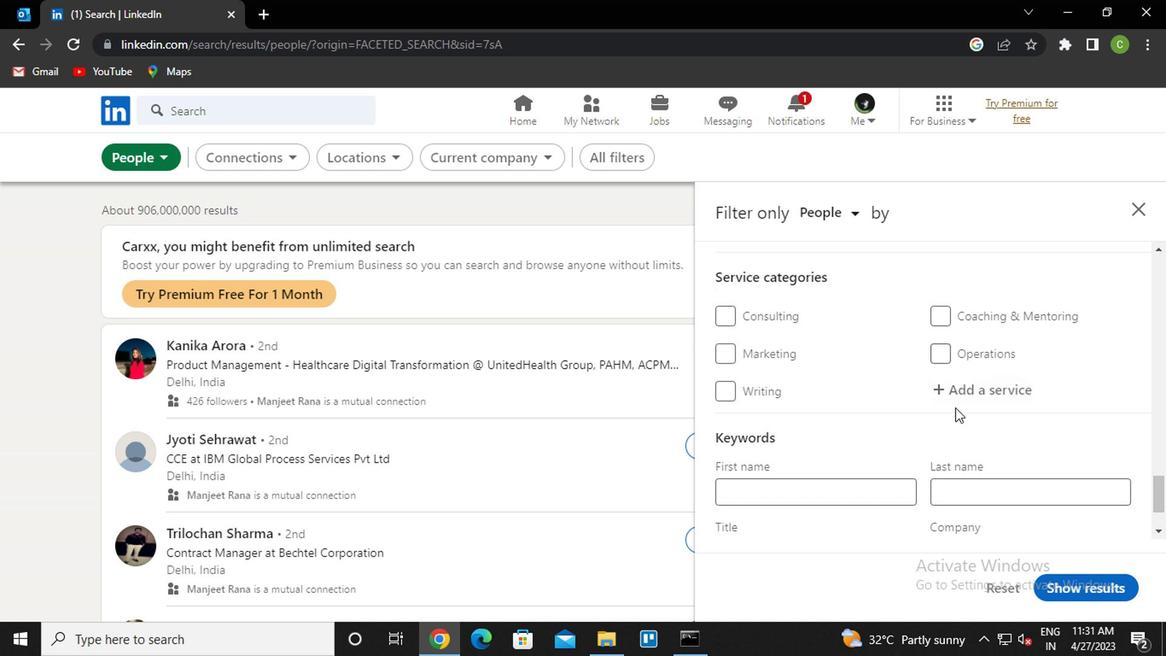 
Action: Mouse scrolled (953, 402) with delta (0, 0)
Screenshot: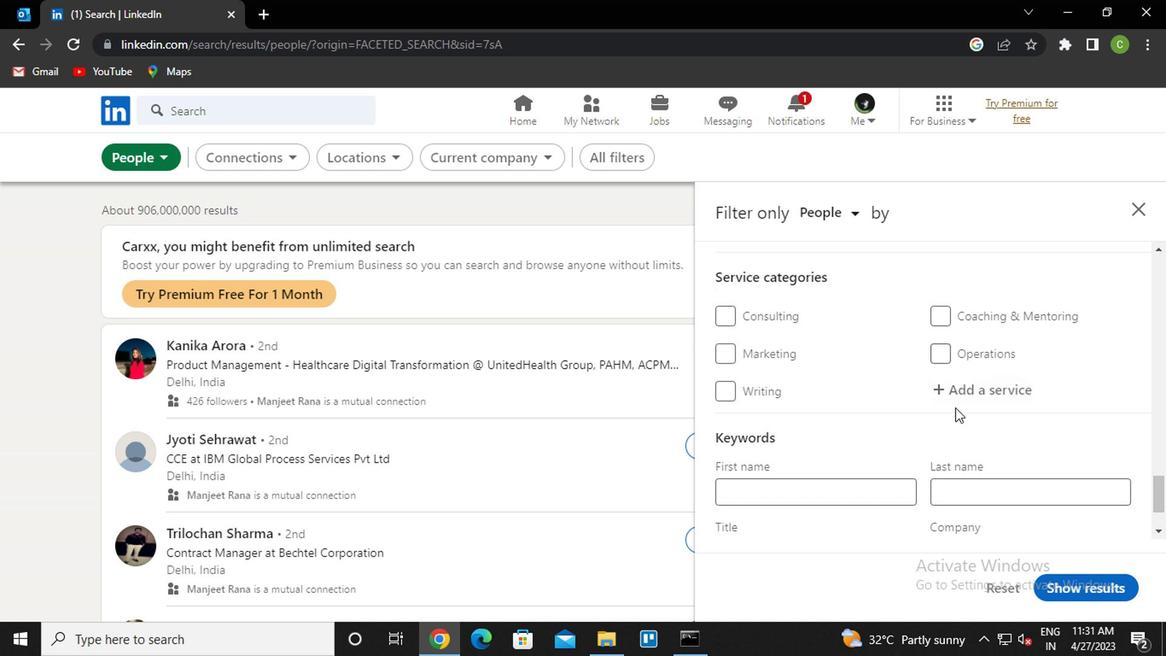 
Action: Mouse moved to (942, 396)
Screenshot: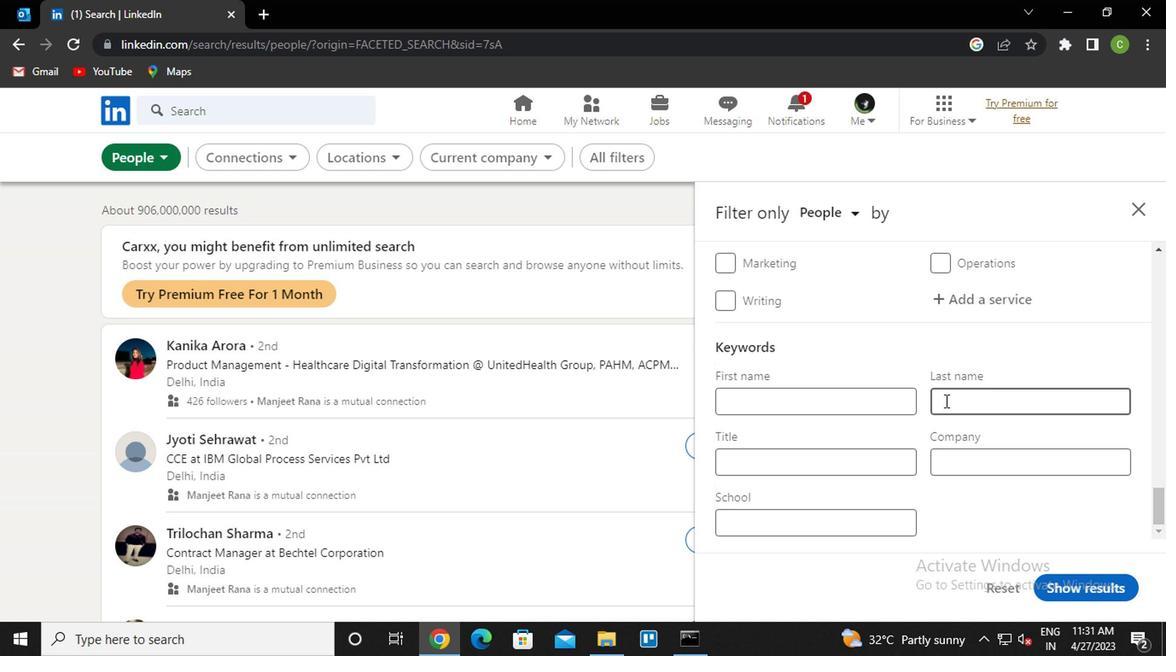 
Action: Mouse scrolled (942, 397) with delta (0, 0)
Screenshot: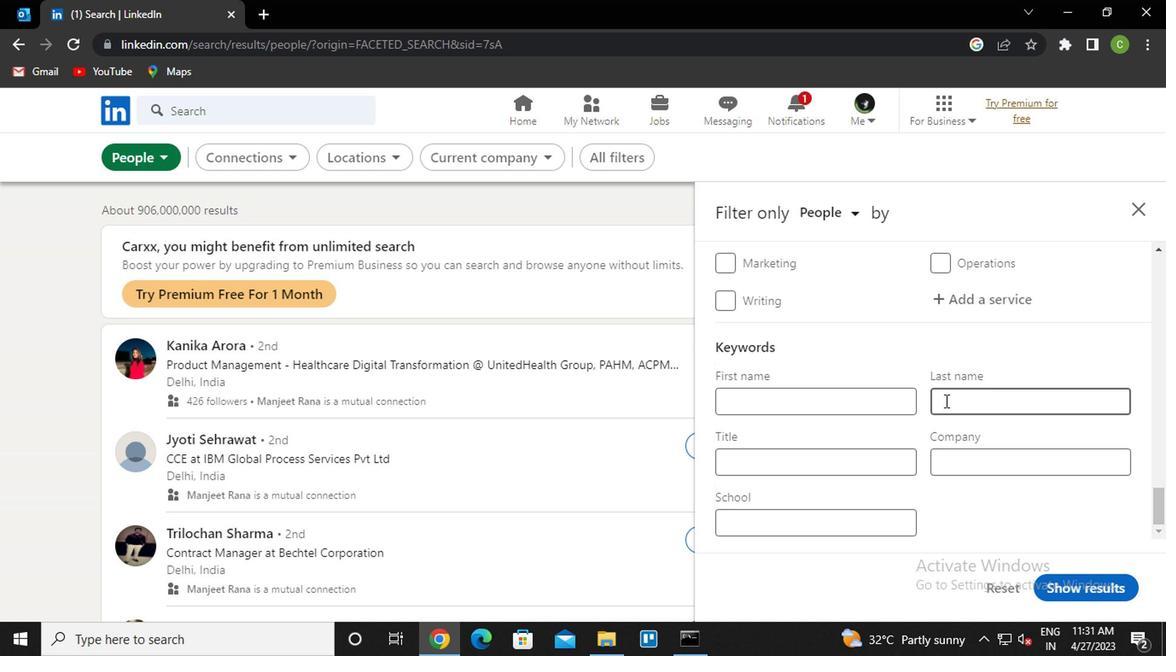 
Action: Mouse moved to (967, 374)
Screenshot: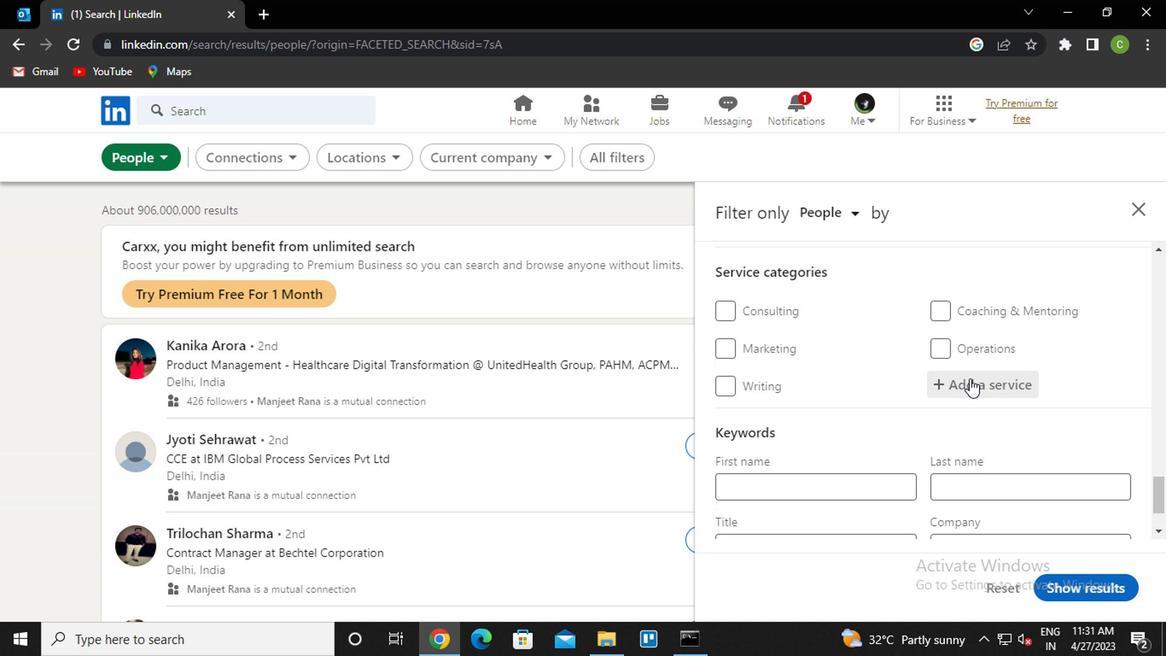 
Action: Mouse pressed left at (967, 374)
Screenshot: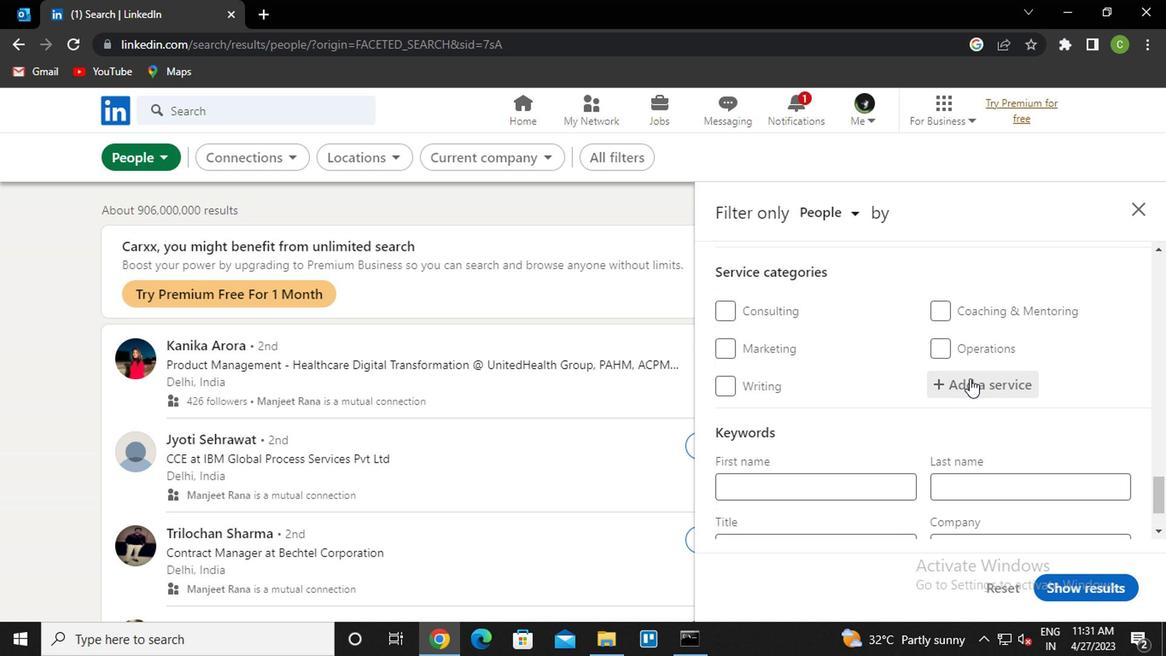 
Action: Key pressed <Key.caps_lock>m<Key.caps_lock>anagement<Key.down><Key.down><Key.down><Key.down><Key.enter>
Screenshot: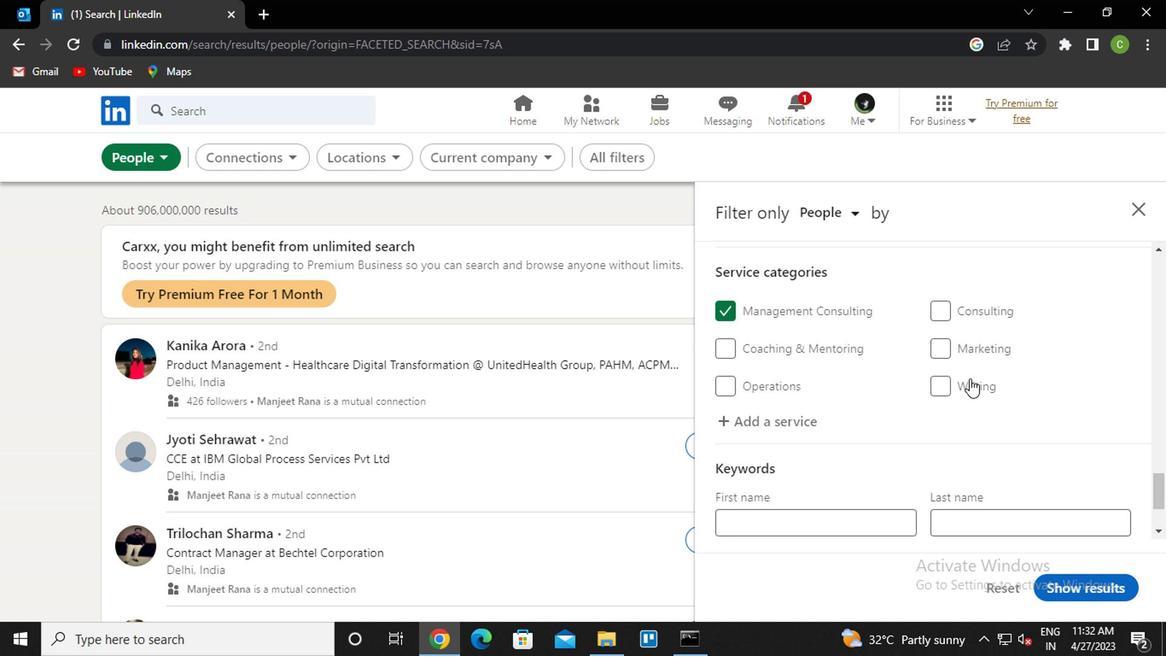 
Action: Mouse scrolled (967, 373) with delta (0, -1)
Screenshot: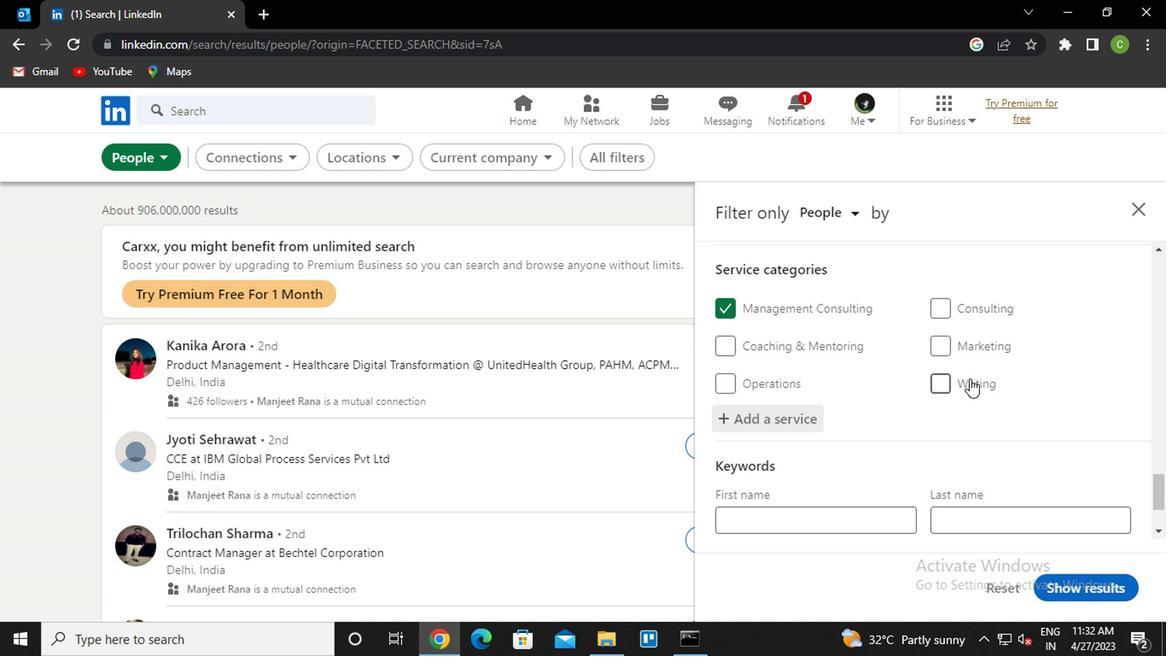 
Action: Mouse scrolled (967, 373) with delta (0, -1)
Screenshot: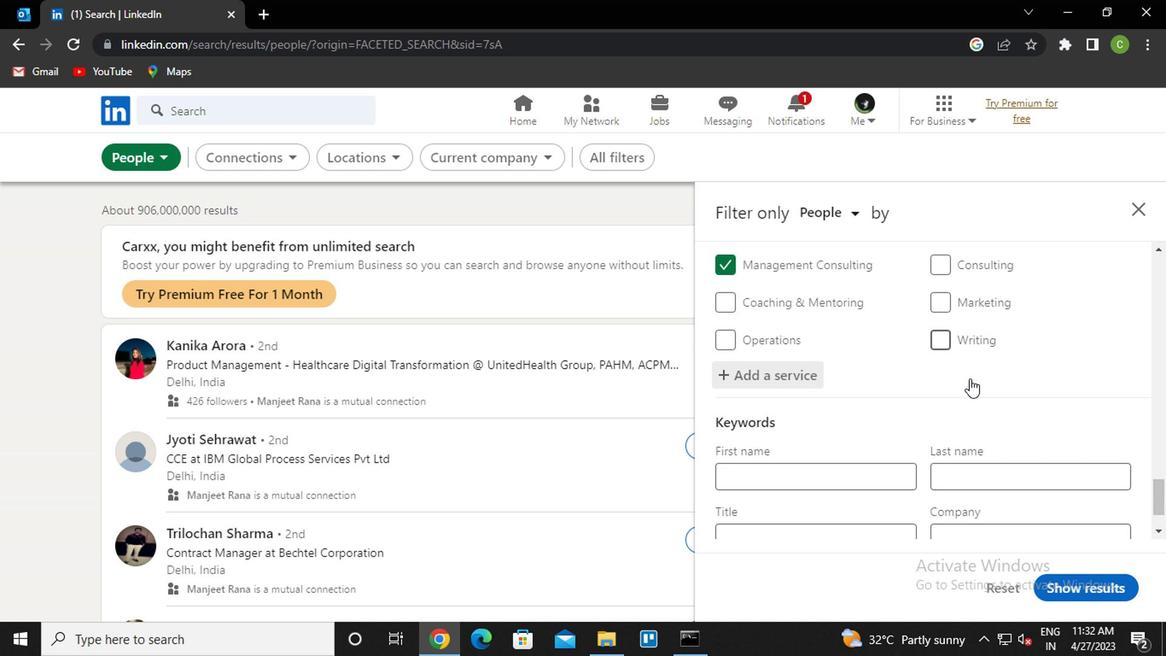 
Action: Mouse scrolled (967, 373) with delta (0, -1)
Screenshot: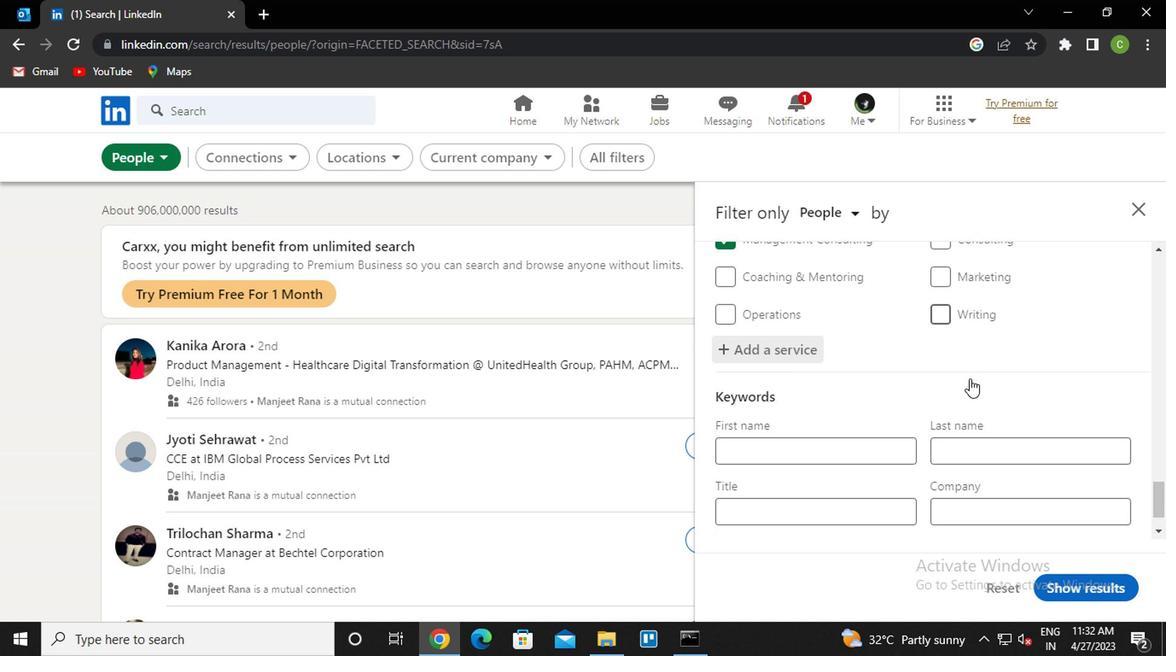 
Action: Mouse scrolled (967, 373) with delta (0, -1)
Screenshot: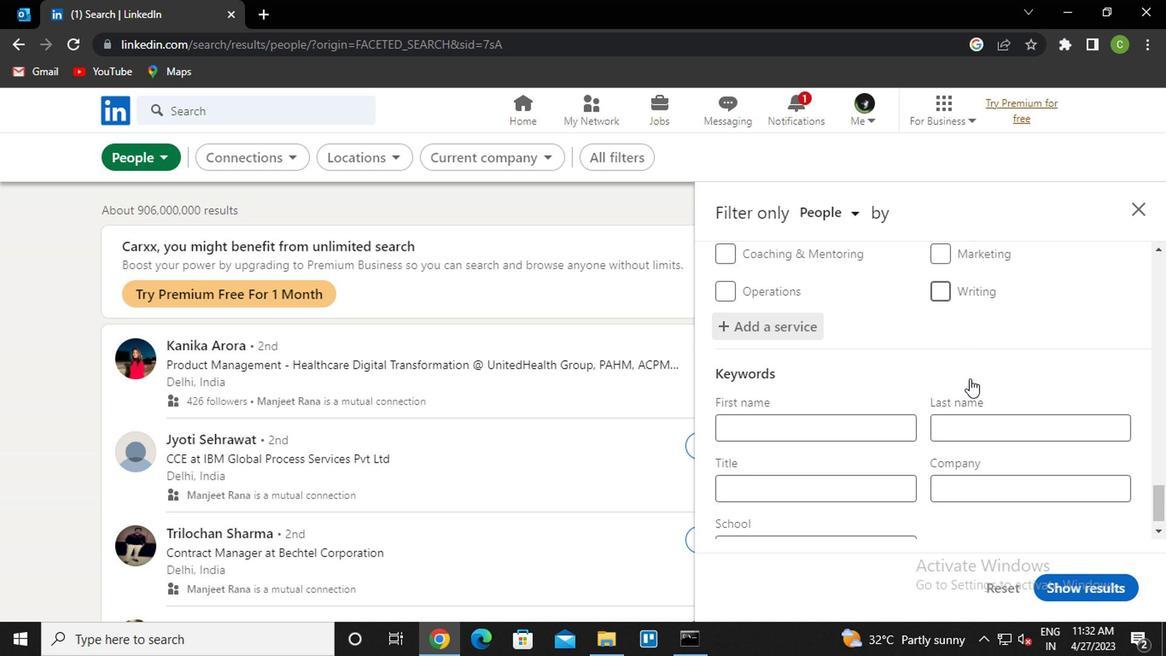 
Action: Mouse scrolled (967, 373) with delta (0, -1)
Screenshot: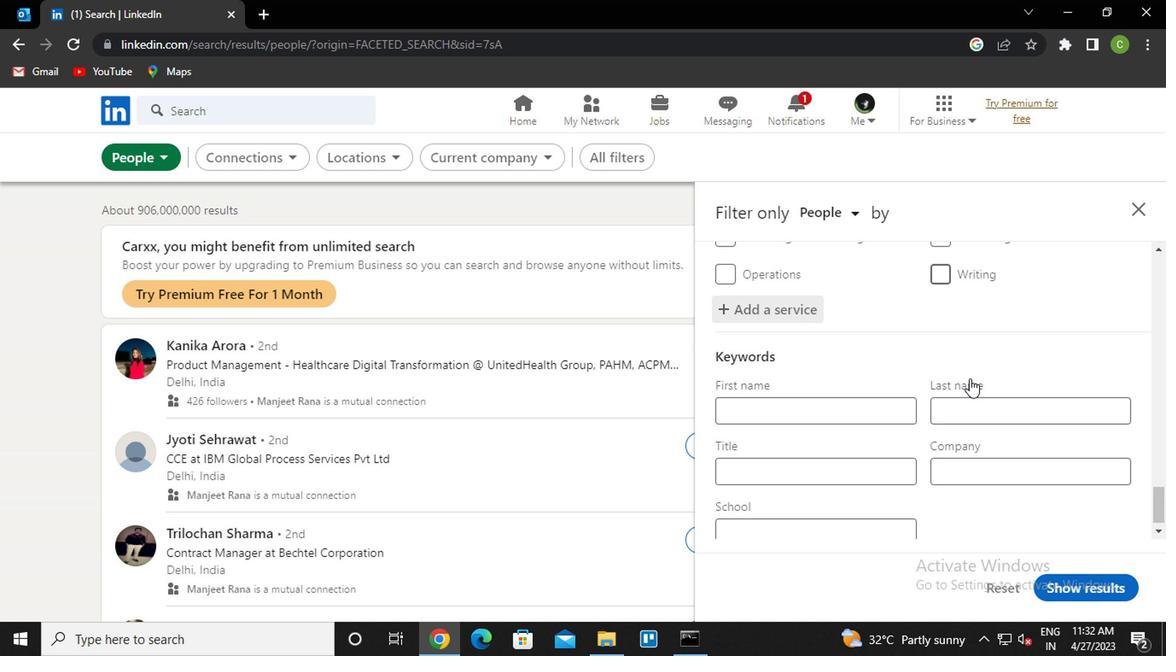 
Action: Mouse scrolled (967, 373) with delta (0, -1)
Screenshot: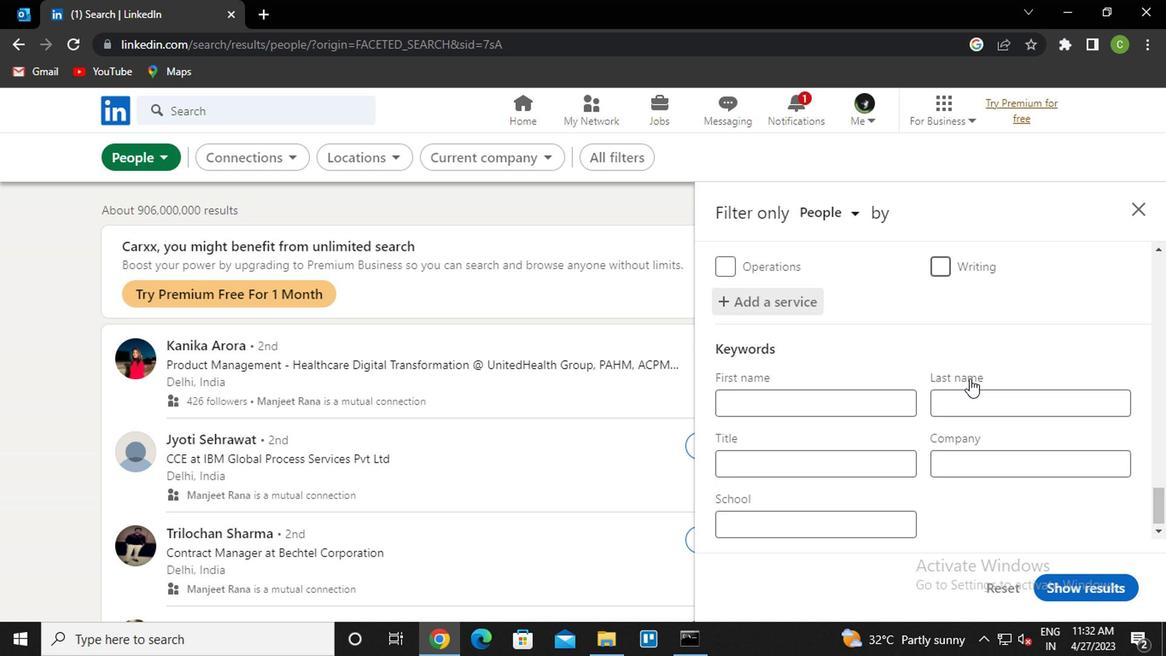 
Action: Mouse scrolled (967, 373) with delta (0, -1)
Screenshot: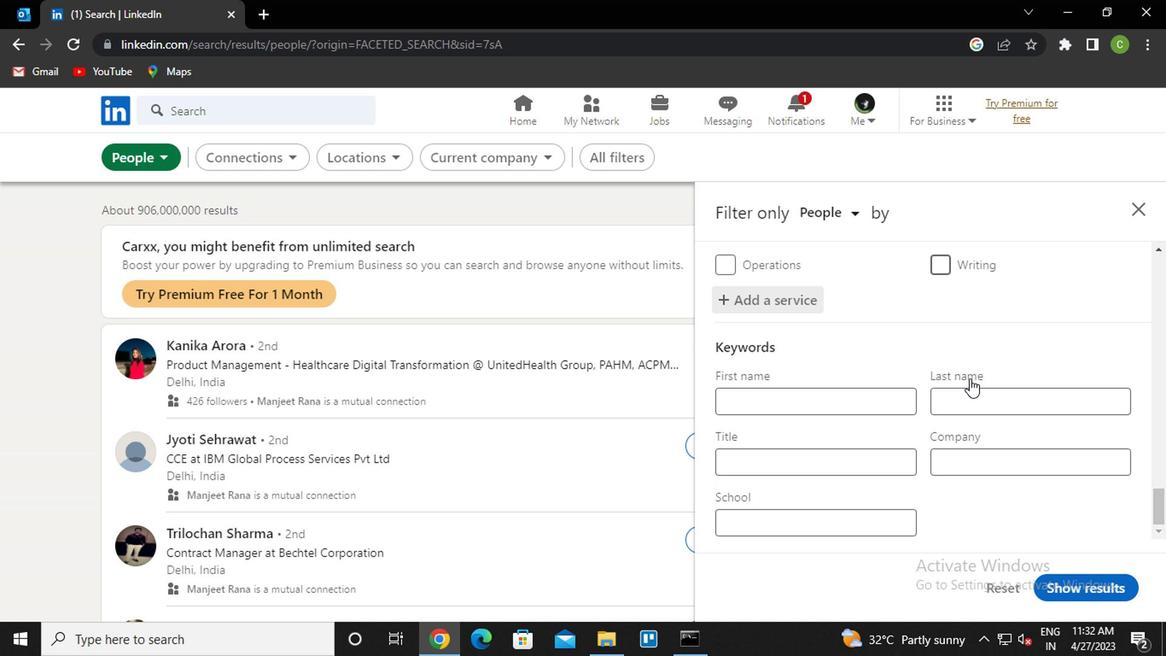 
Action: Mouse moved to (869, 467)
Screenshot: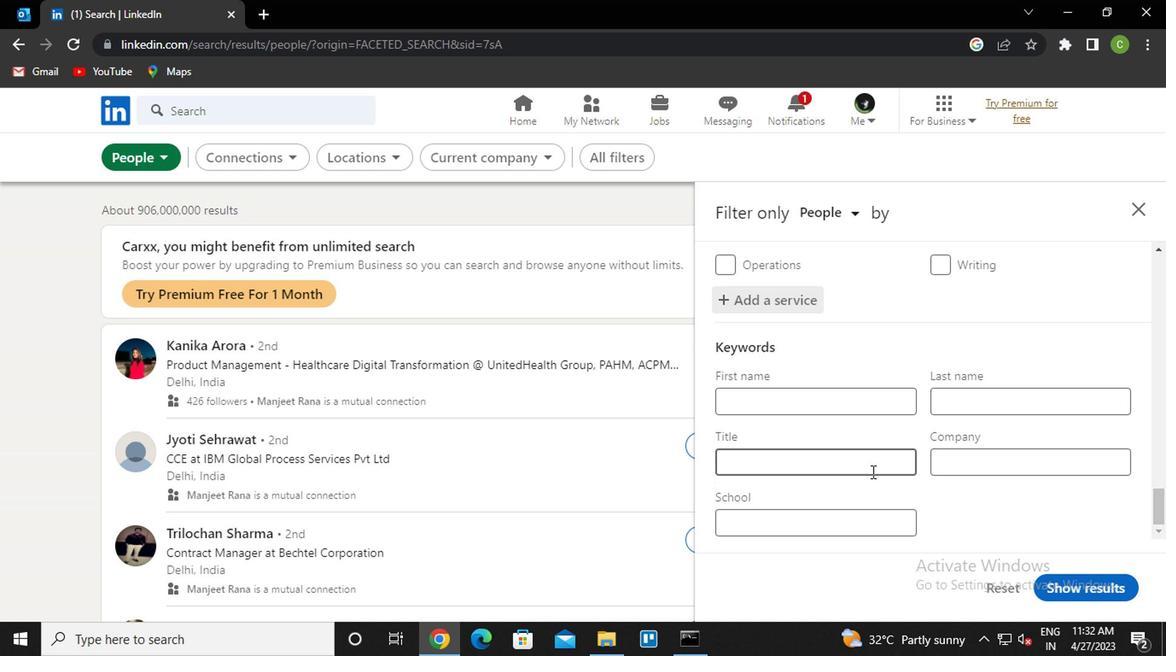 
Action: Mouse pressed left at (869, 467)
Screenshot: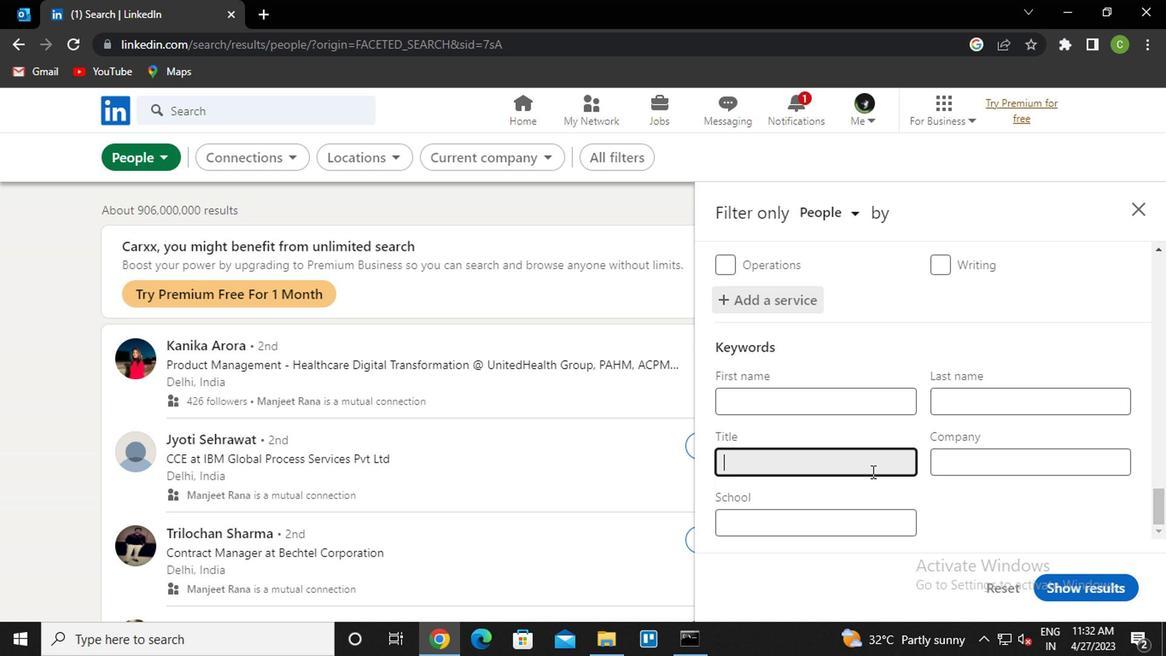 
Action: Key pressed <Key.caps_lock>c<Key.caps_lock>oordinator
Screenshot: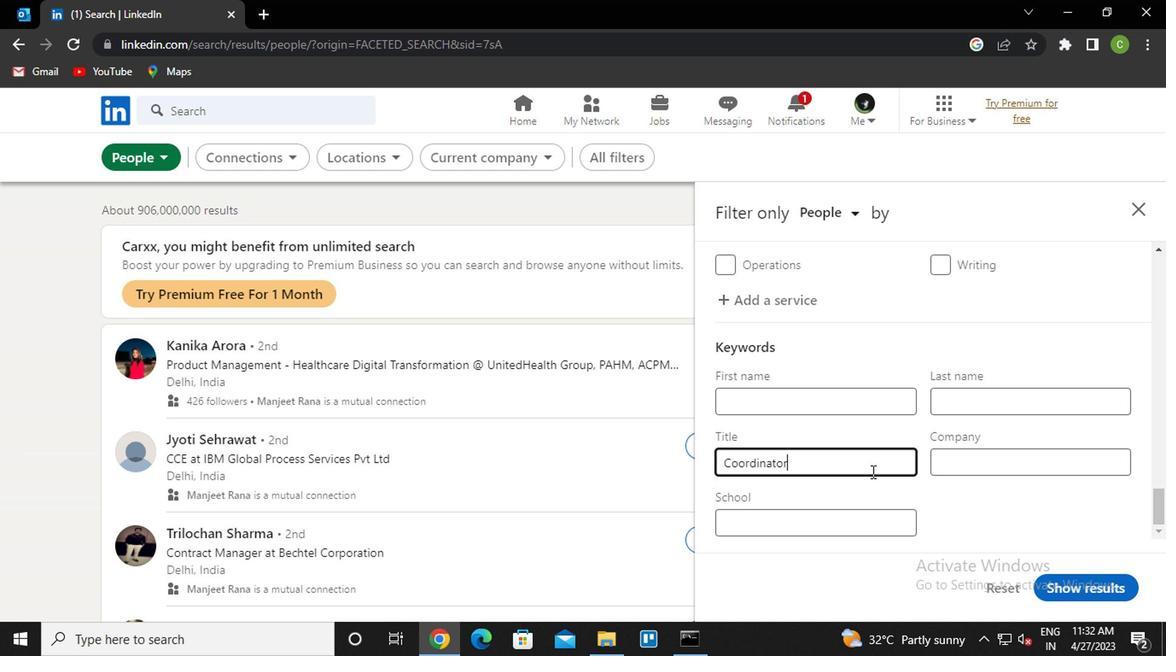 
Action: Mouse moved to (1079, 574)
Screenshot: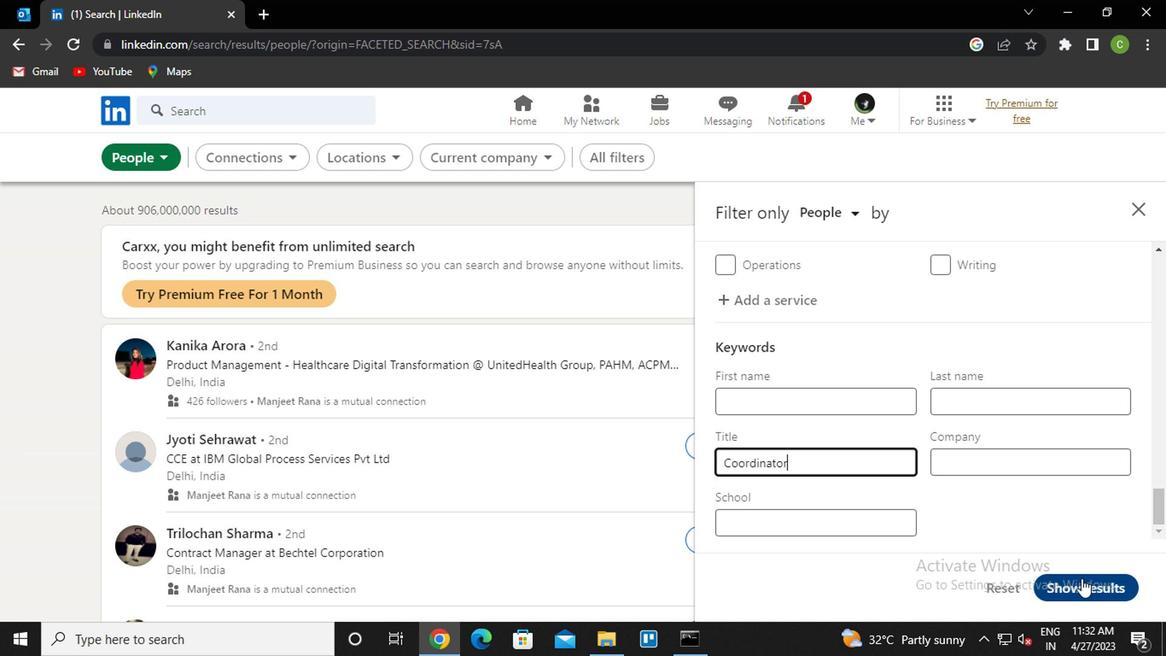 
Action: Mouse pressed left at (1079, 574)
Screenshot: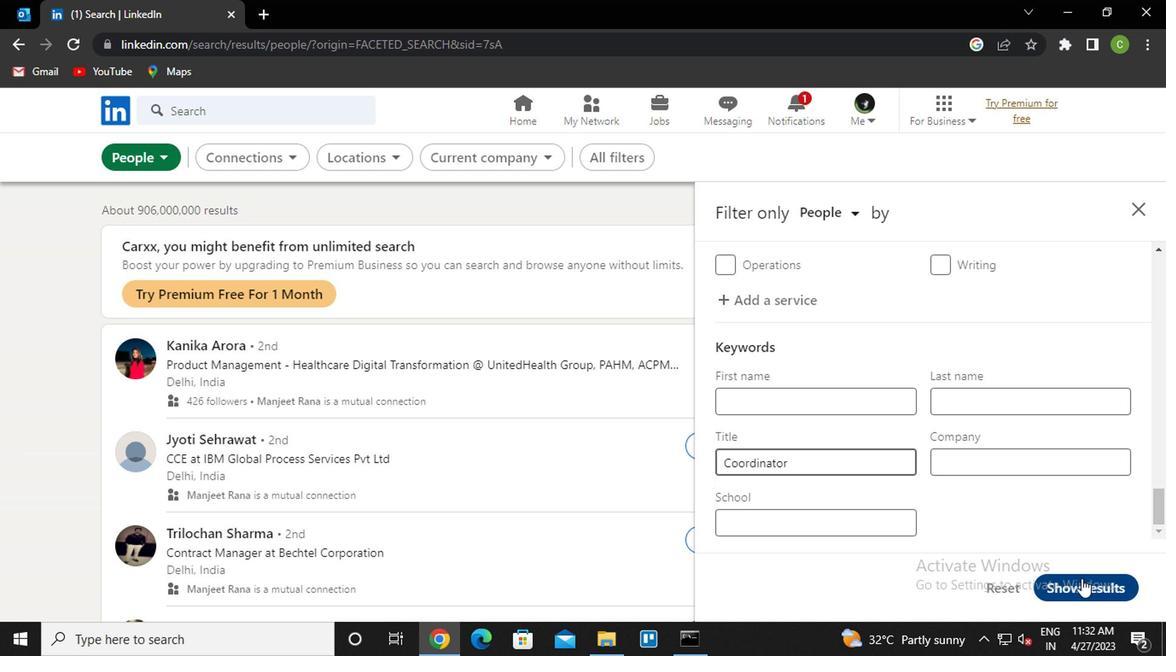 
Action: Mouse moved to (651, 407)
Screenshot: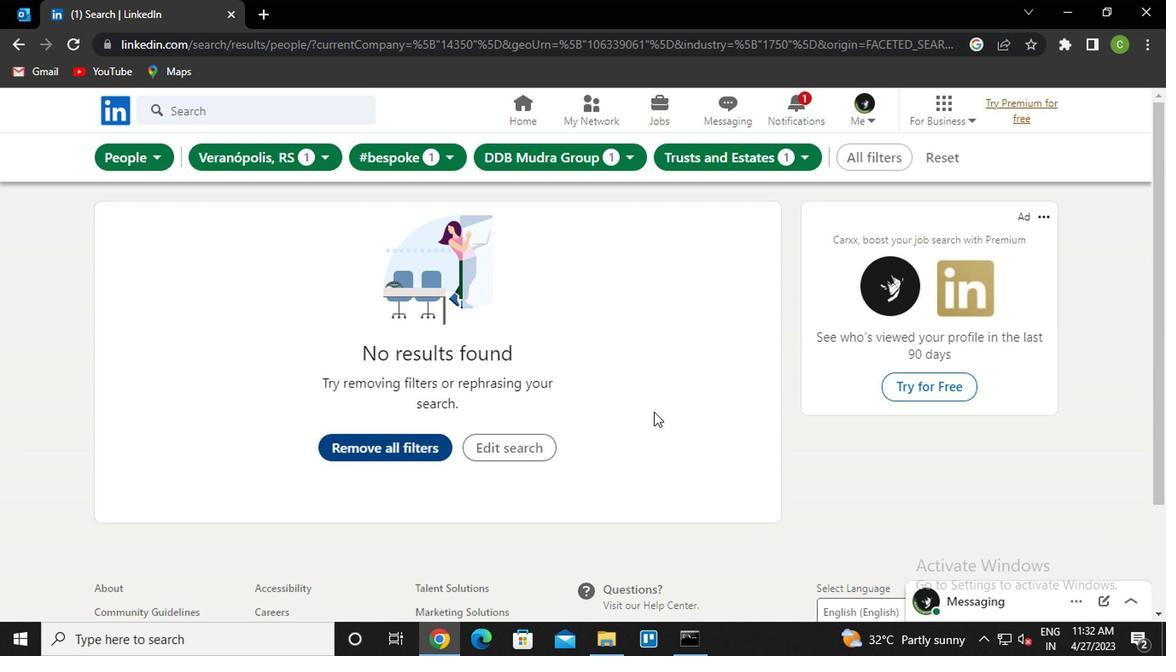 
Action: Key pressed <Key.f8>
Screenshot: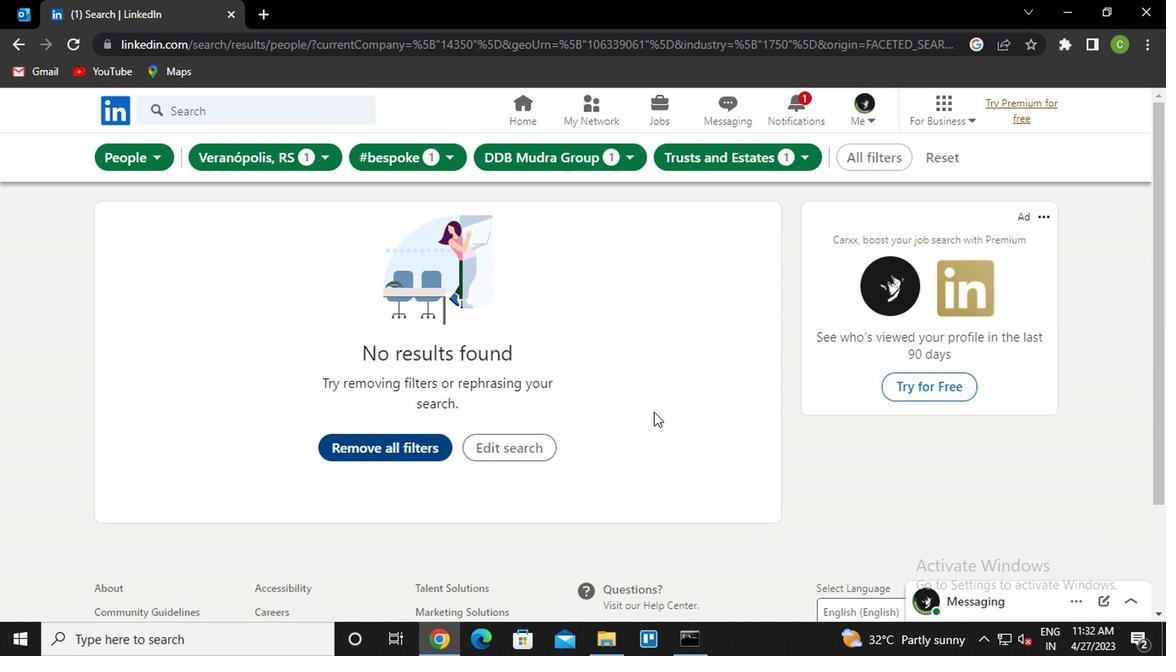 
